 Task: Design a Vector Pattern for a Space-themed Music Playlist.
Action: Mouse moved to (38, 88)
Screenshot: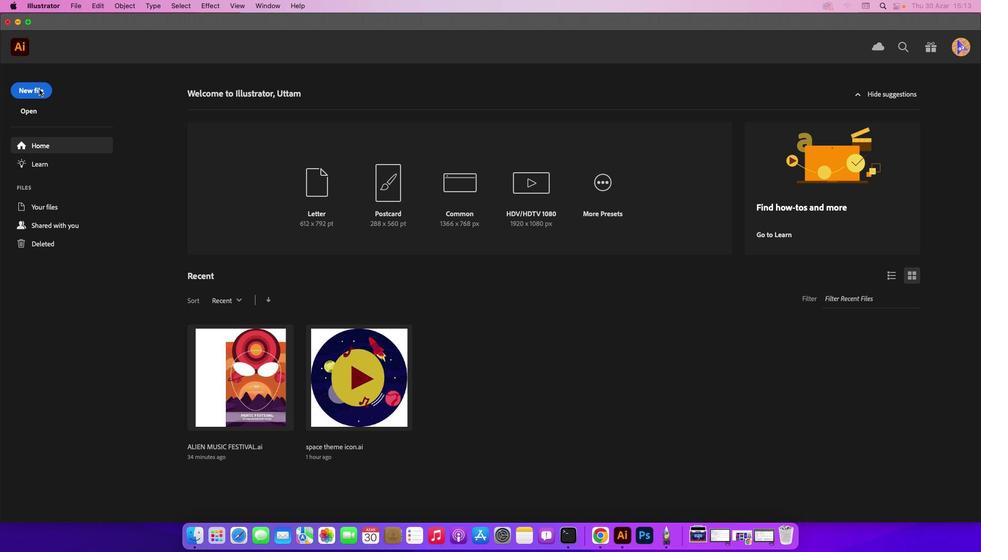 
Action: Mouse pressed left at (38, 88)
Screenshot: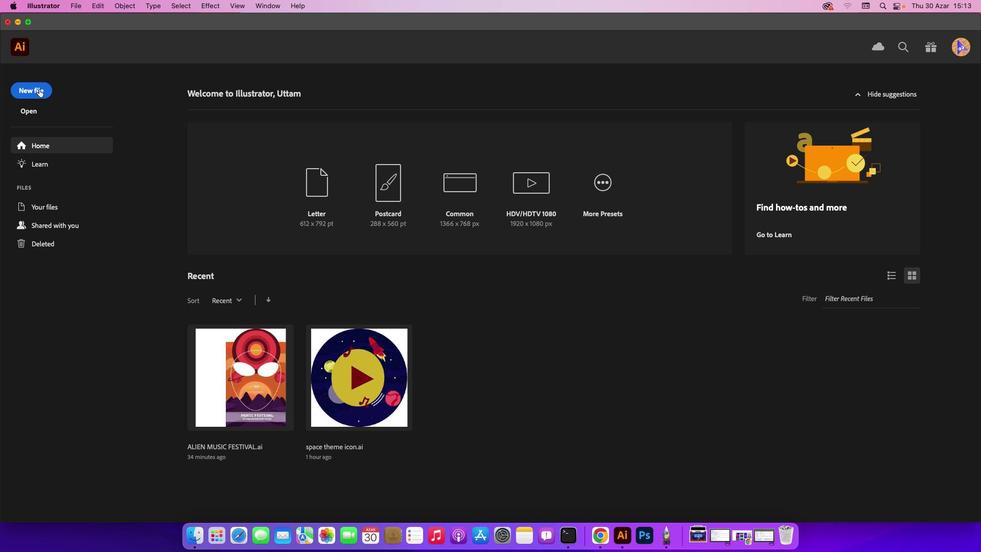 
Action: Mouse moved to (36, 96)
Screenshot: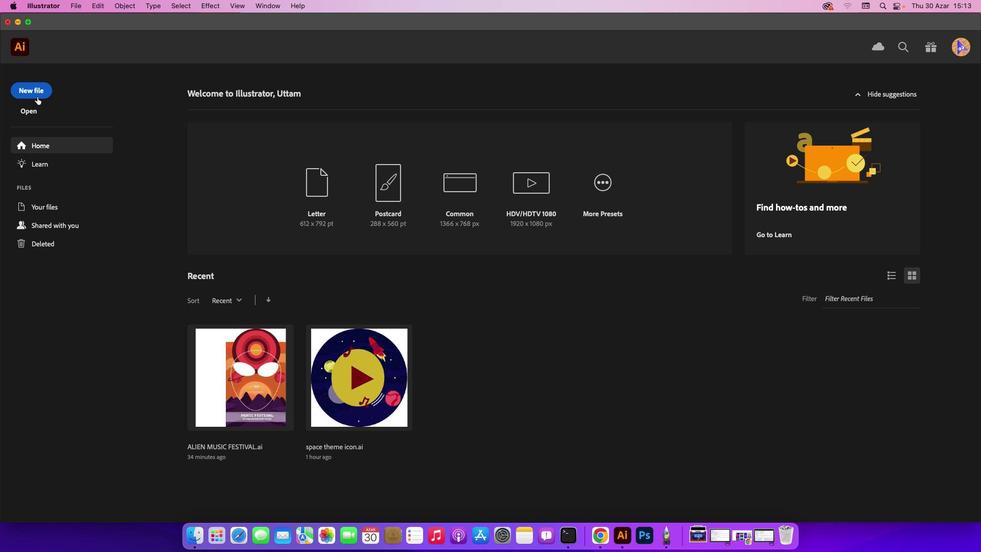 
Action: Mouse pressed left at (36, 96)
Screenshot: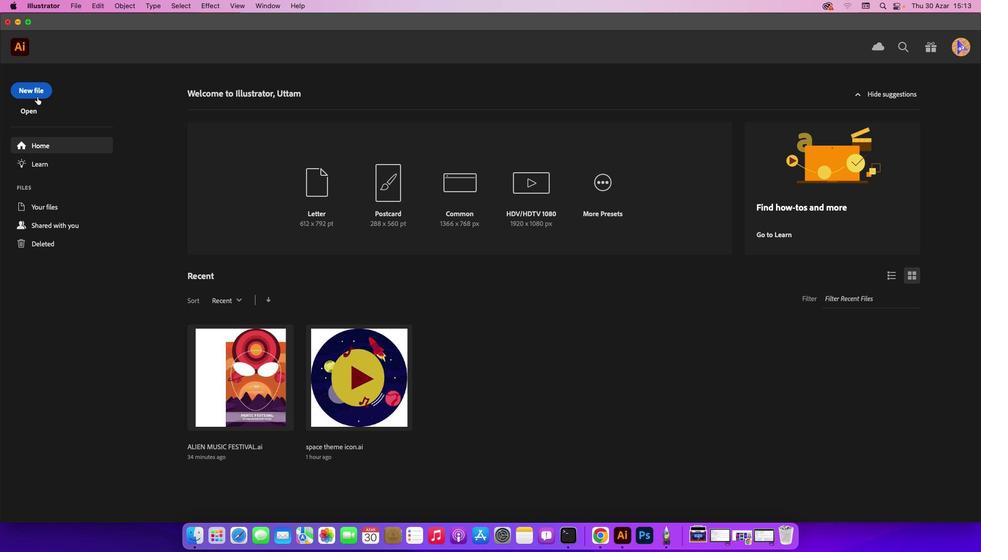 
Action: Mouse moved to (720, 427)
Screenshot: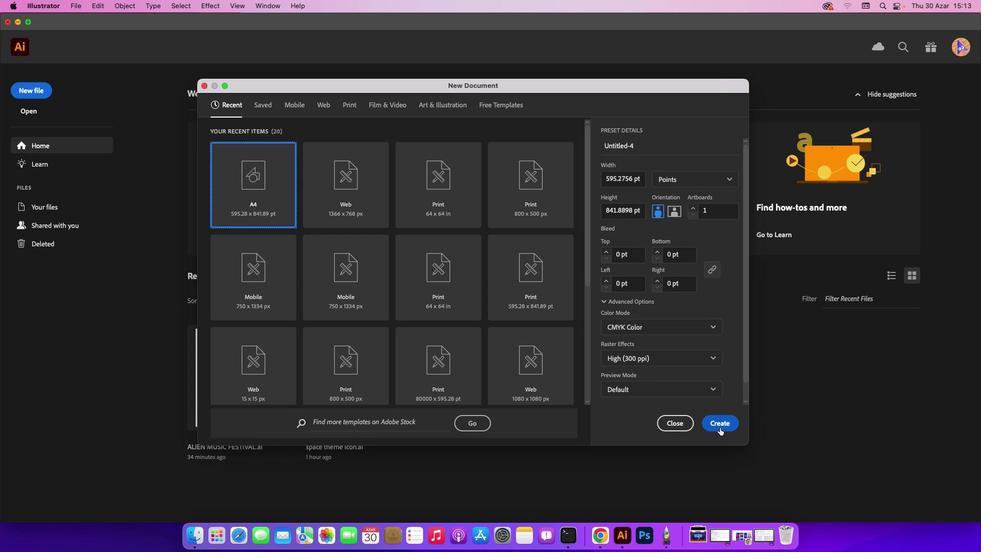 
Action: Mouse pressed left at (720, 427)
Screenshot: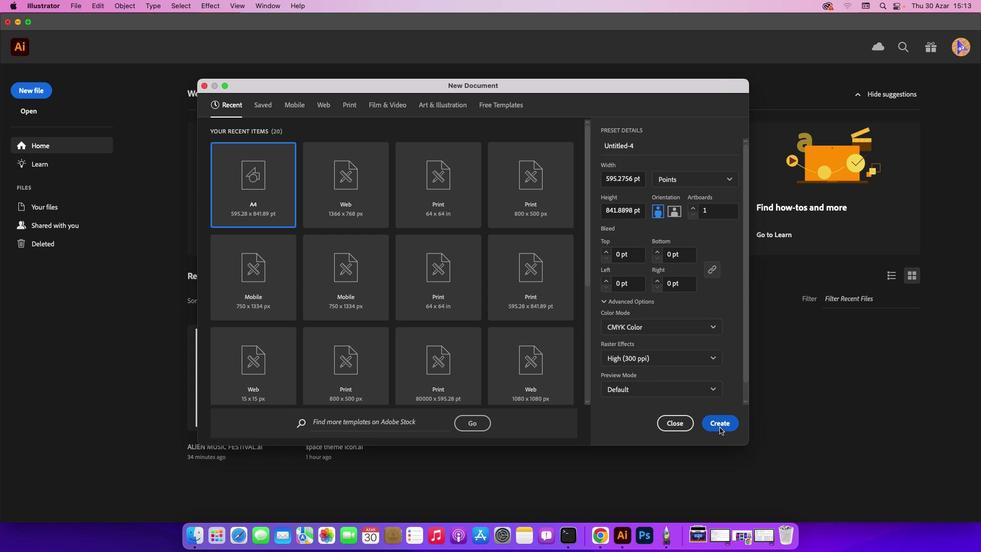 
Action: Mouse moved to (947, 514)
Screenshot: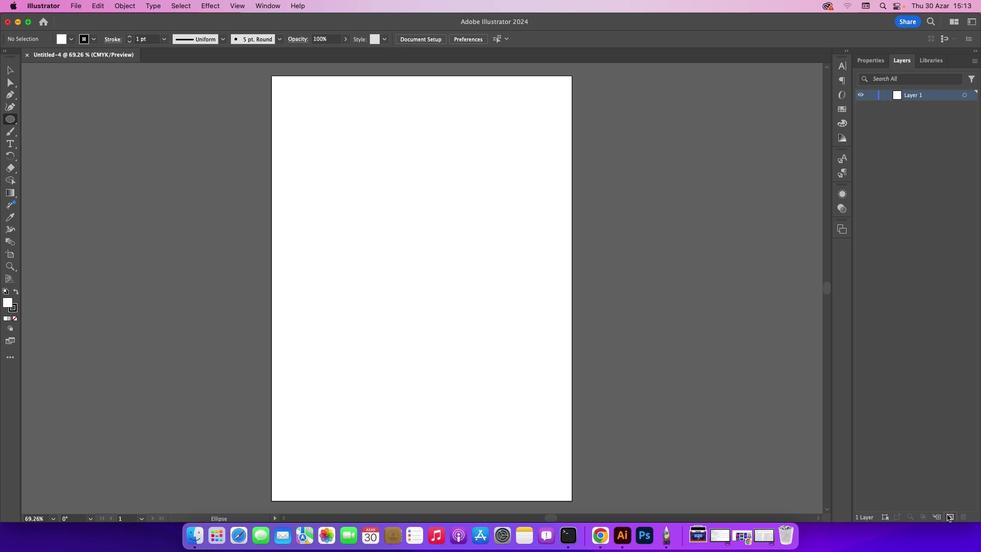 
Action: Mouse pressed left at (947, 514)
Screenshot: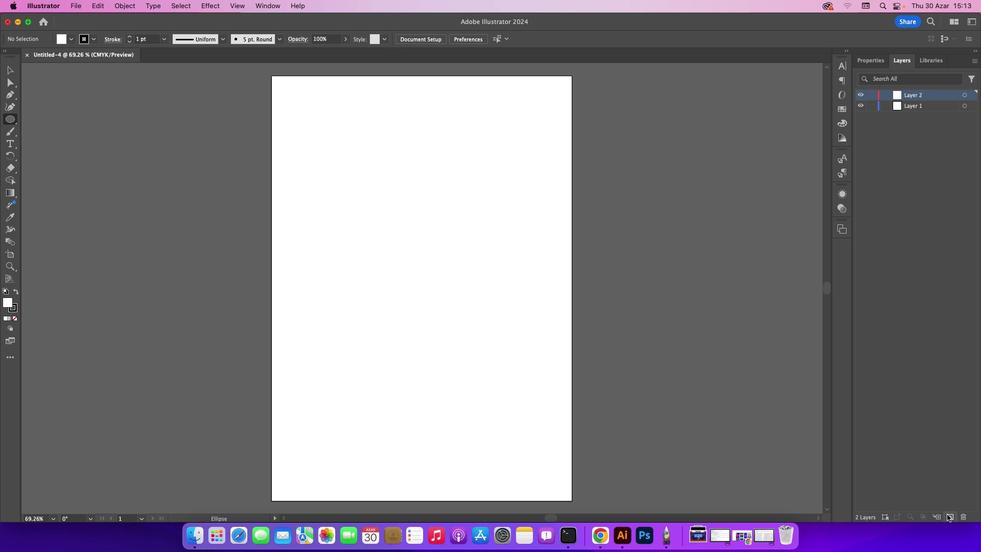 
Action: Mouse moved to (9, 117)
Screenshot: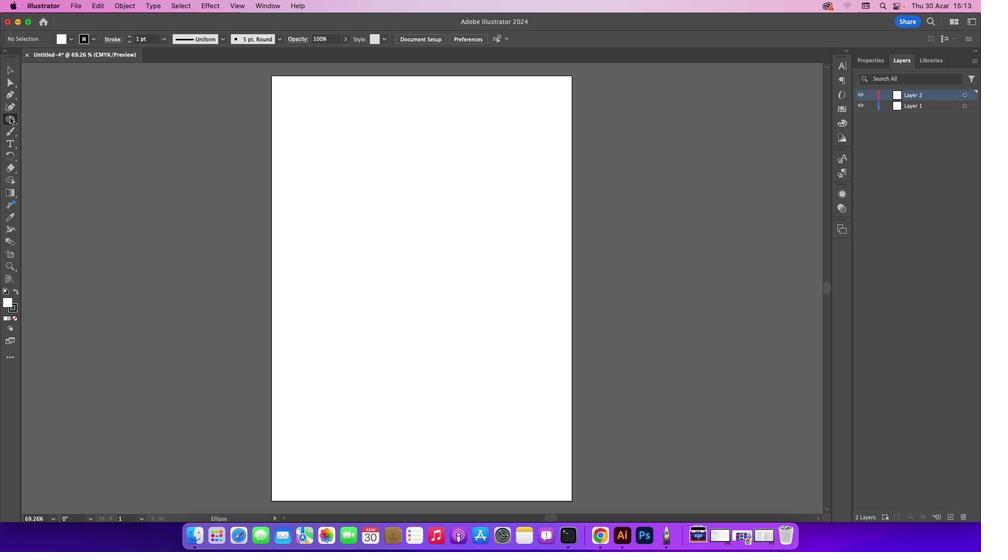 
Action: Mouse pressed left at (9, 117)
Screenshot: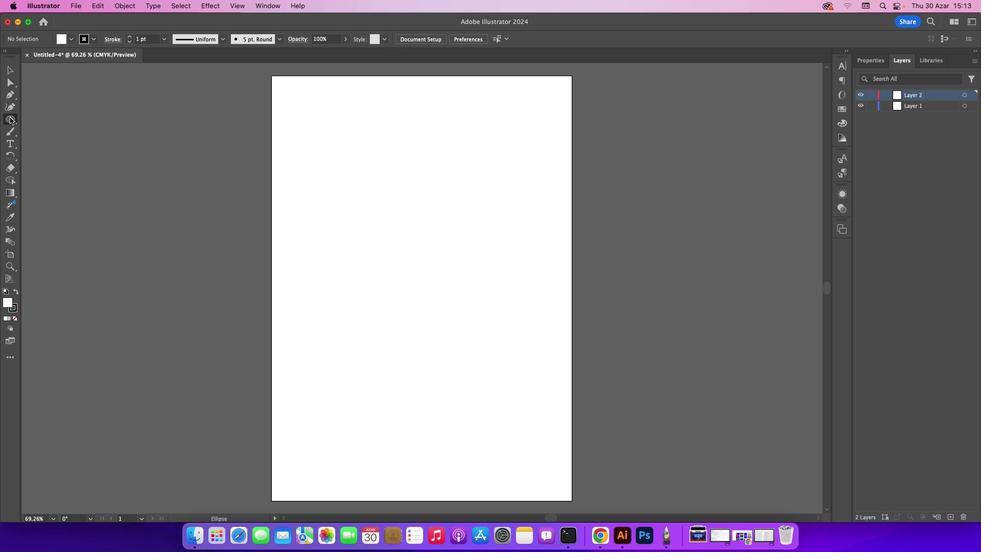 
Action: Mouse moved to (52, 117)
Screenshot: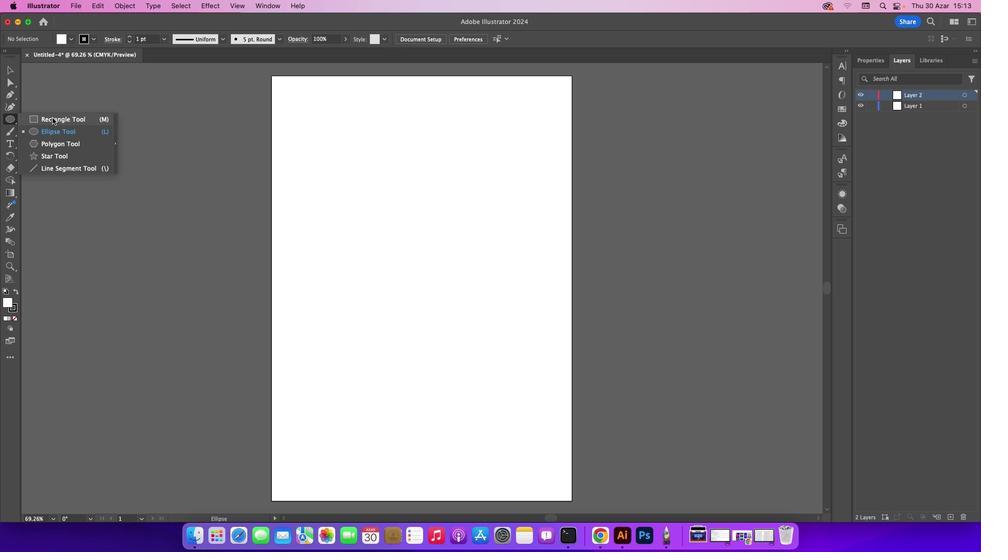 
Action: Mouse pressed left at (52, 117)
Screenshot: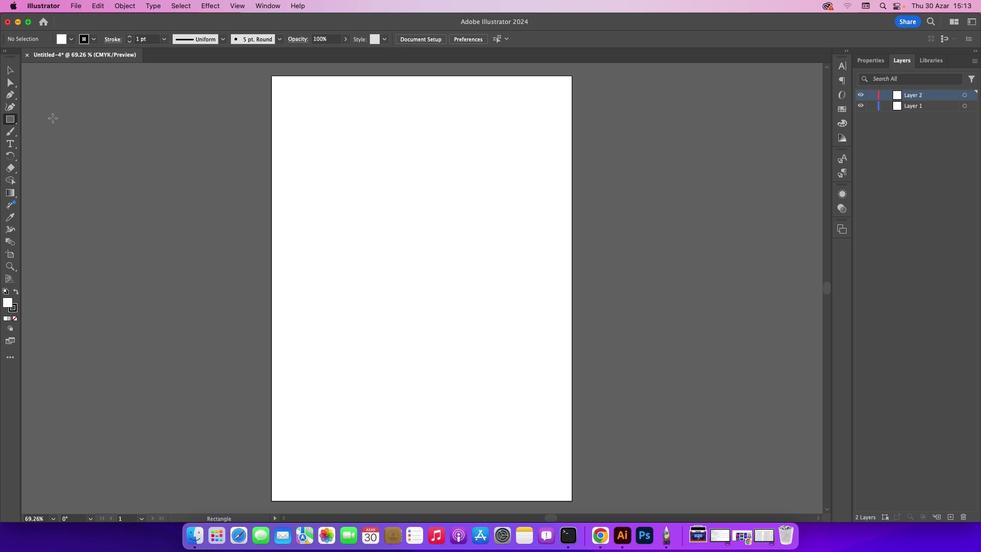 
Action: Mouse moved to (271, 75)
Screenshot: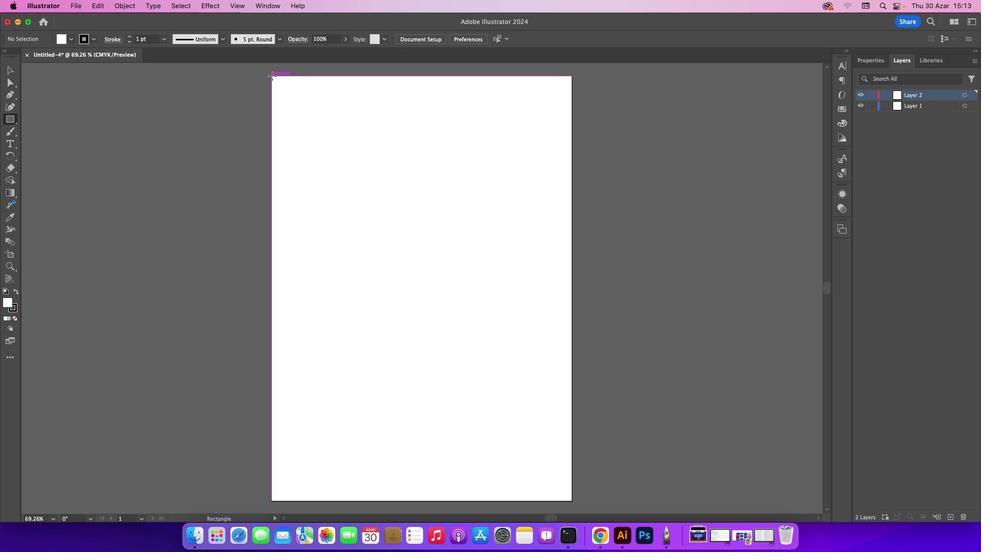 
Action: Mouse pressed left at (271, 75)
Screenshot: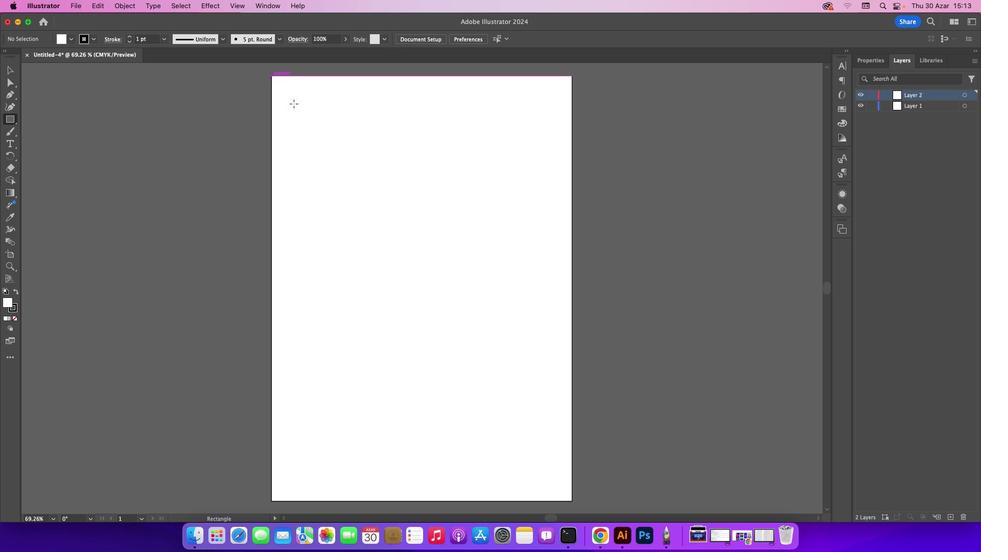 
Action: Mouse moved to (10, 303)
Screenshot: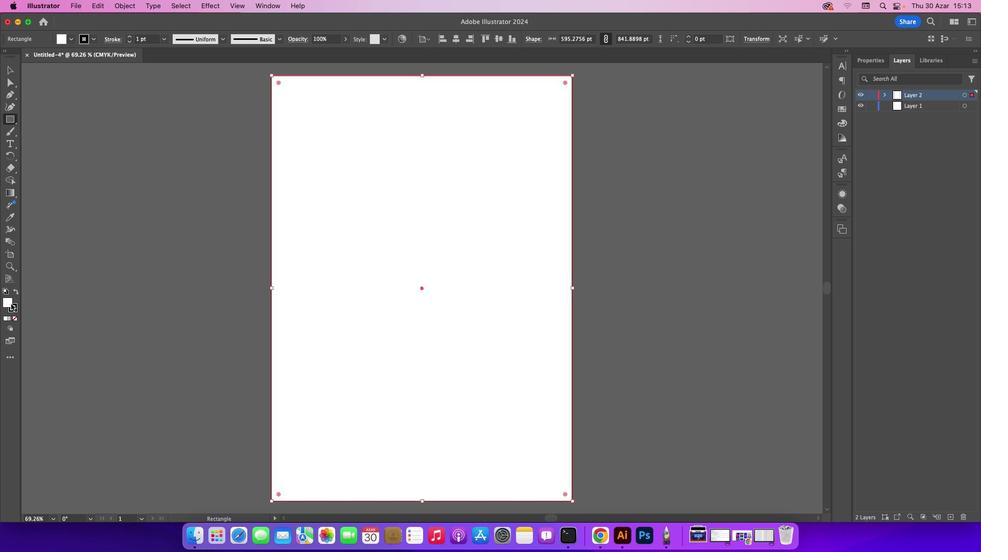 
Action: Mouse pressed left at (10, 303)
Screenshot: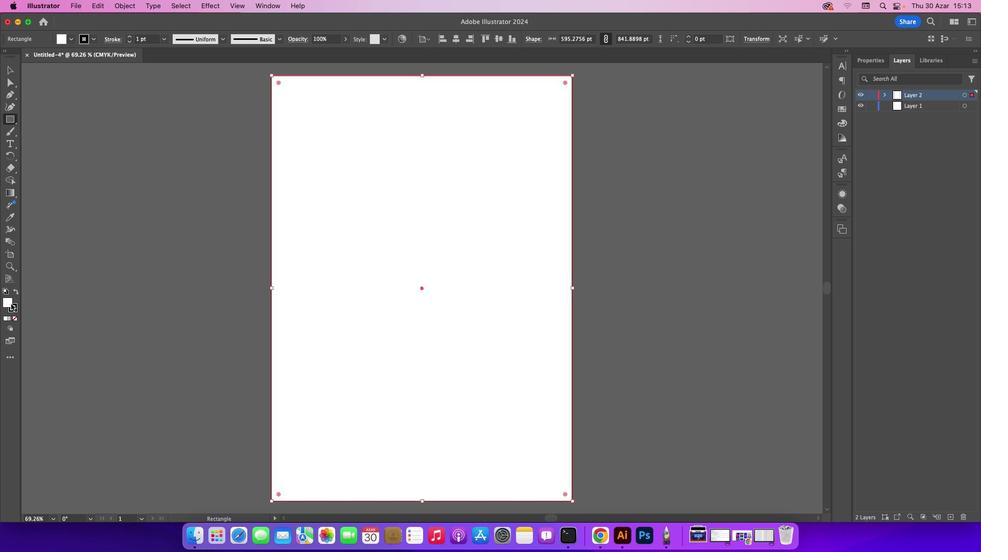 
Action: Mouse pressed left at (10, 303)
Screenshot: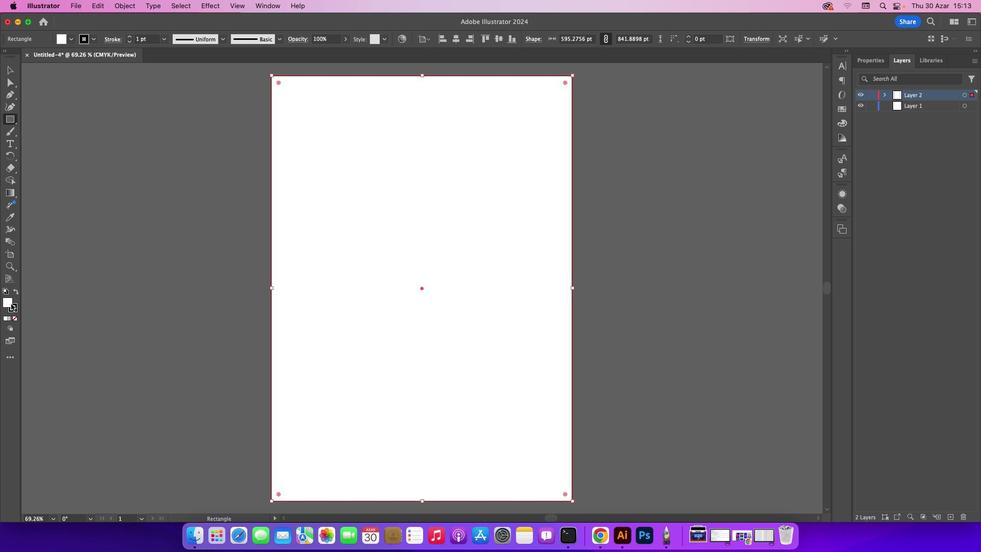 
Action: Mouse moved to (706, 300)
Screenshot: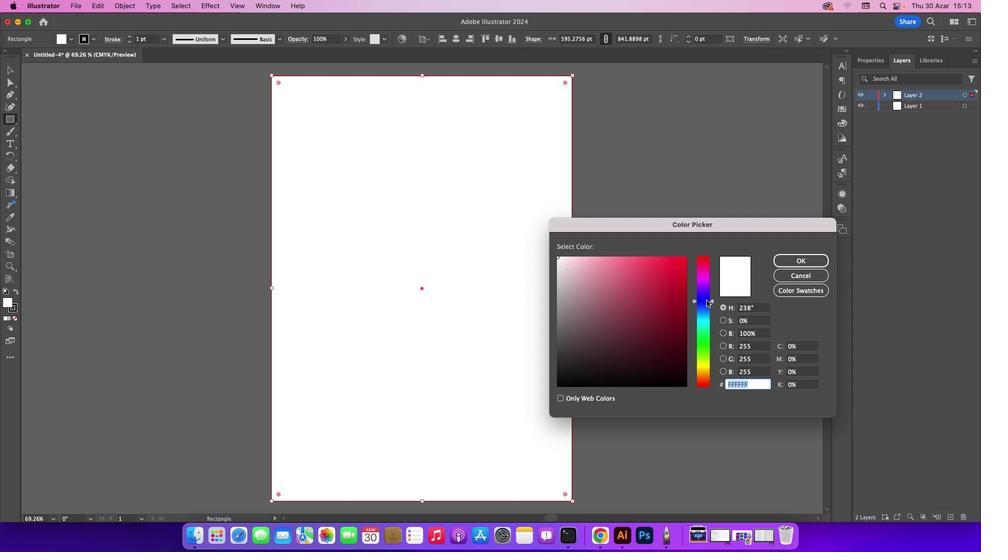 
Action: Mouse pressed left at (706, 300)
Screenshot: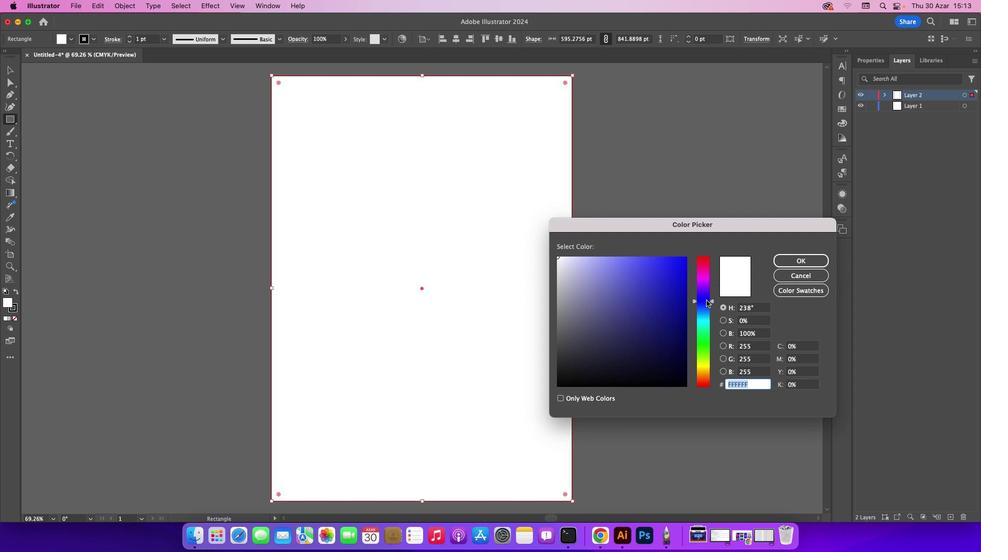 
Action: Mouse moved to (661, 337)
Screenshot: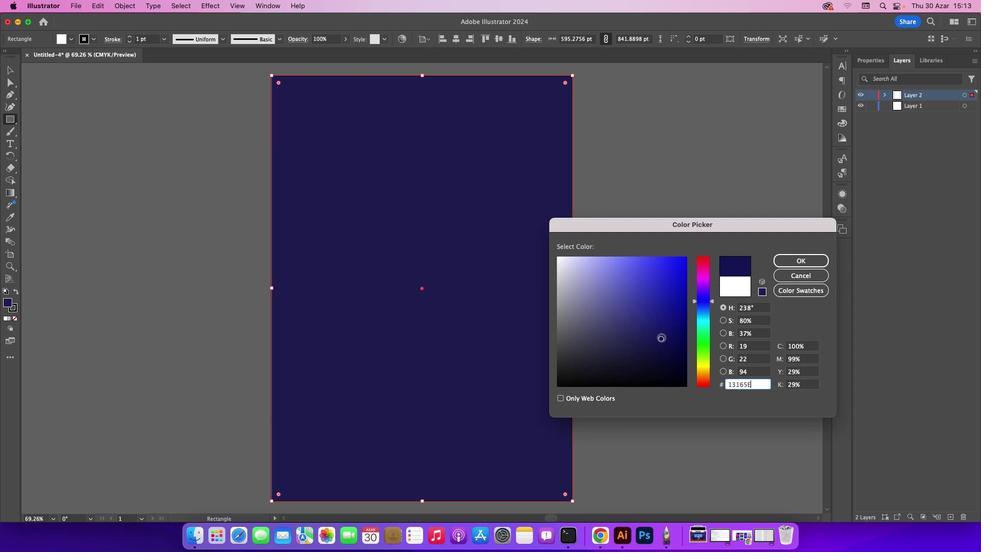 
Action: Mouse pressed left at (661, 337)
Screenshot: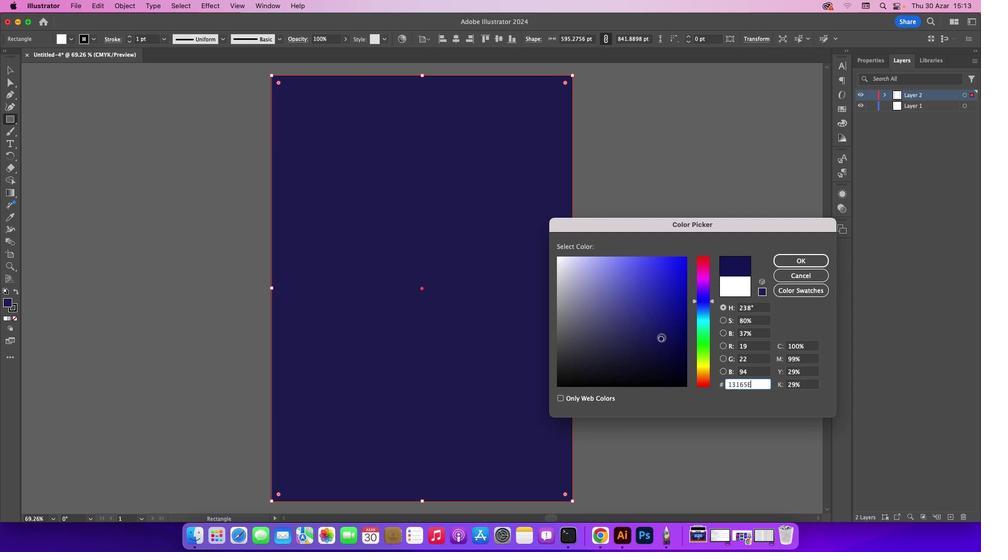 
Action: Mouse moved to (784, 261)
Screenshot: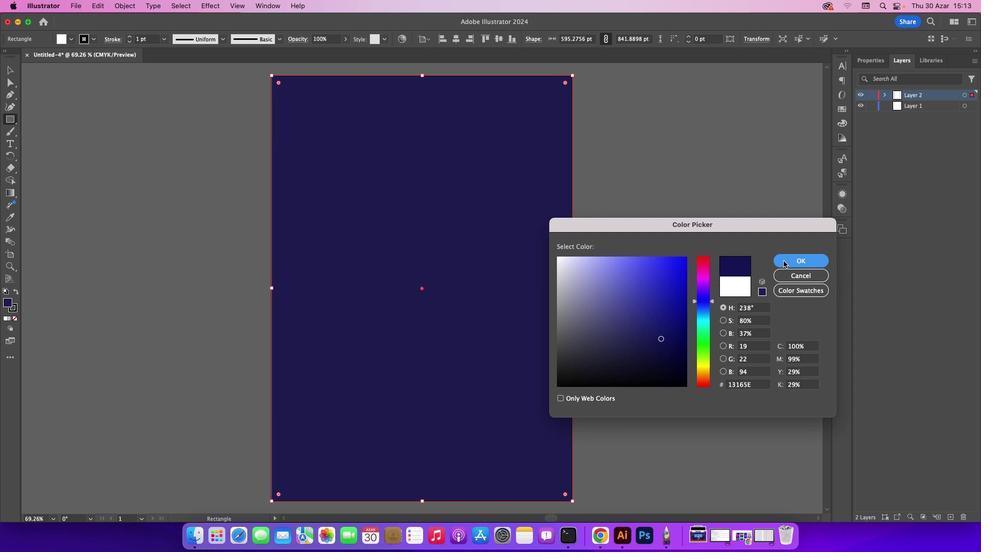 
Action: Mouse pressed left at (784, 261)
Screenshot: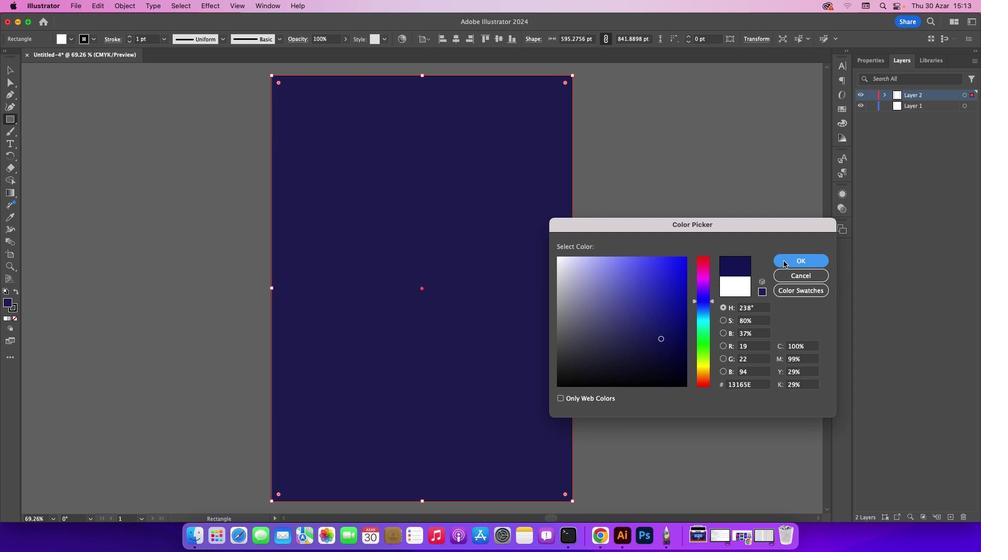 
Action: Mouse moved to (5, 70)
Screenshot: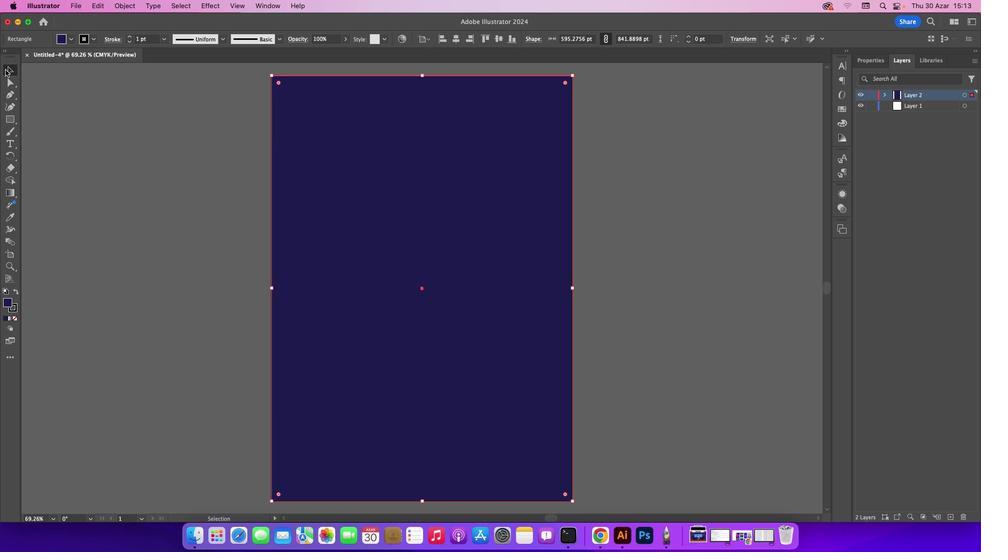 
Action: Mouse pressed left at (5, 70)
Screenshot: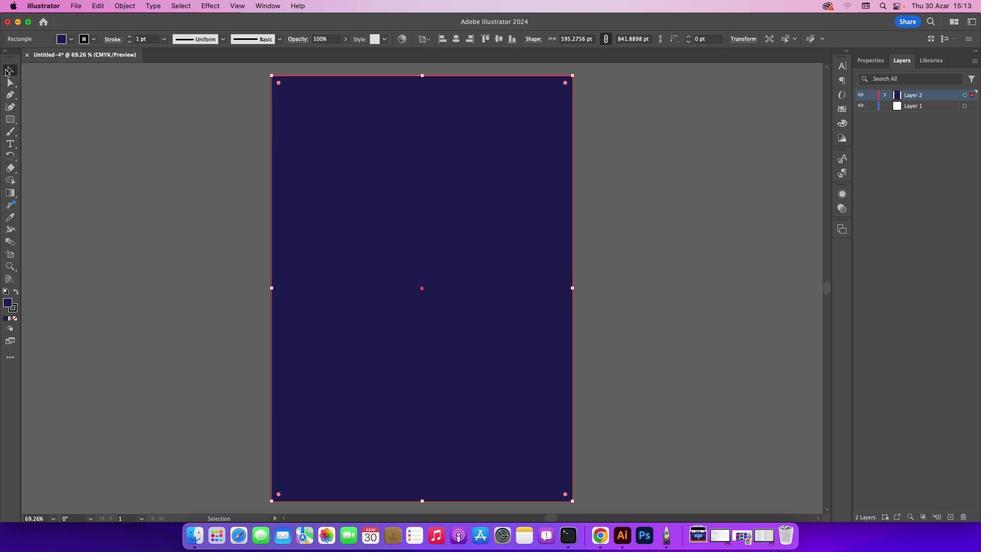 
Action: Mouse moved to (95, 36)
Screenshot: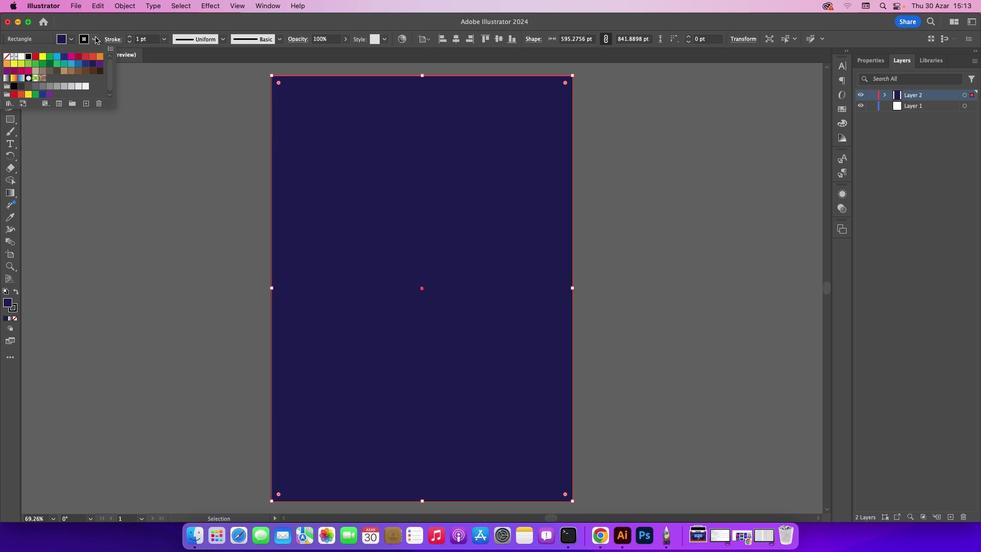 
Action: Mouse pressed left at (95, 36)
Screenshot: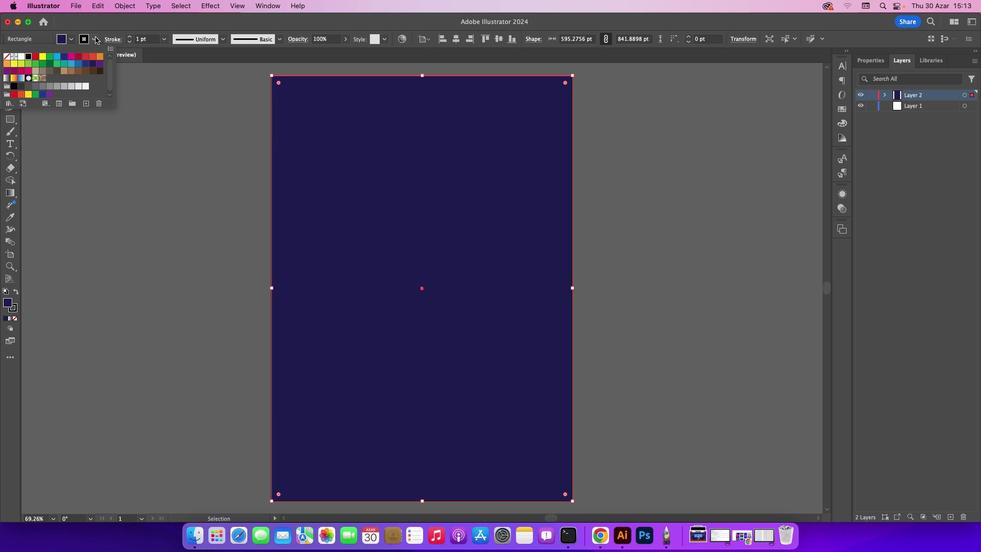 
Action: Mouse moved to (5, 57)
Screenshot: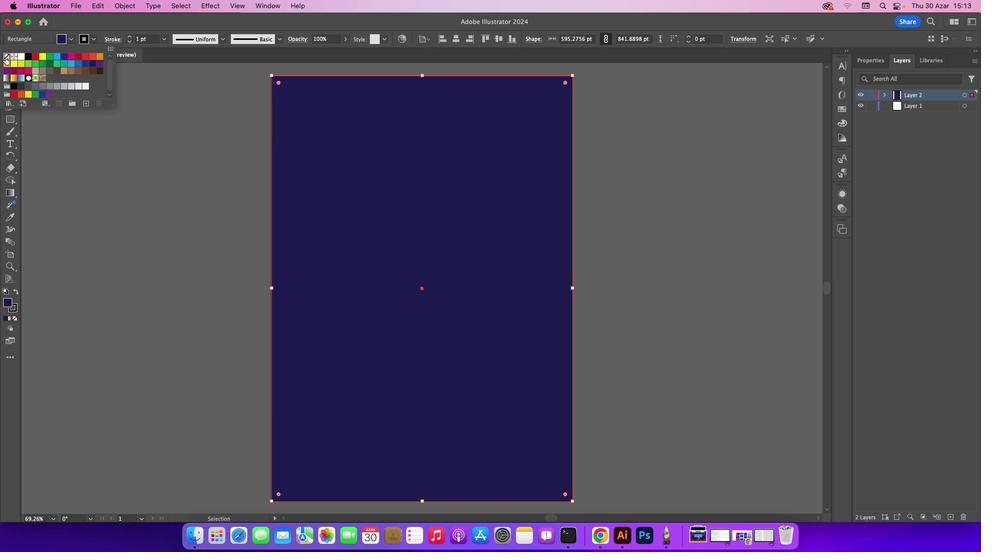 
Action: Mouse pressed left at (5, 57)
Screenshot: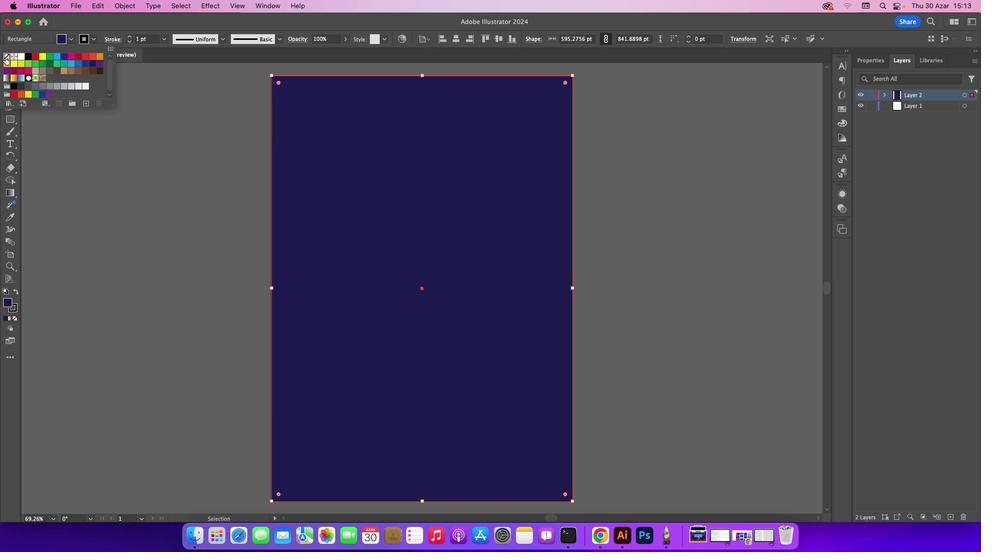 
Action: Mouse moved to (95, 28)
Screenshot: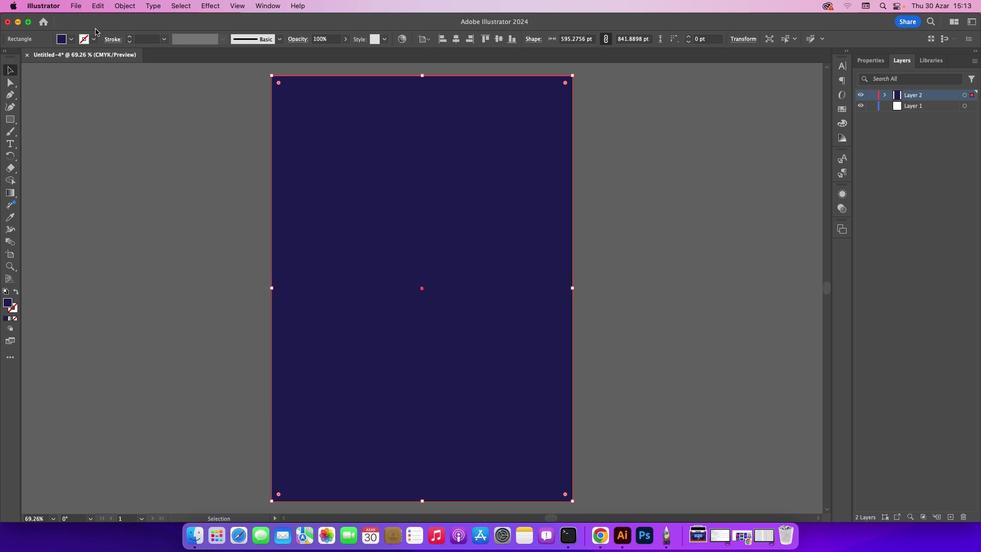 
Action: Mouse pressed left at (95, 28)
Screenshot: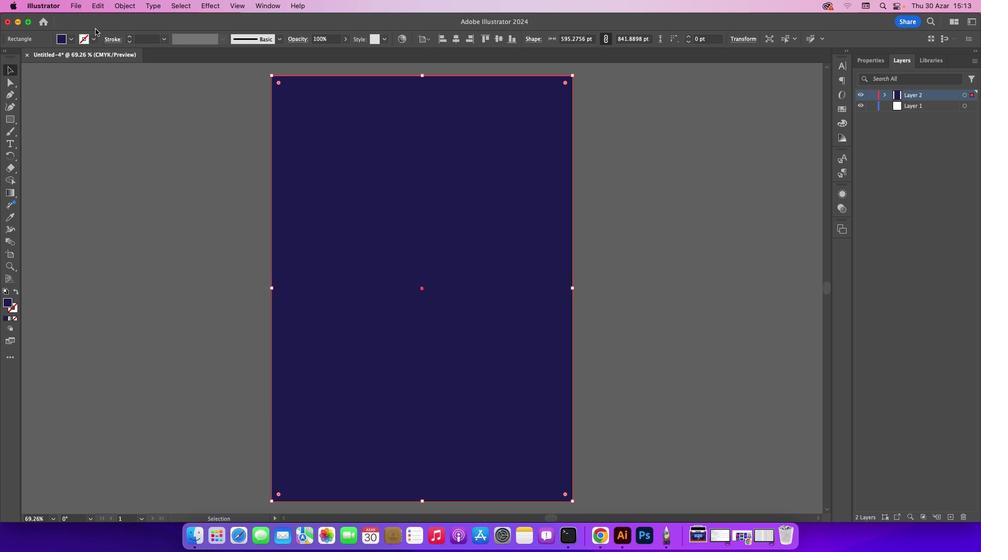 
Action: Mouse moved to (97, 126)
Screenshot: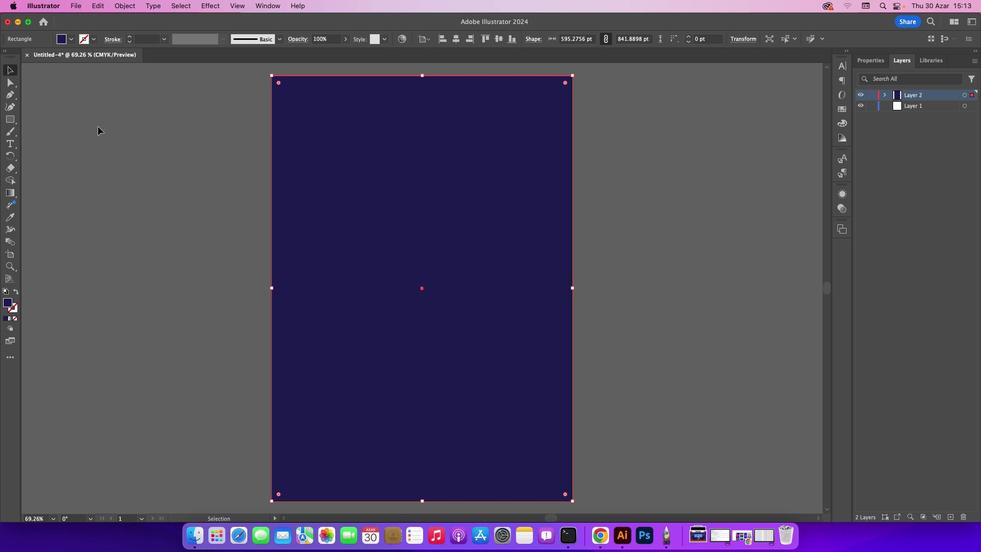 
Action: Mouse pressed left at (97, 126)
Screenshot: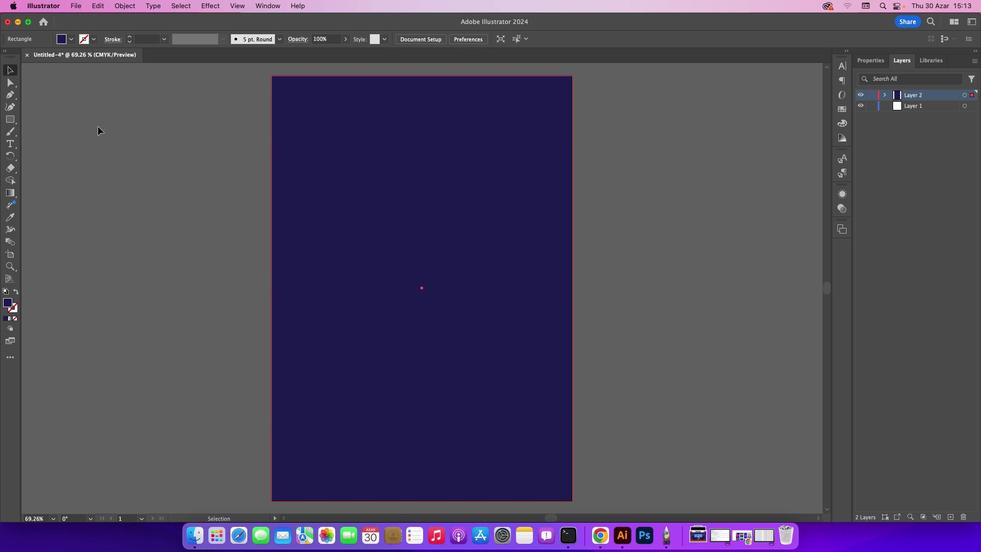
Action: Mouse moved to (946, 517)
Screenshot: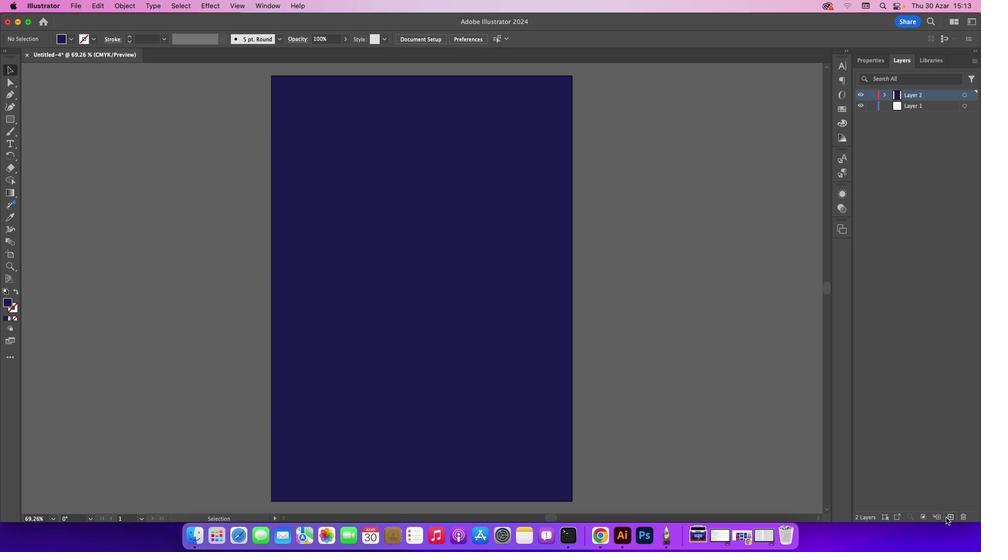 
Action: Mouse pressed left at (946, 517)
Screenshot: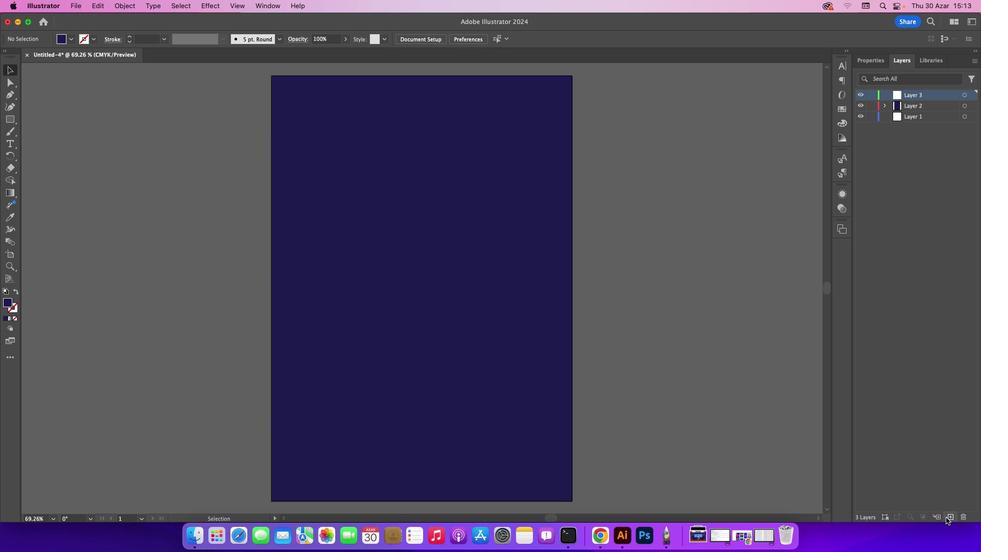 
Action: Mouse moved to (8, 115)
Screenshot: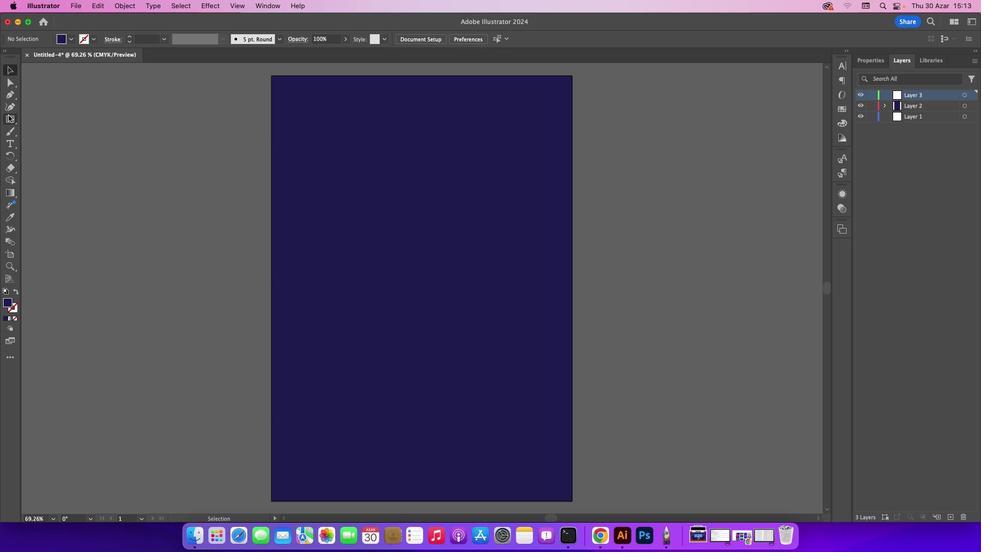 
Action: Mouse pressed left at (8, 115)
Screenshot: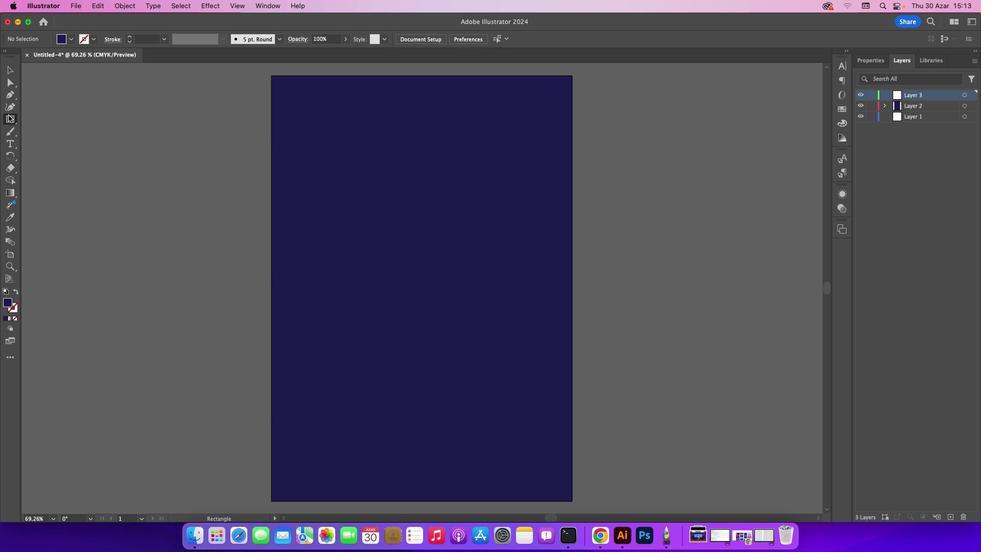 
Action: Mouse moved to (66, 129)
Screenshot: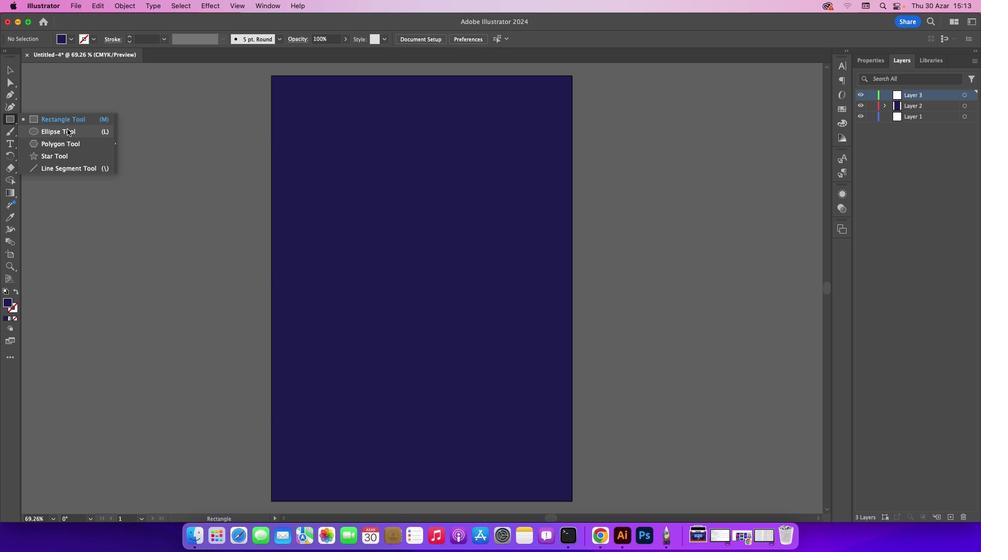 
Action: Mouse pressed left at (66, 129)
Screenshot: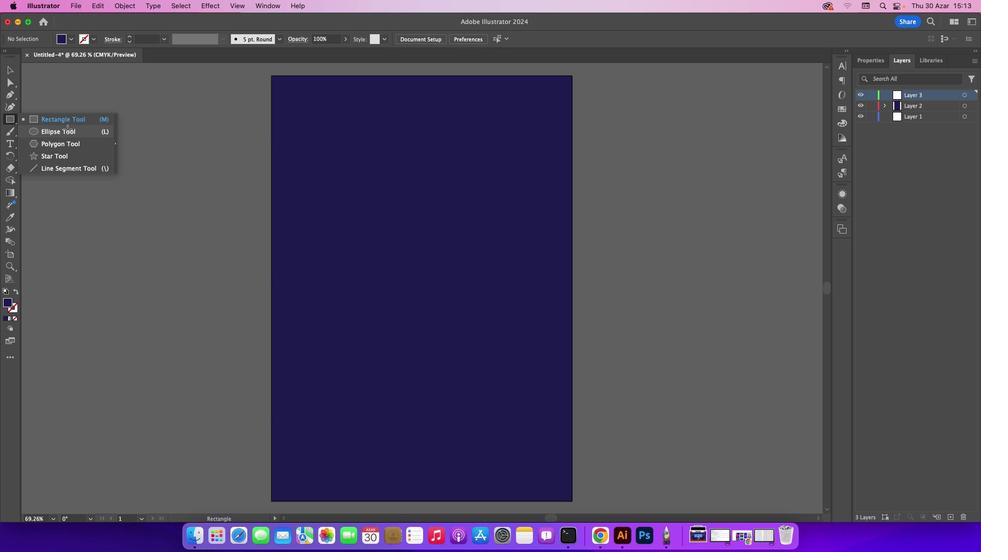 
Action: Mouse moved to (280, 198)
Screenshot: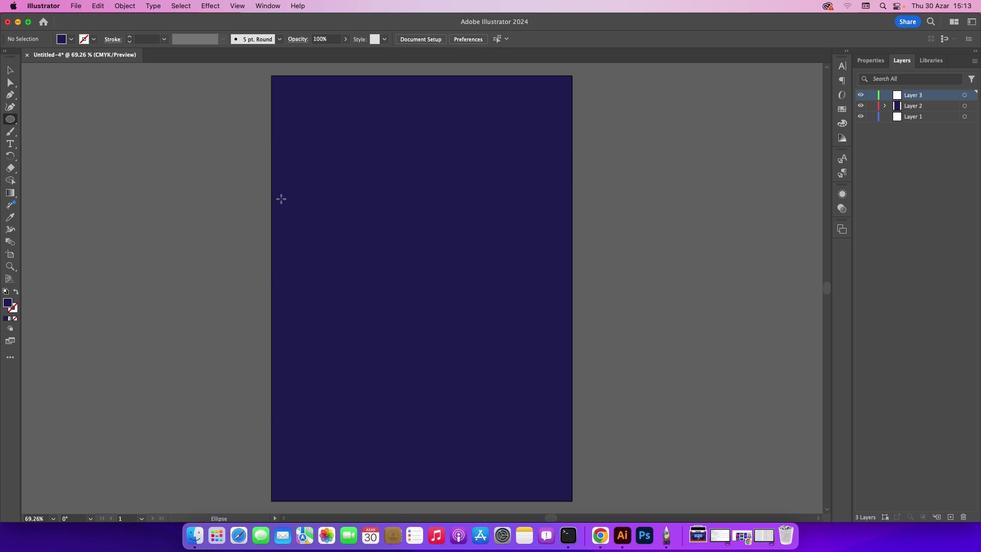 
Action: Mouse pressed left at (280, 198)
Screenshot: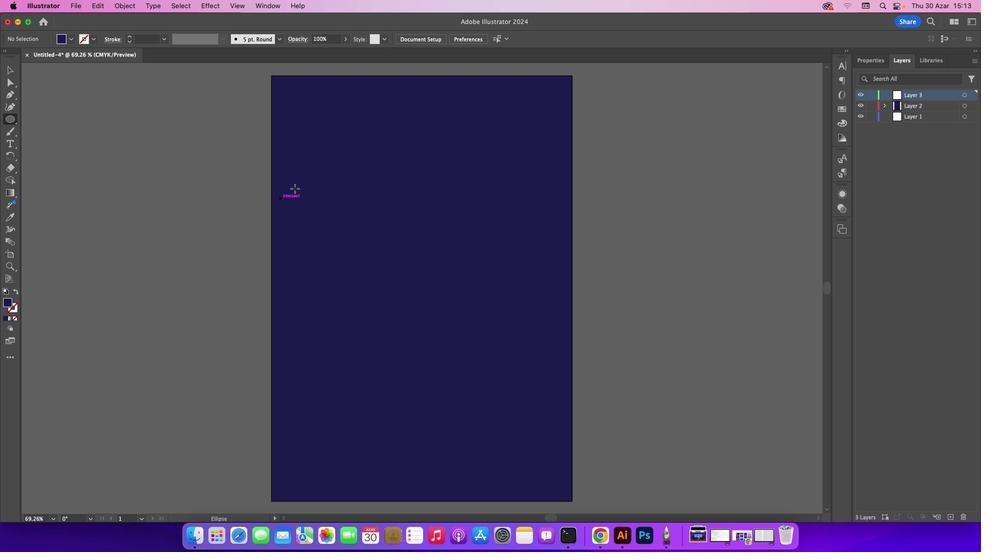 
Action: Mouse moved to (12, 74)
Screenshot: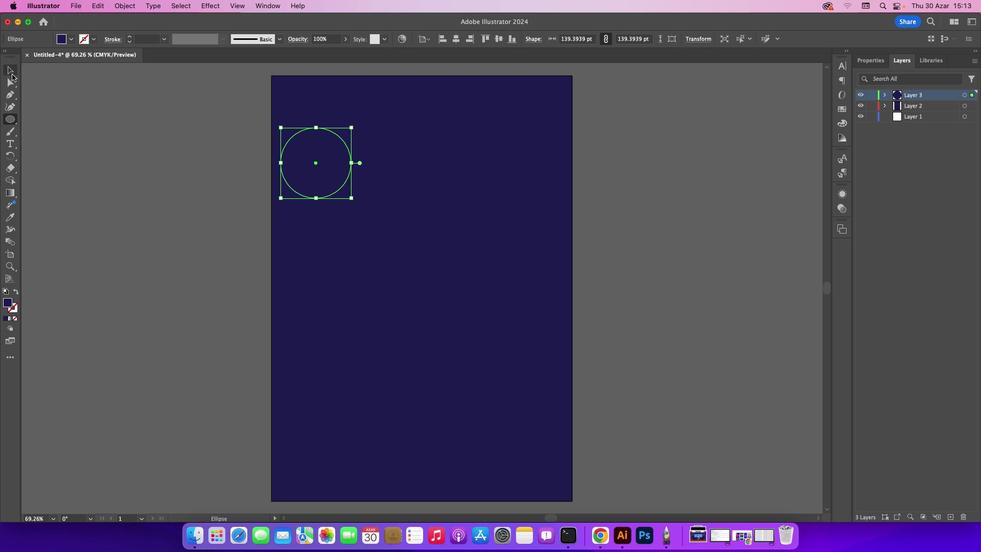 
Action: Mouse pressed left at (12, 74)
Screenshot: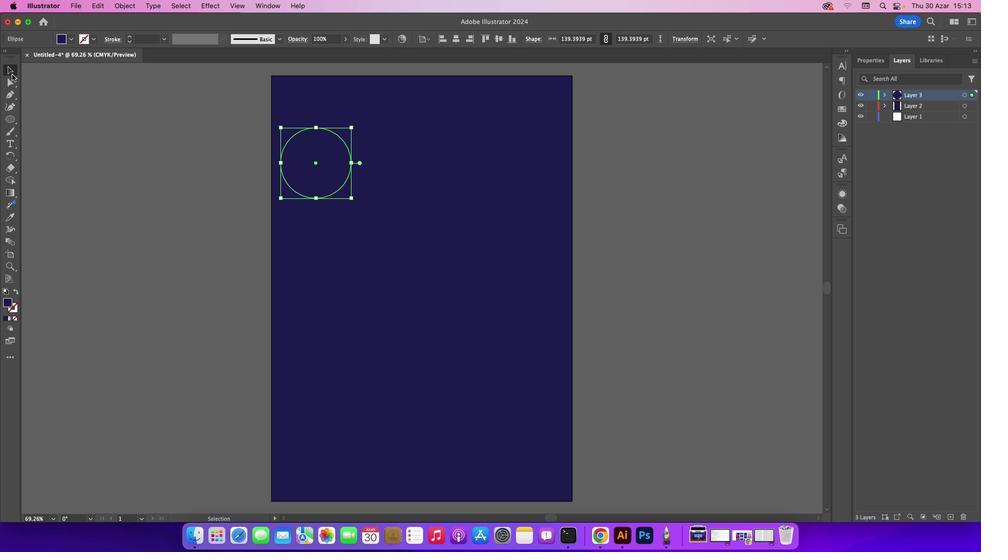 
Action: Mouse moved to (6, 73)
Screenshot: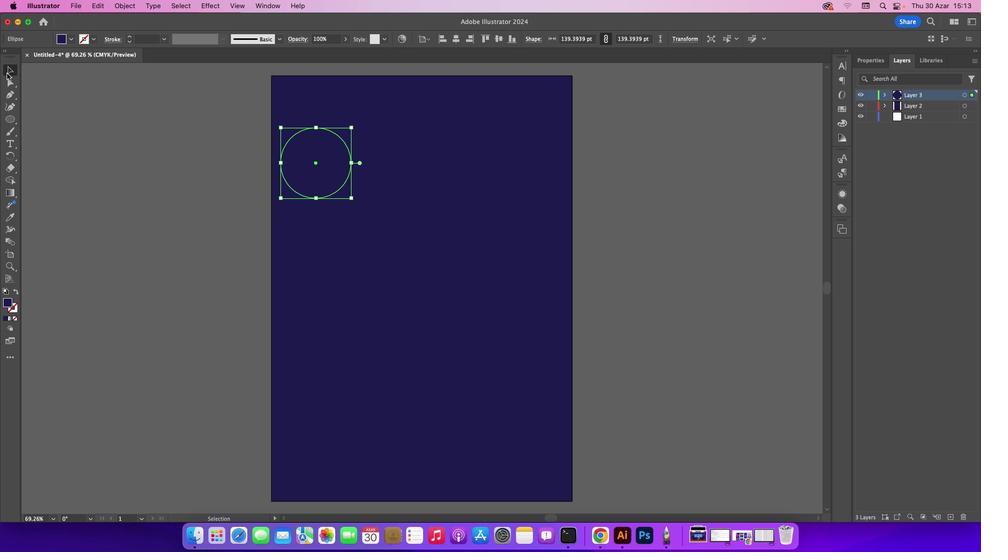 
Action: Mouse pressed left at (6, 73)
Screenshot: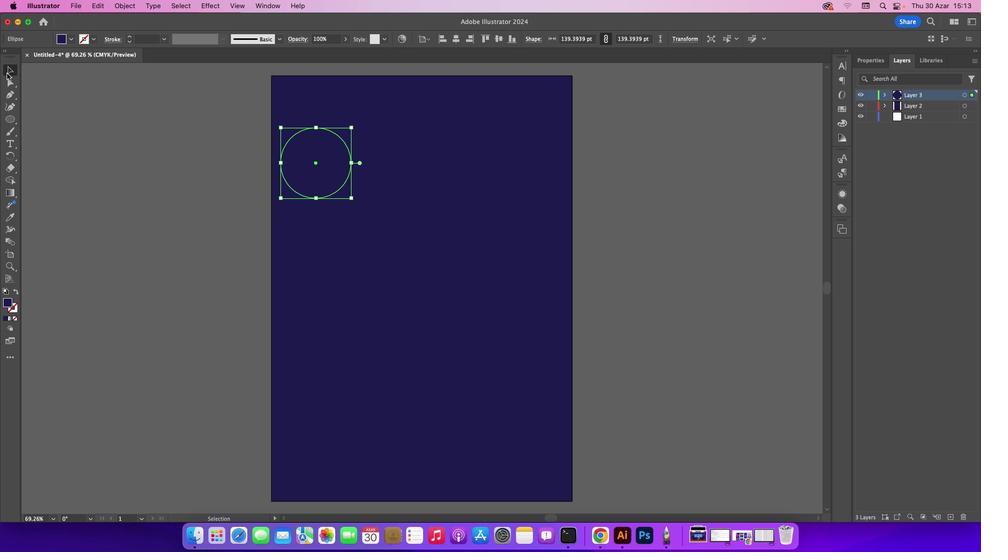 
Action: Mouse moved to (147, 133)
Screenshot: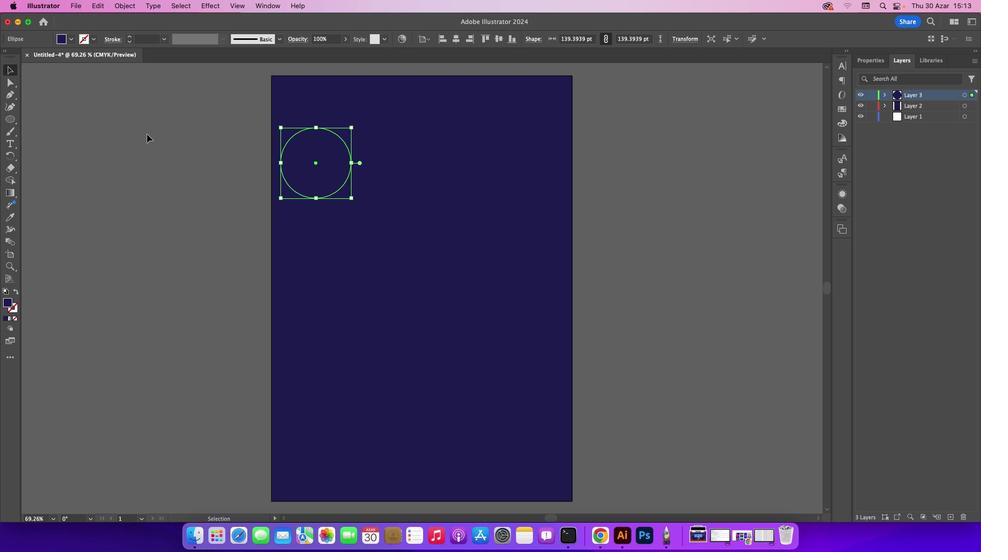 
Action: Mouse pressed left at (147, 133)
Screenshot: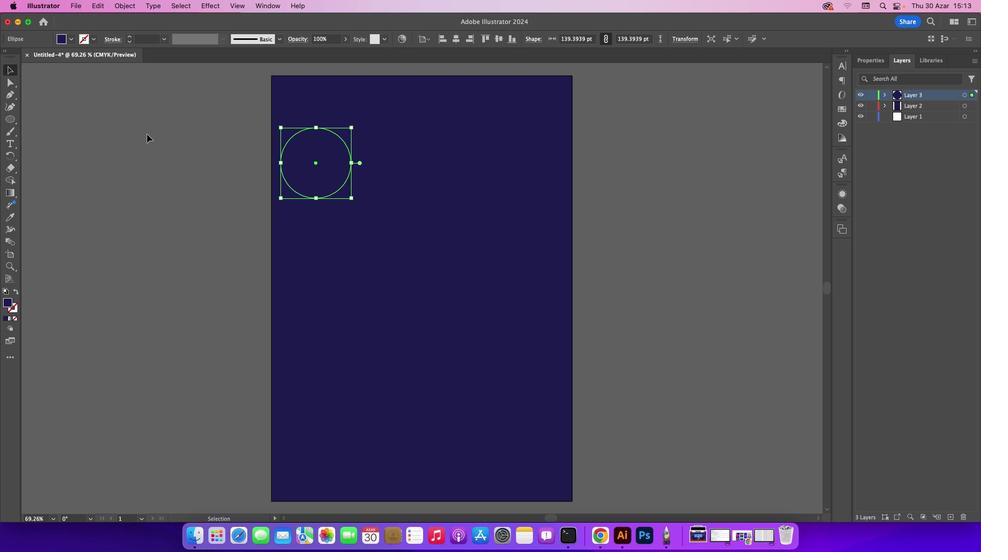 
Action: Mouse moved to (350, 156)
Screenshot: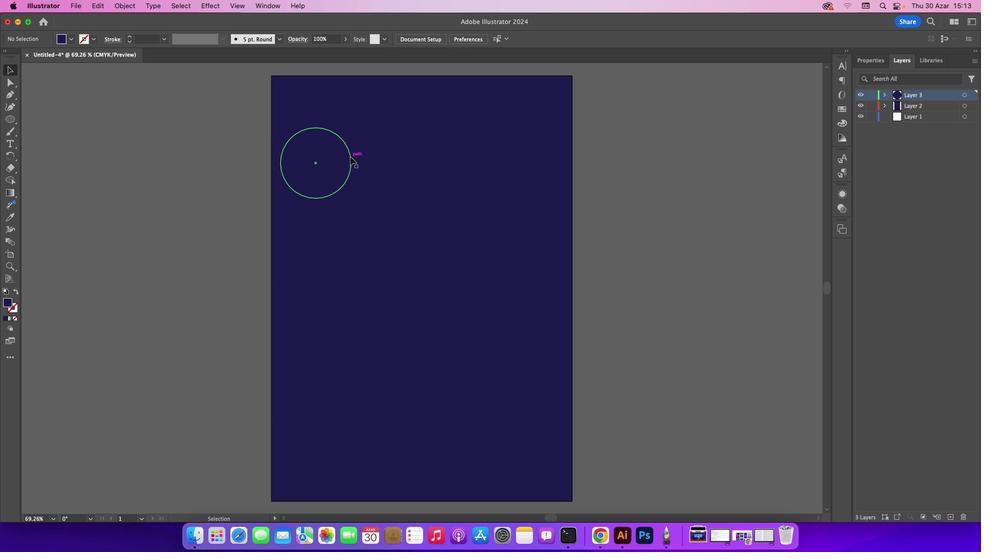 
Action: Mouse pressed left at (350, 156)
Screenshot: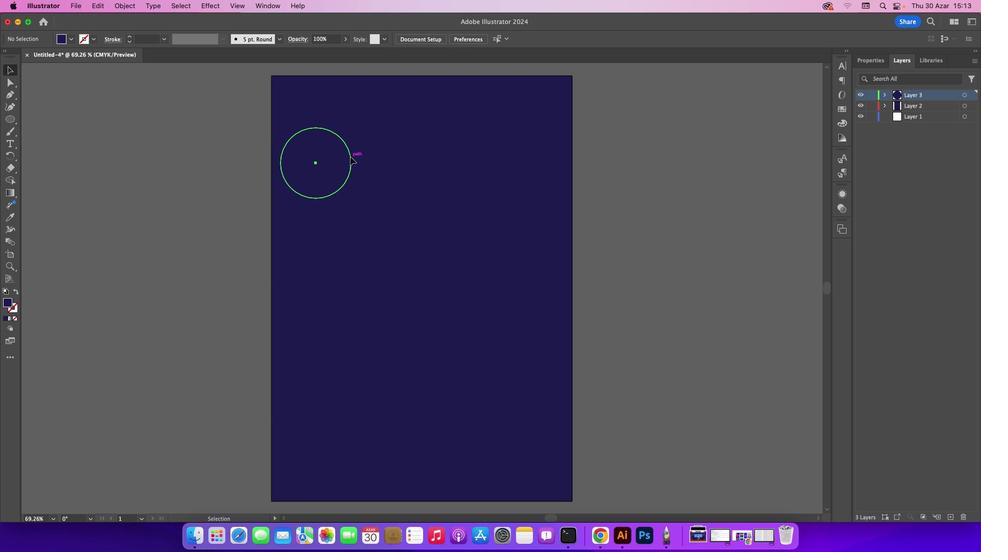 
Action: Key pressed Key.delete
Screenshot: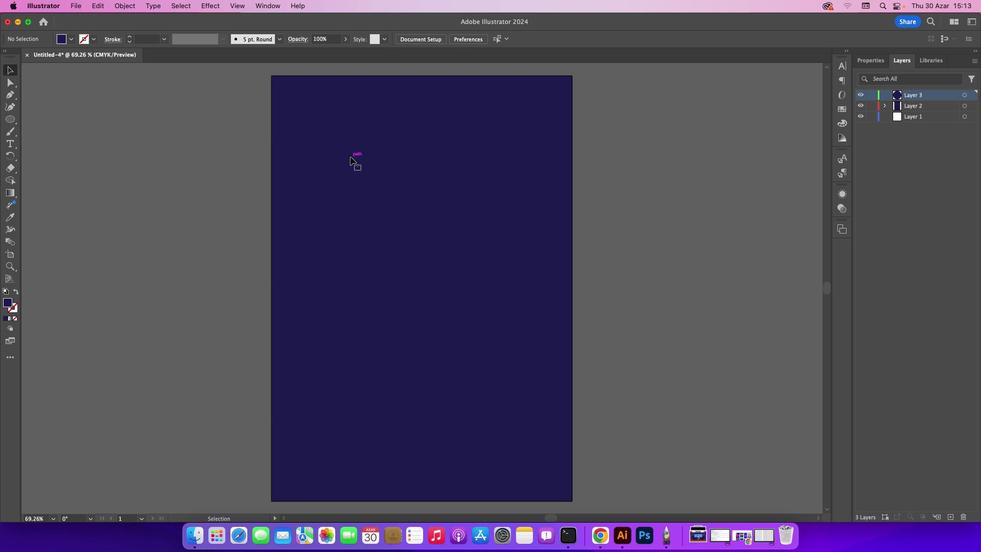 
Action: Mouse moved to (11, 97)
Screenshot: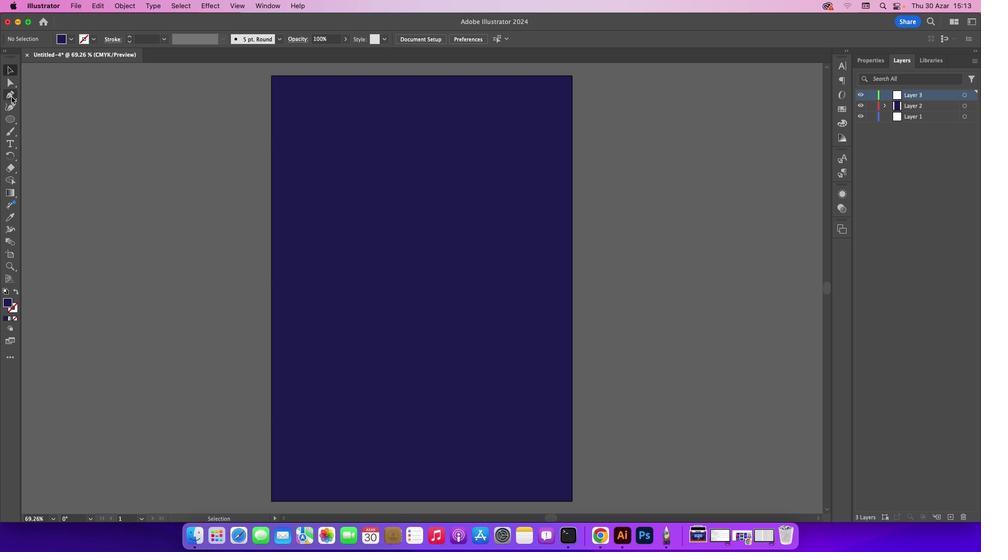 
Action: Mouse pressed left at (11, 97)
Screenshot: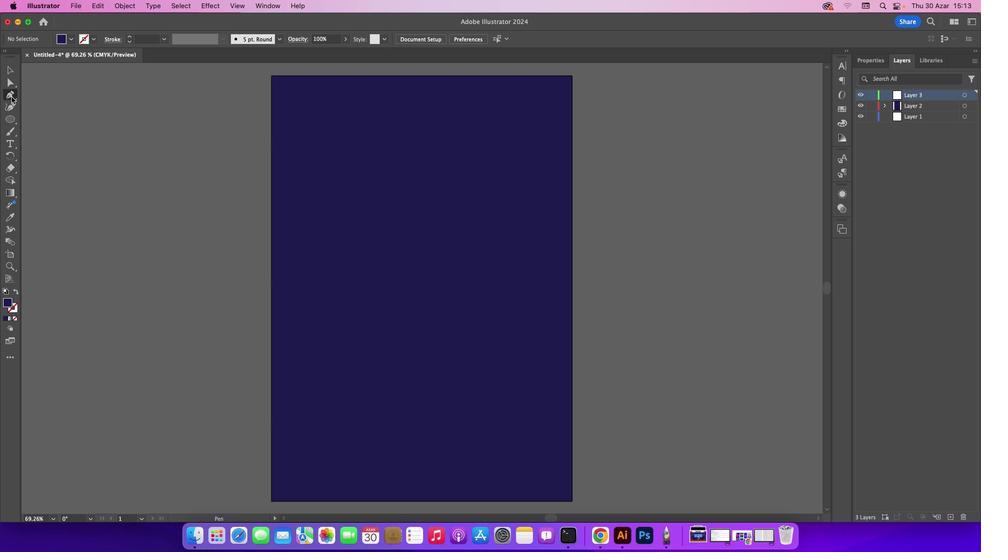 
Action: Mouse moved to (62, 99)
Screenshot: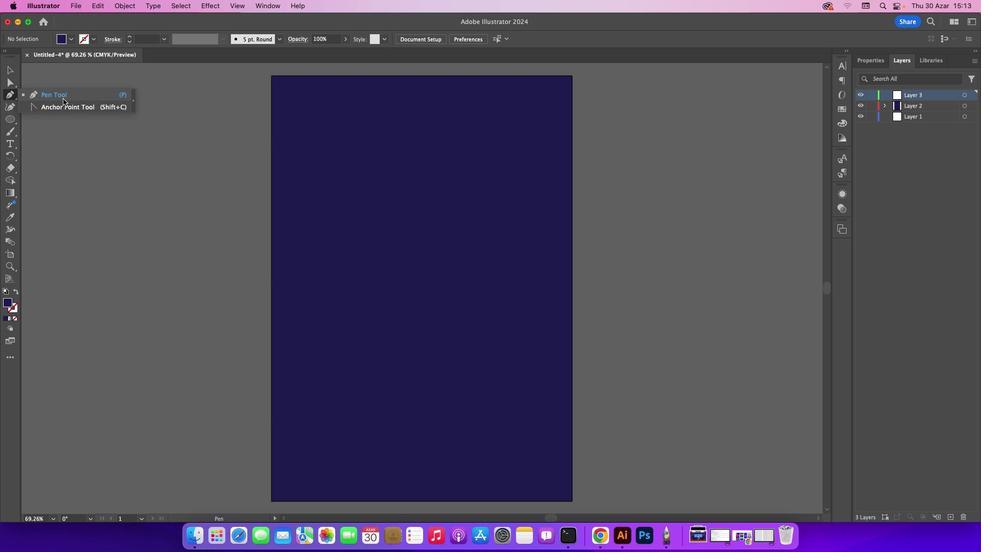 
Action: Mouse pressed left at (62, 99)
Screenshot: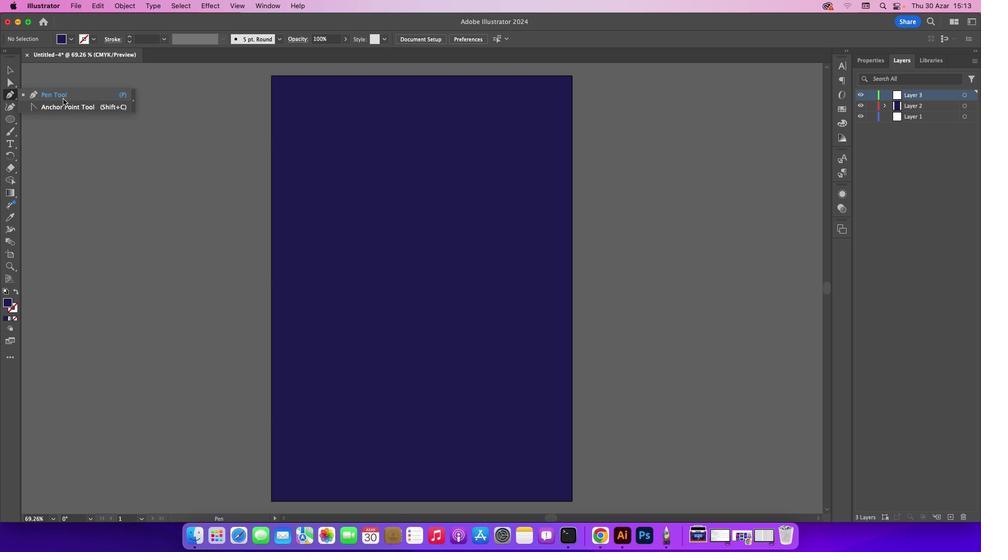 
Action: Mouse moved to (280, 132)
Screenshot: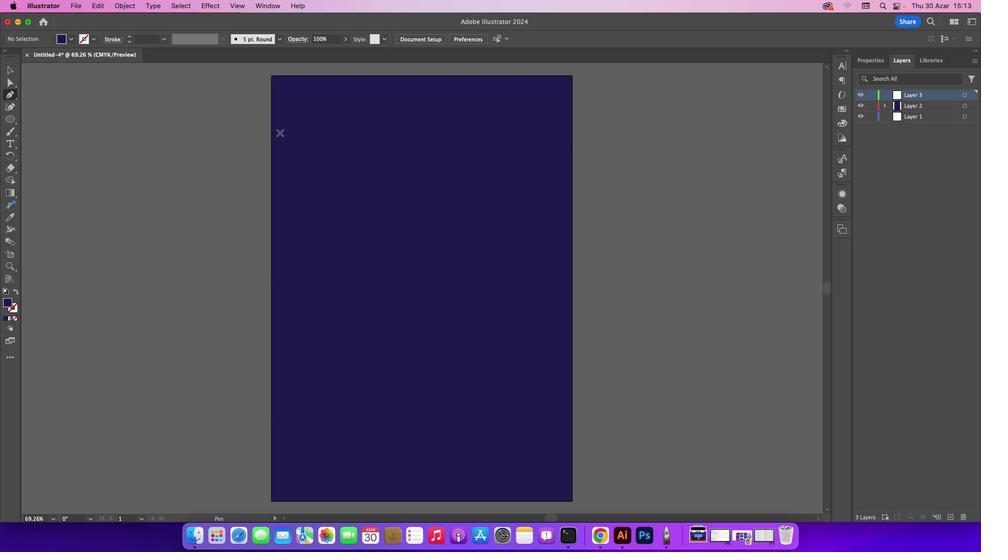 
Action: Key pressed Key.caps_lock
Screenshot: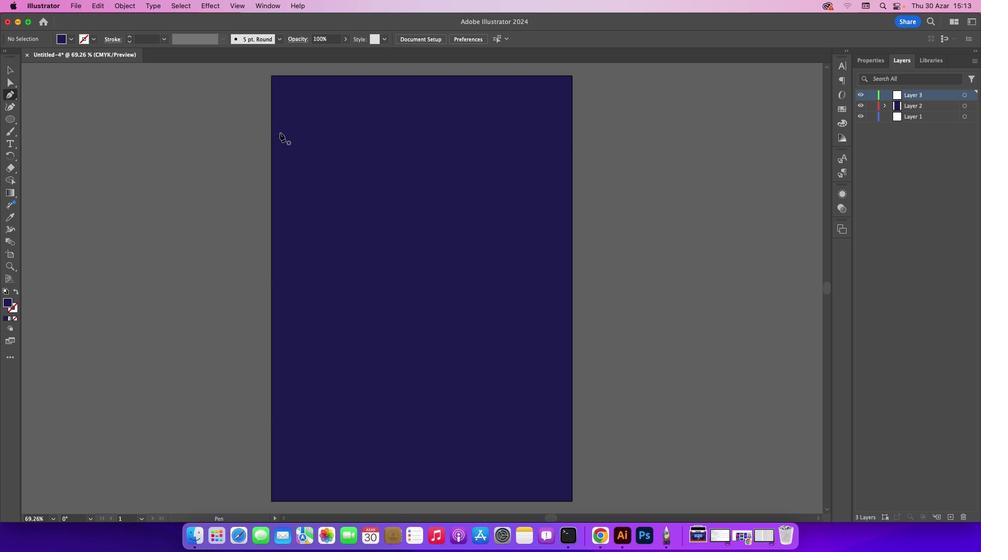 
Action: Mouse moved to (271, 179)
Screenshot: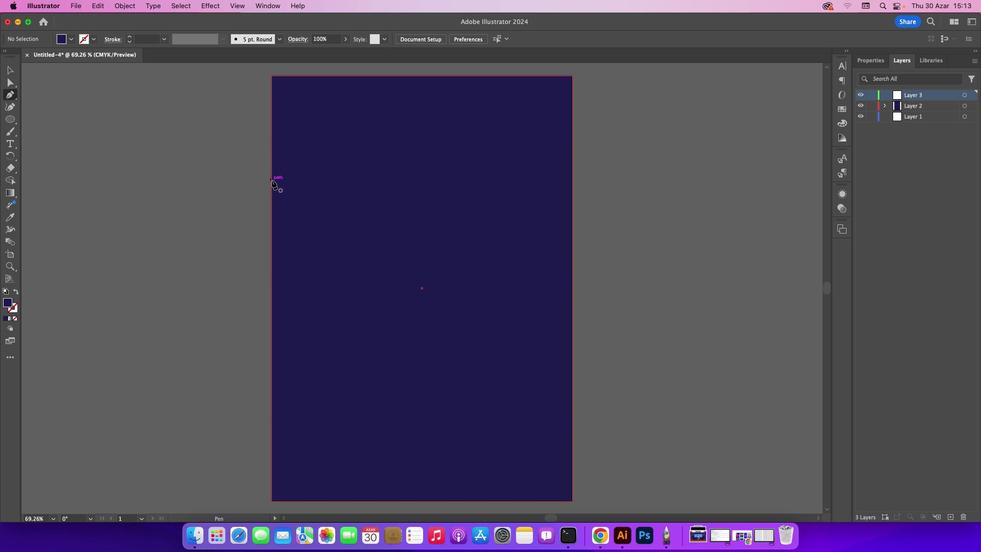 
Action: Mouse pressed left at (271, 179)
Screenshot: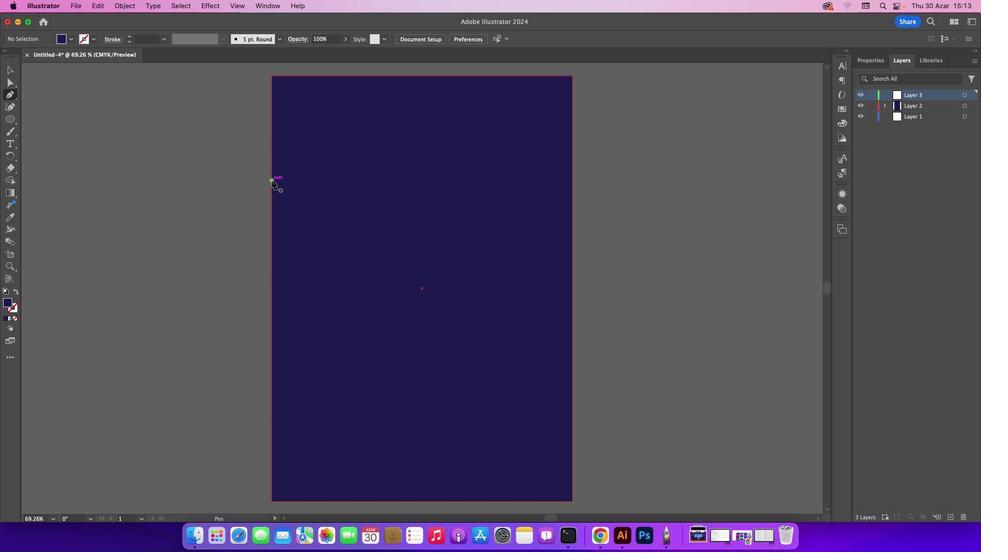 
Action: Mouse moved to (331, 167)
Screenshot: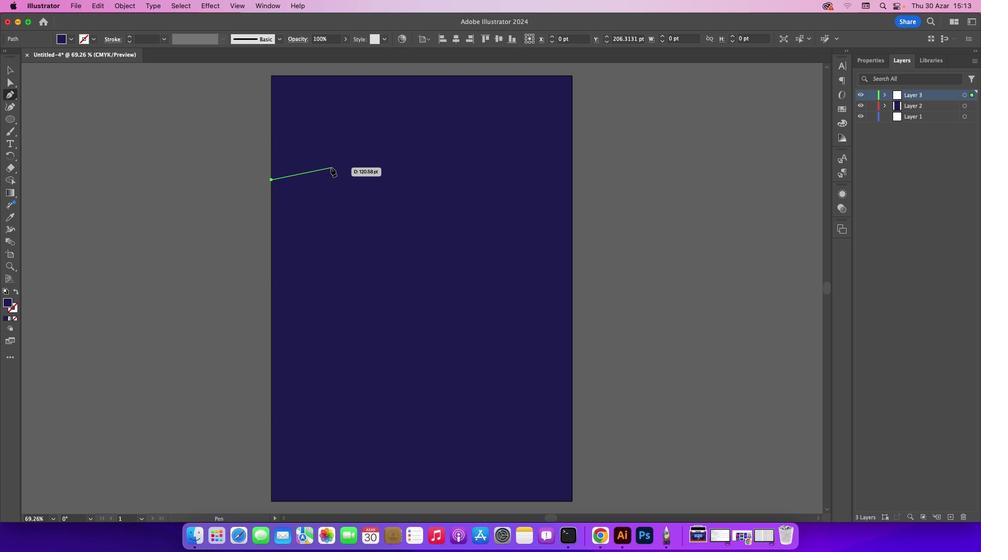 
Action: Mouse pressed left at (331, 167)
Screenshot: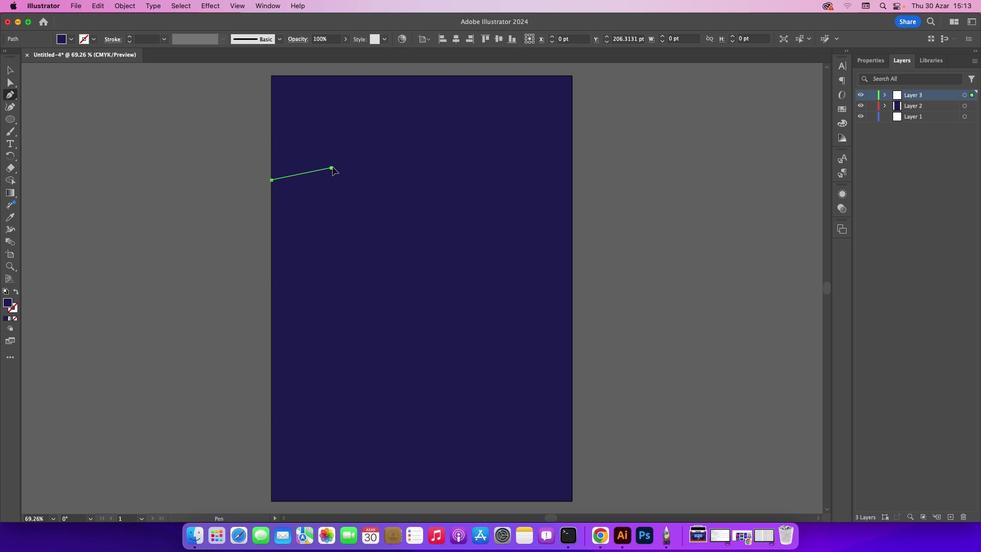 
Action: Mouse moved to (446, 144)
Screenshot: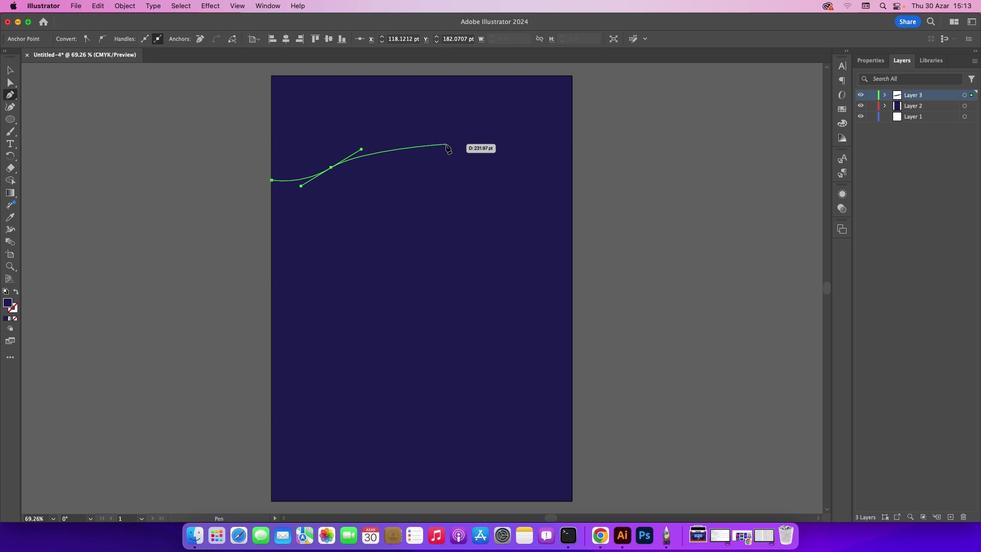 
Action: Mouse pressed left at (446, 144)
Screenshot: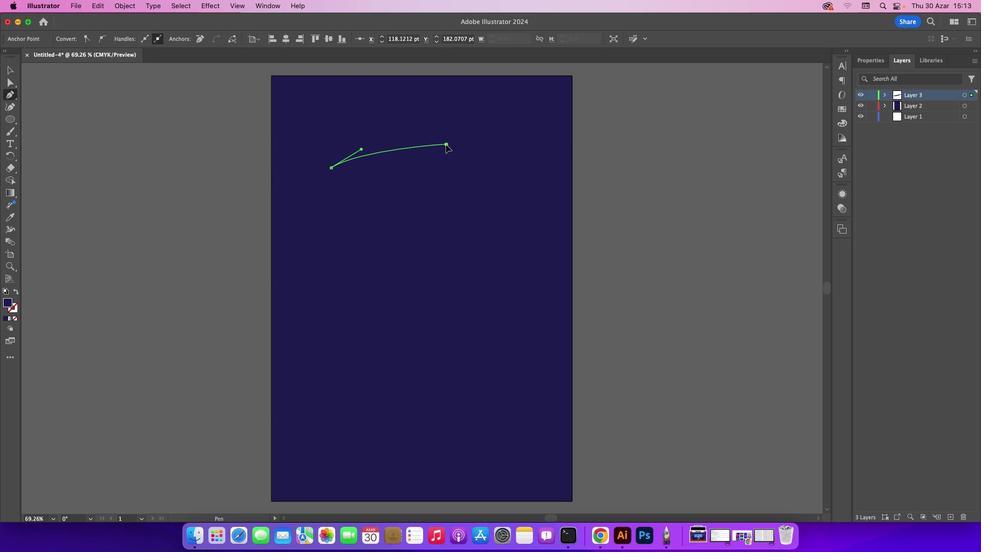 
Action: Mouse moved to (571, 96)
Screenshot: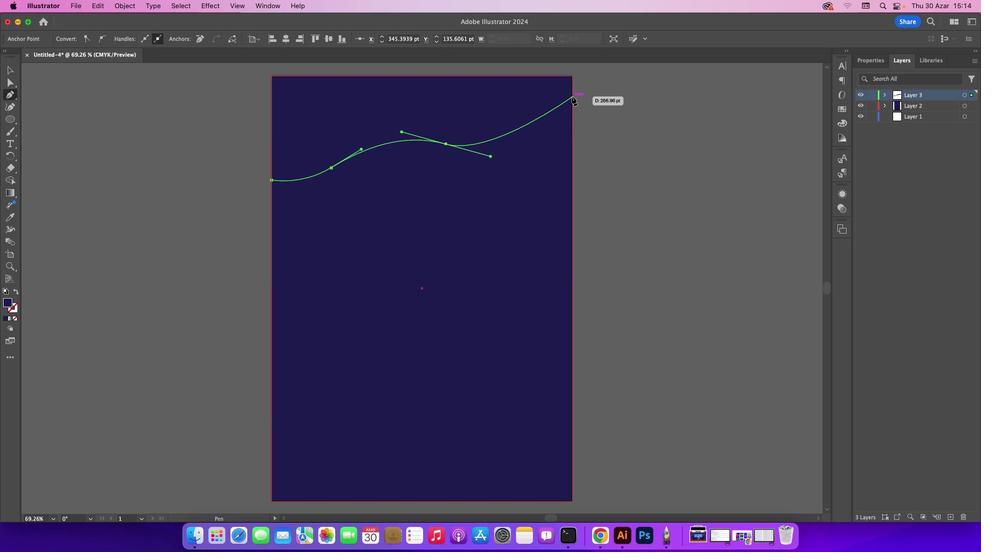
Action: Mouse pressed left at (571, 96)
Screenshot: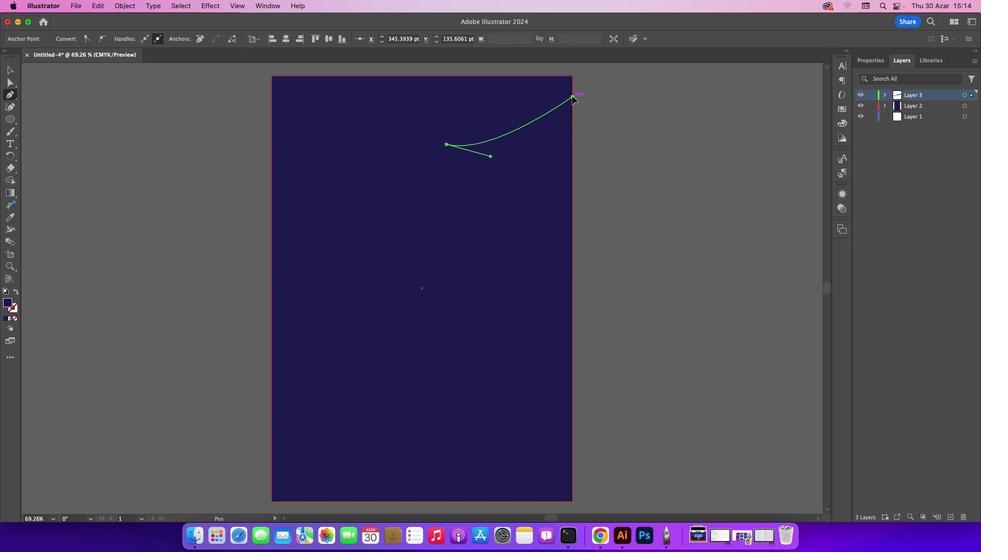 
Action: Mouse moved to (573, 97)
Screenshot: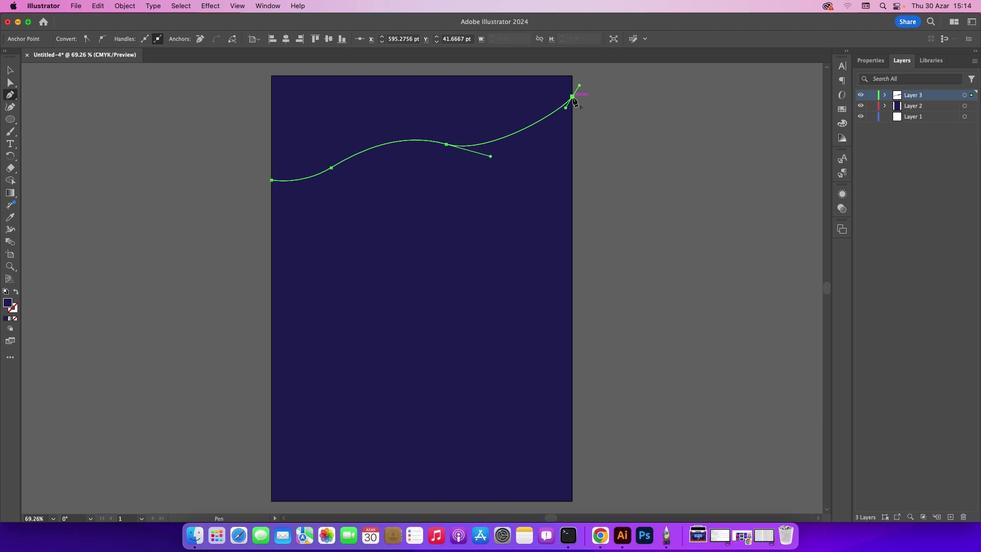 
Action: Mouse pressed left at (573, 97)
Screenshot: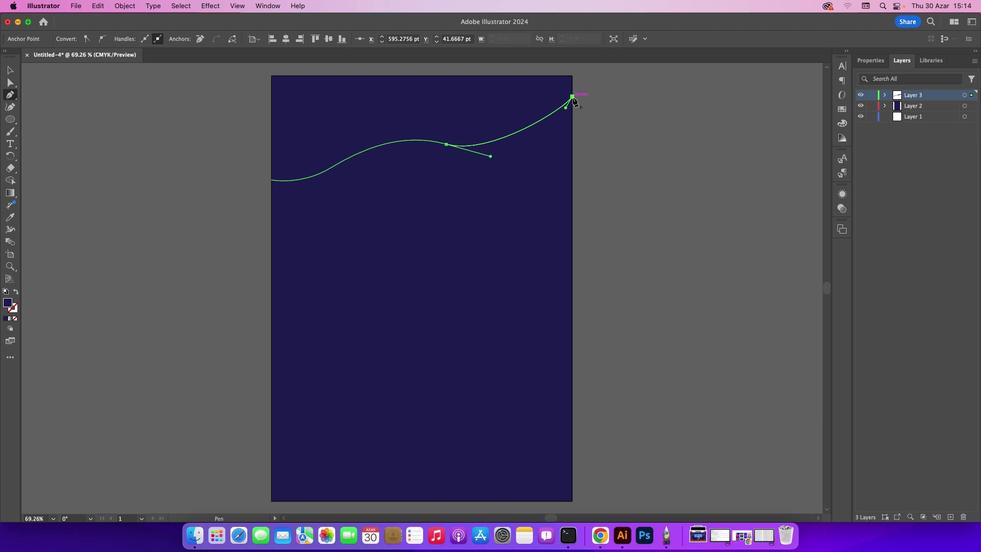 
Action: Mouse moved to (572, 143)
Screenshot: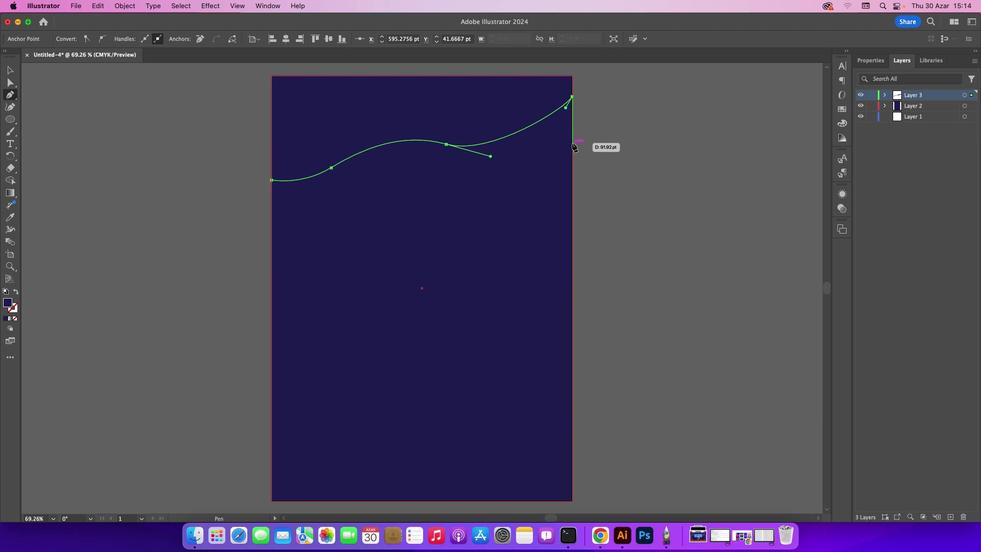 
Action: Mouse pressed left at (572, 143)
Screenshot: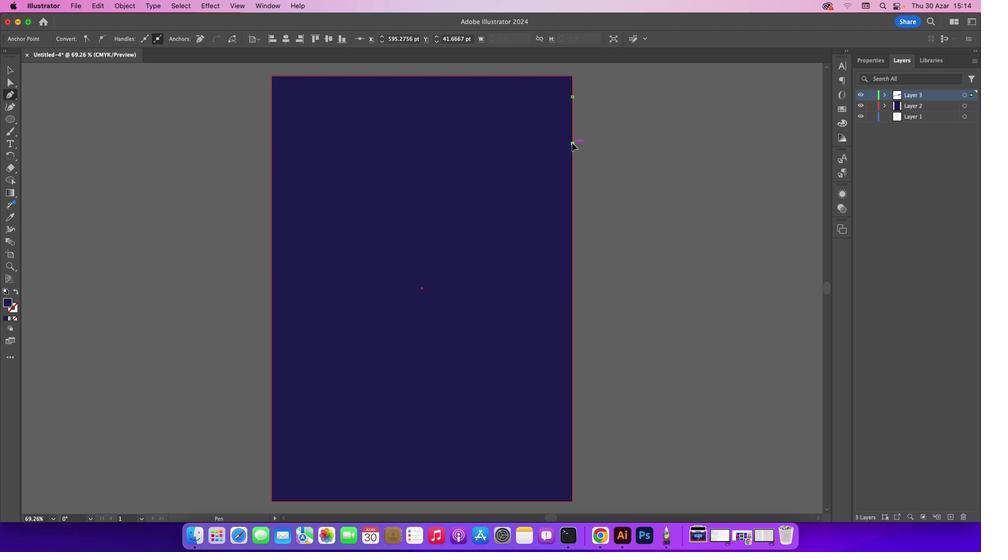 
Action: Mouse moved to (456, 171)
Screenshot: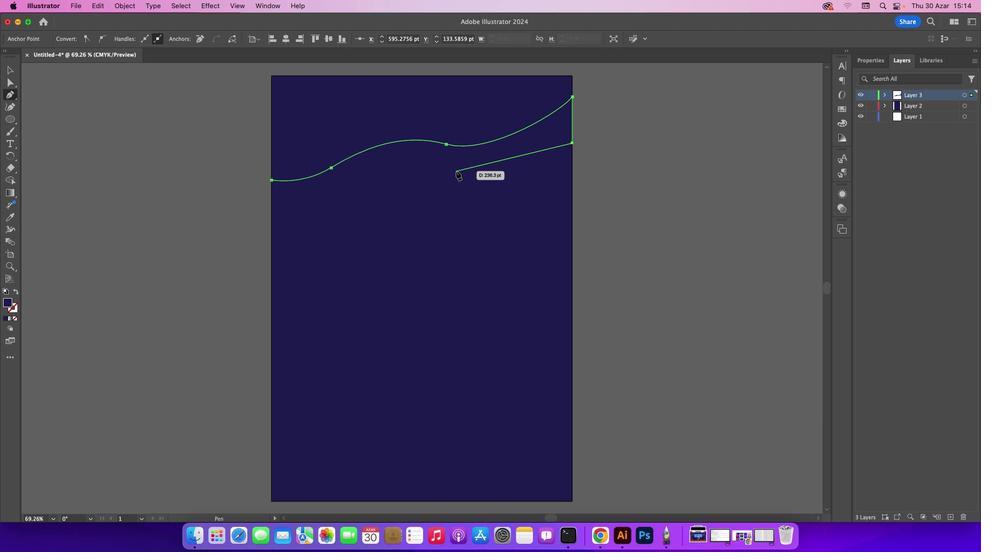 
Action: Mouse pressed left at (456, 171)
Screenshot: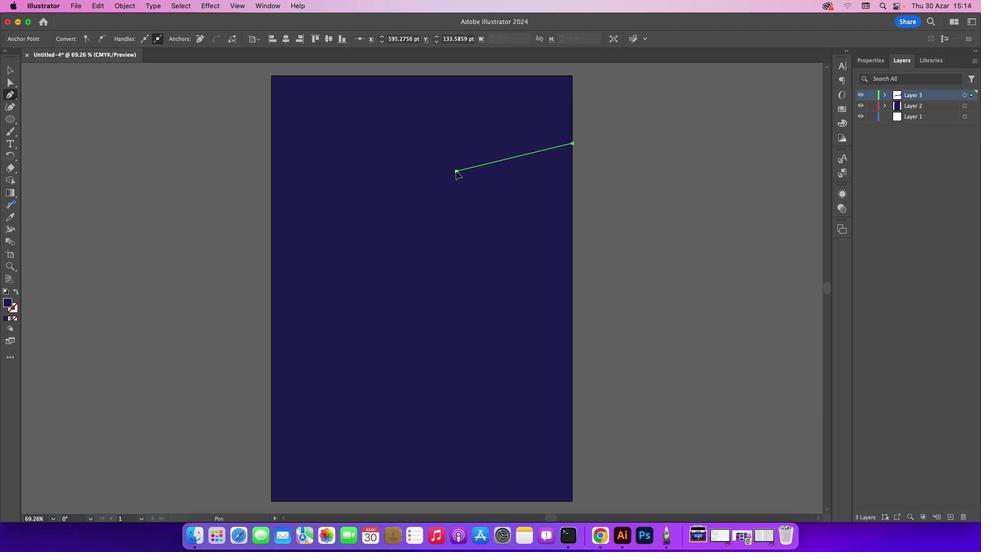 
Action: Mouse moved to (341, 199)
Screenshot: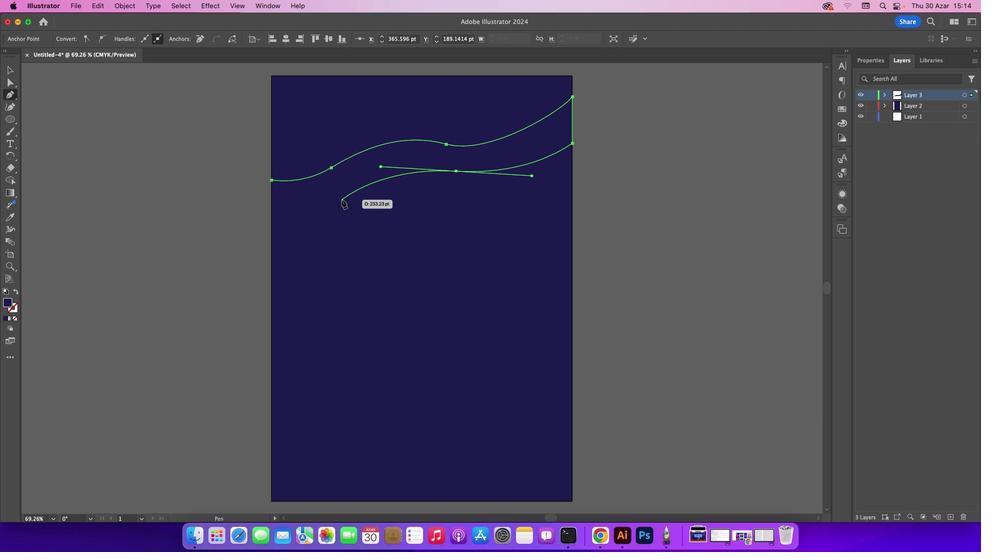 
Action: Mouse pressed left at (341, 199)
Screenshot: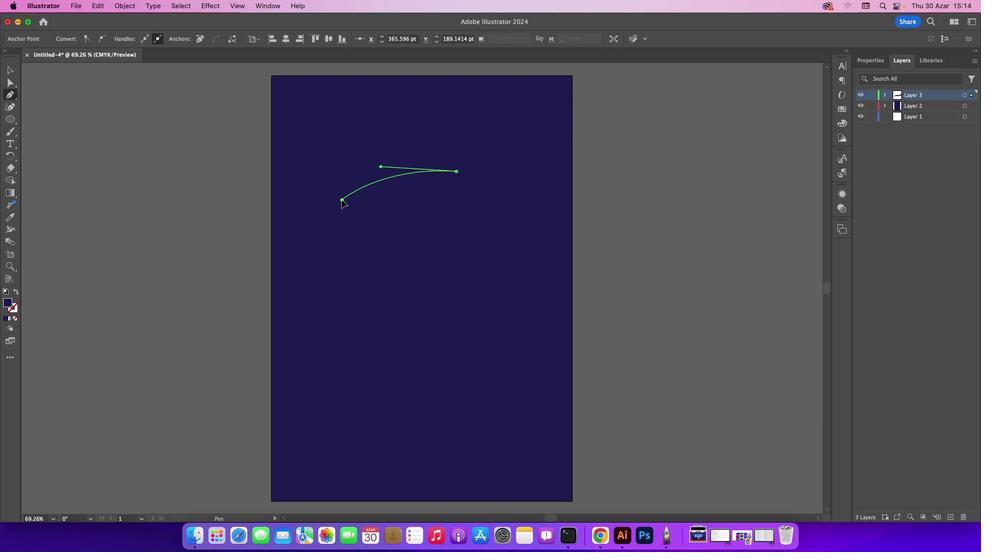 
Action: Mouse moved to (271, 210)
Screenshot: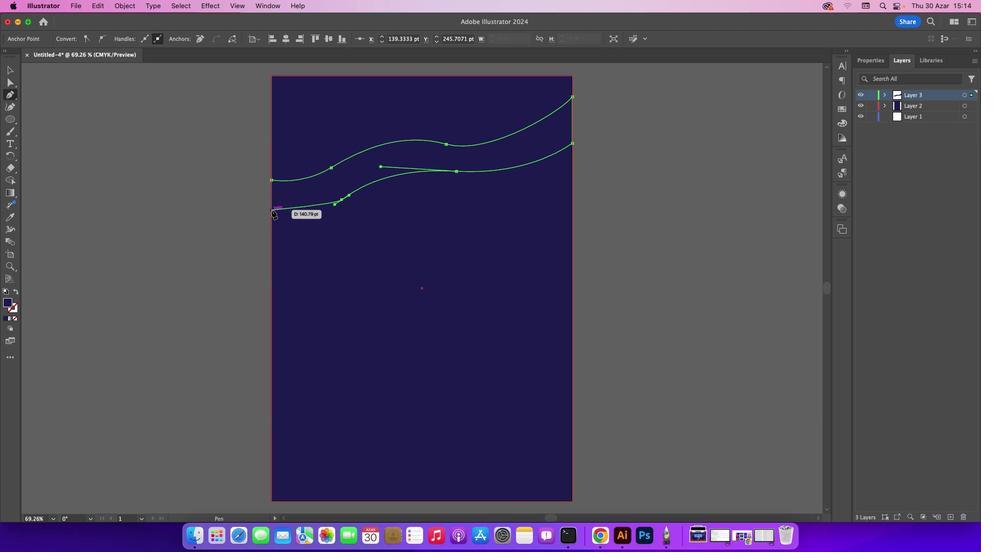 
Action: Mouse pressed left at (271, 210)
Screenshot: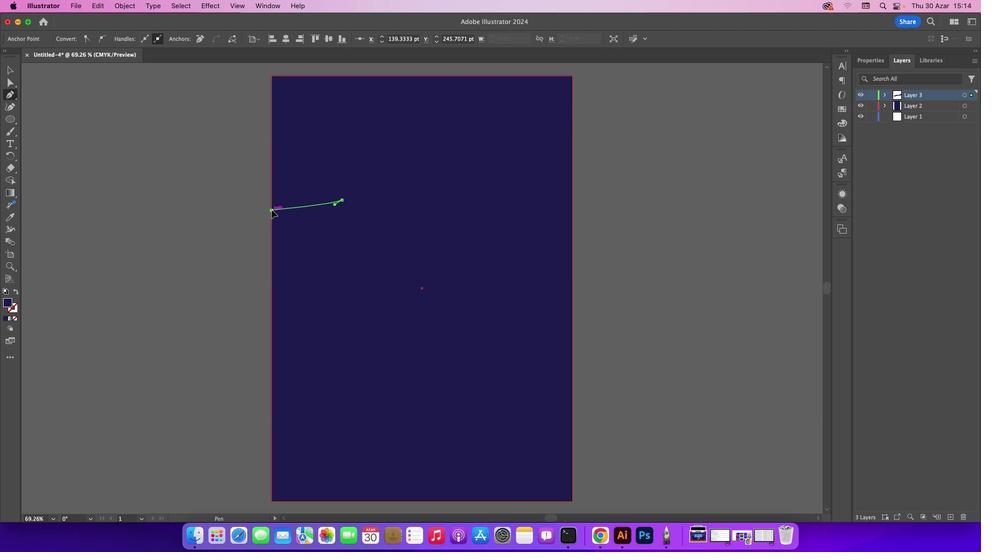 
Action: Mouse moved to (269, 209)
Screenshot: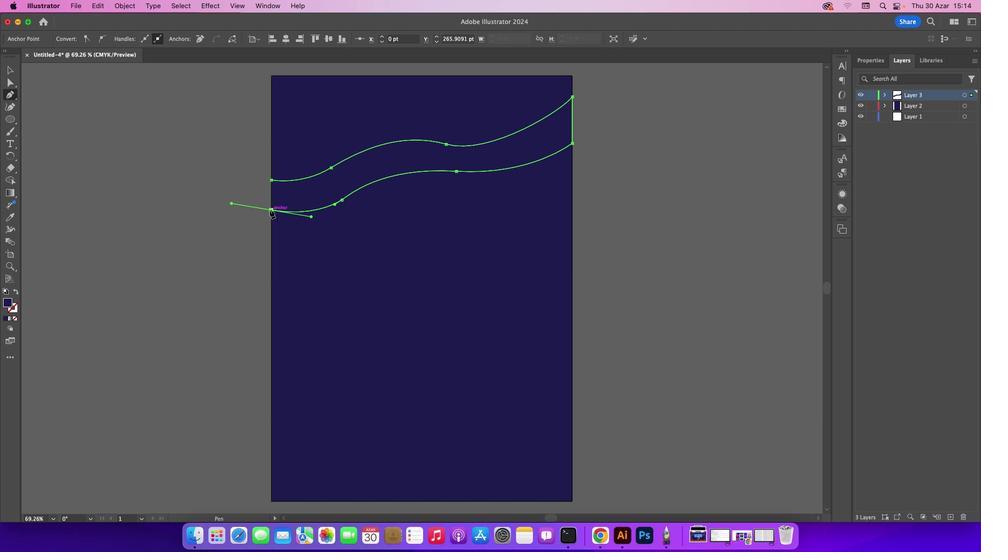 
Action: Mouse pressed left at (269, 209)
Screenshot: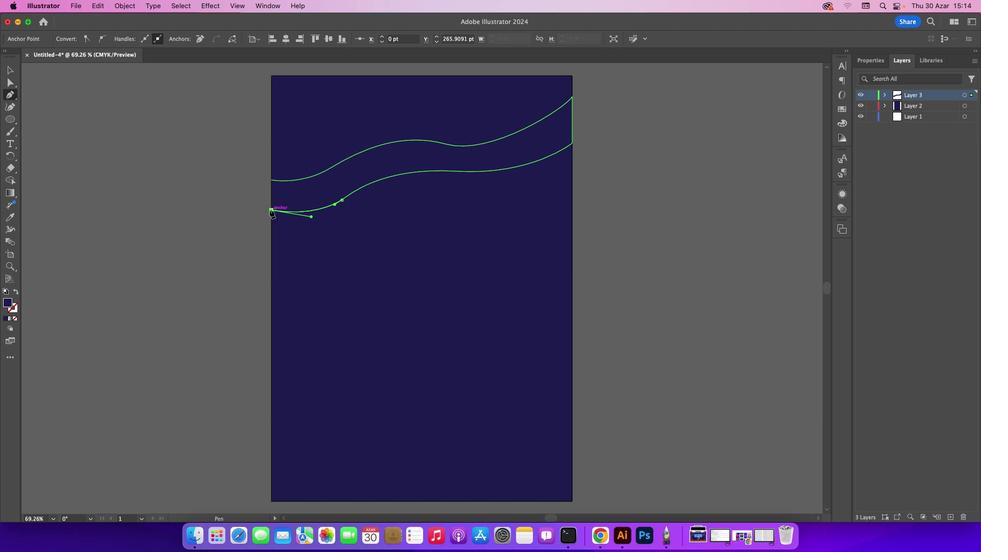 
Action: Mouse moved to (271, 179)
Screenshot: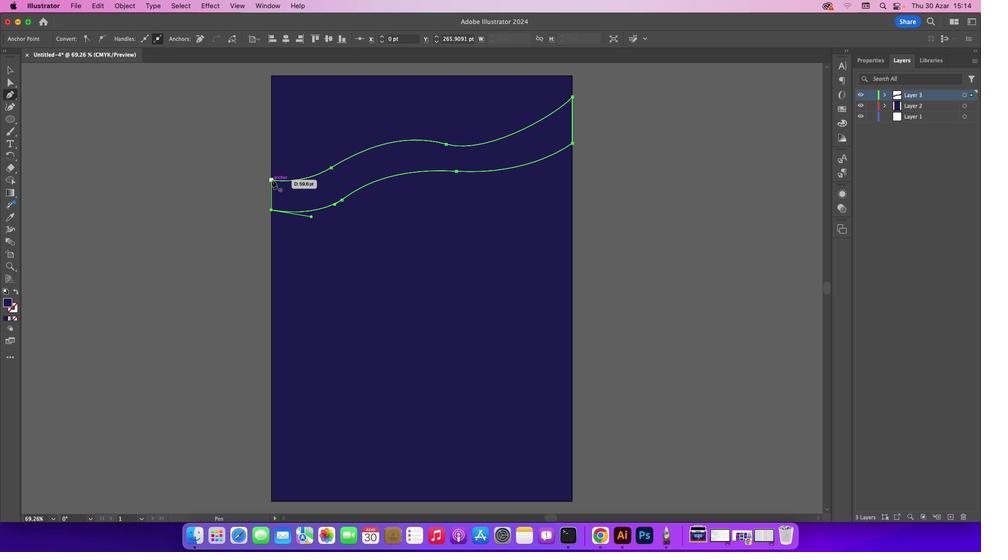 
Action: Mouse pressed left at (271, 179)
Screenshot: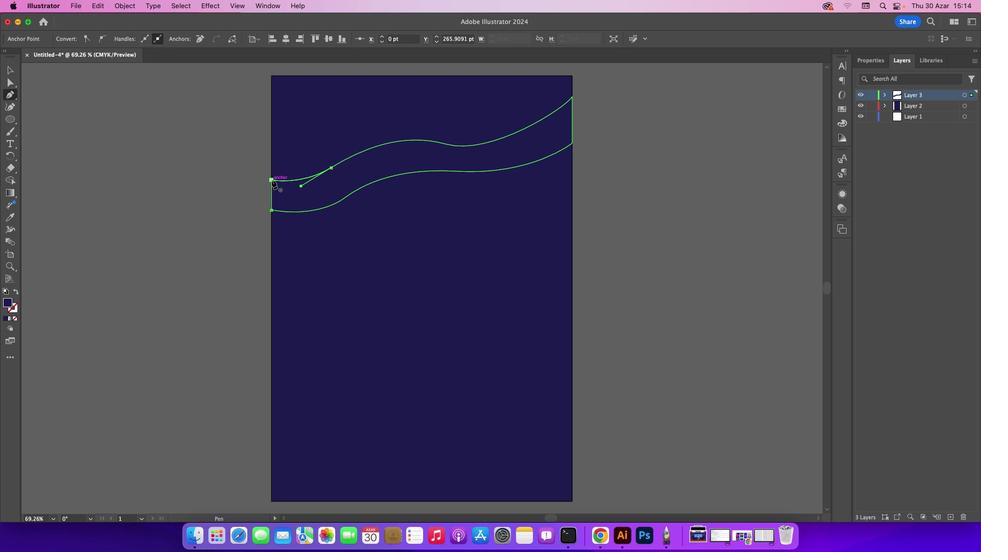 
Action: Mouse moved to (6, 304)
Screenshot: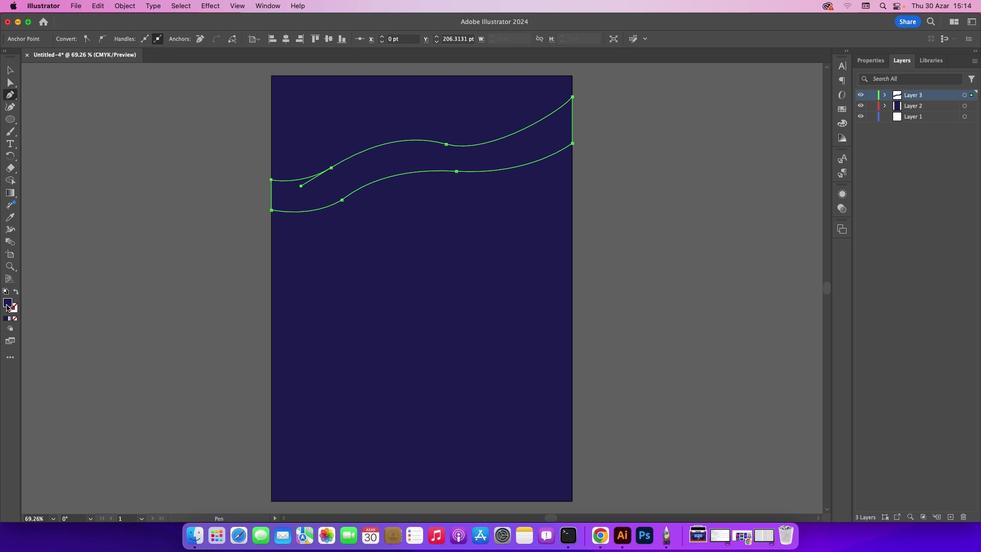 
Action: Mouse pressed left at (6, 304)
Screenshot: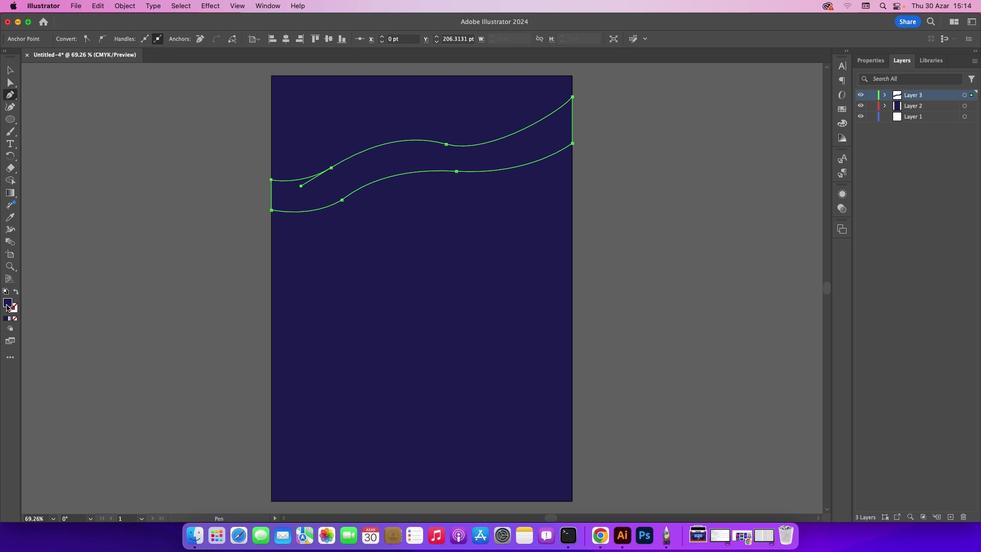 
Action: Mouse pressed left at (6, 304)
Screenshot: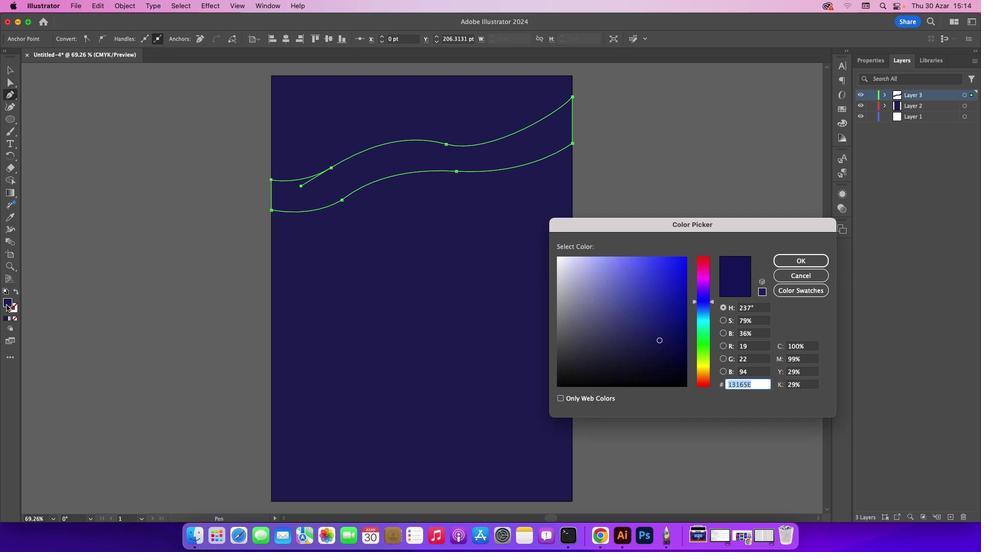 
Action: Mouse moved to (658, 332)
Screenshot: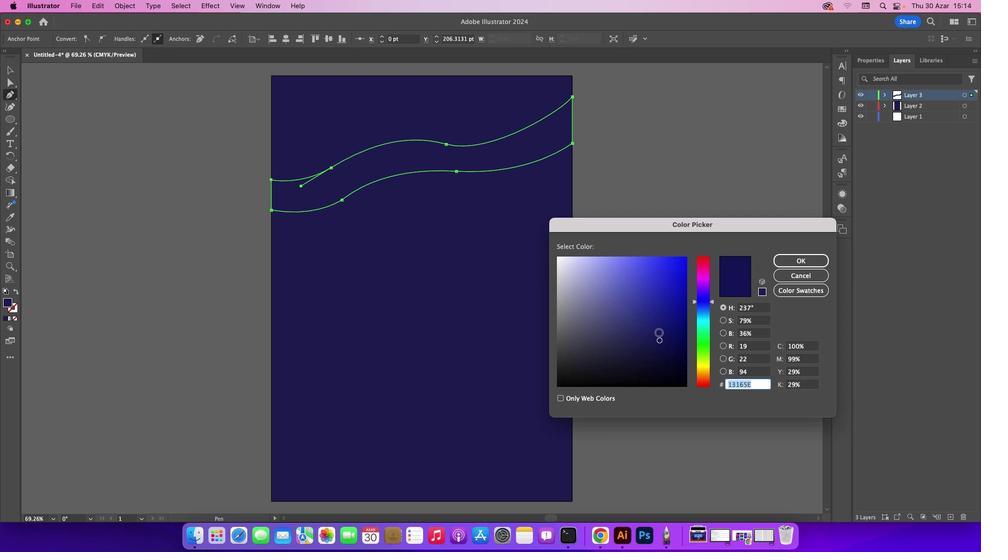
Action: Mouse pressed left at (658, 332)
Screenshot: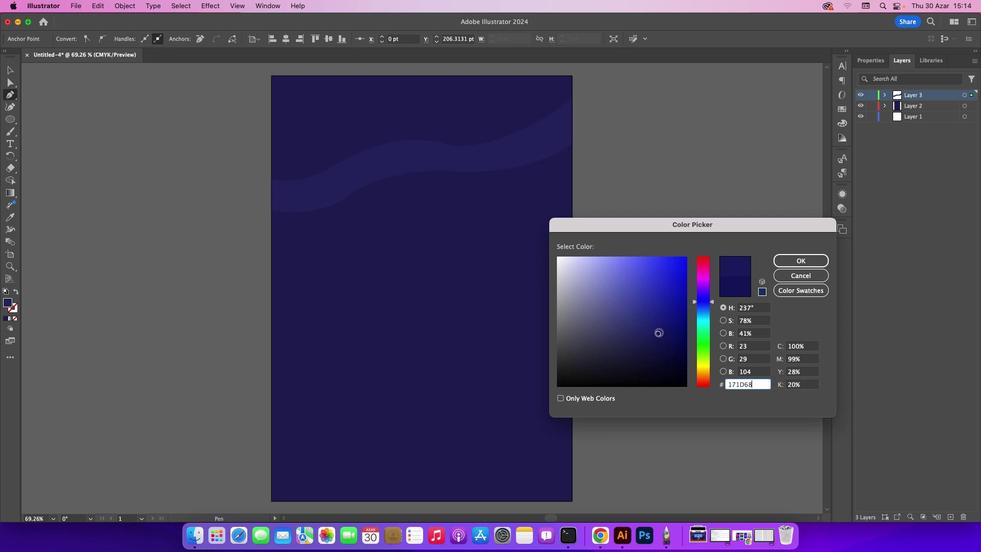 
Action: Mouse moved to (800, 257)
Screenshot: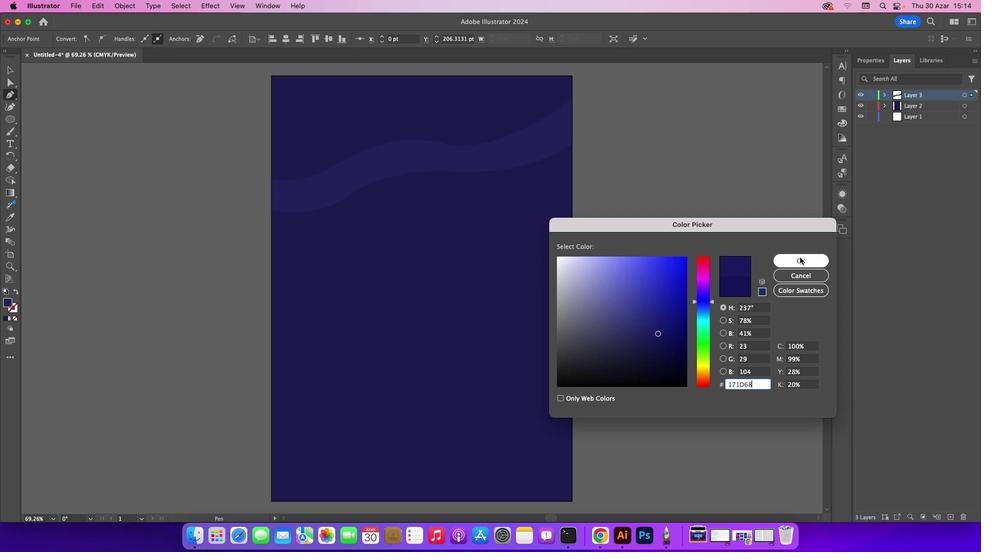 
Action: Mouse pressed left at (800, 257)
Screenshot: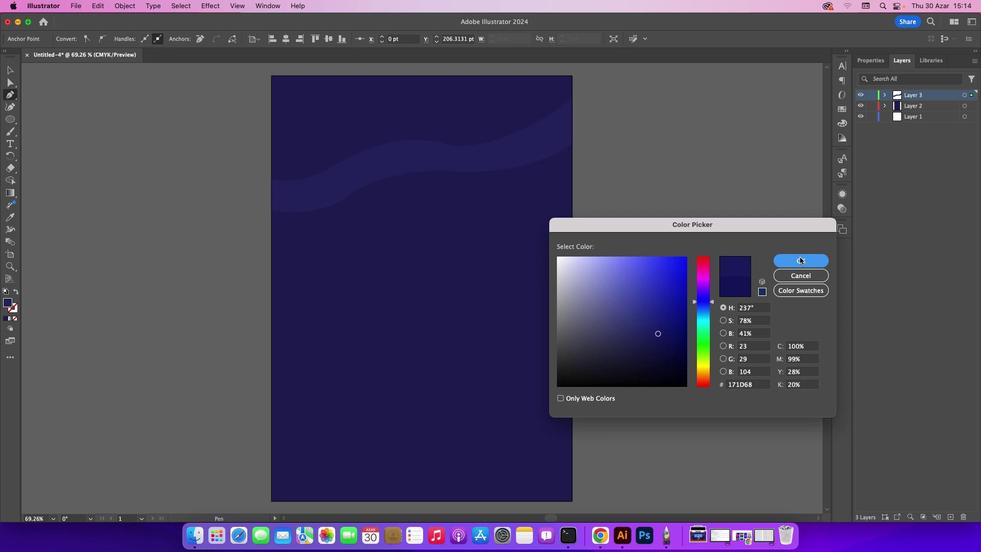 
Action: Mouse moved to (10, 72)
Screenshot: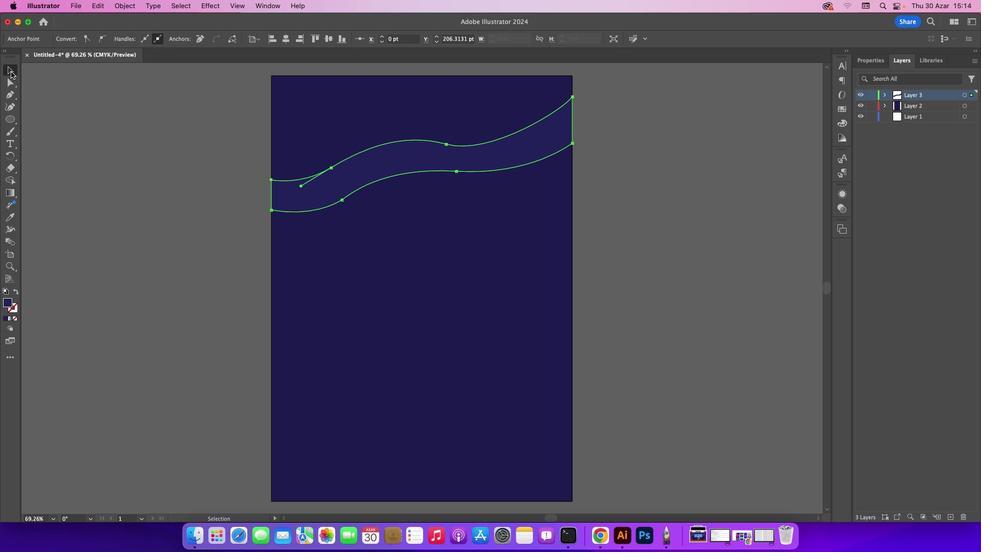 
Action: Mouse pressed left at (10, 72)
Screenshot: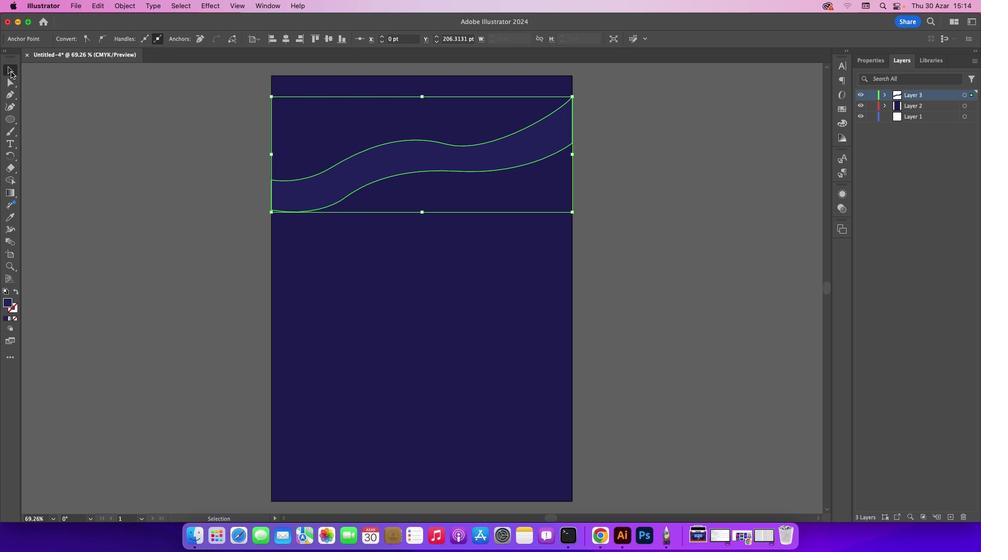 
Action: Mouse moved to (49, 93)
Screenshot: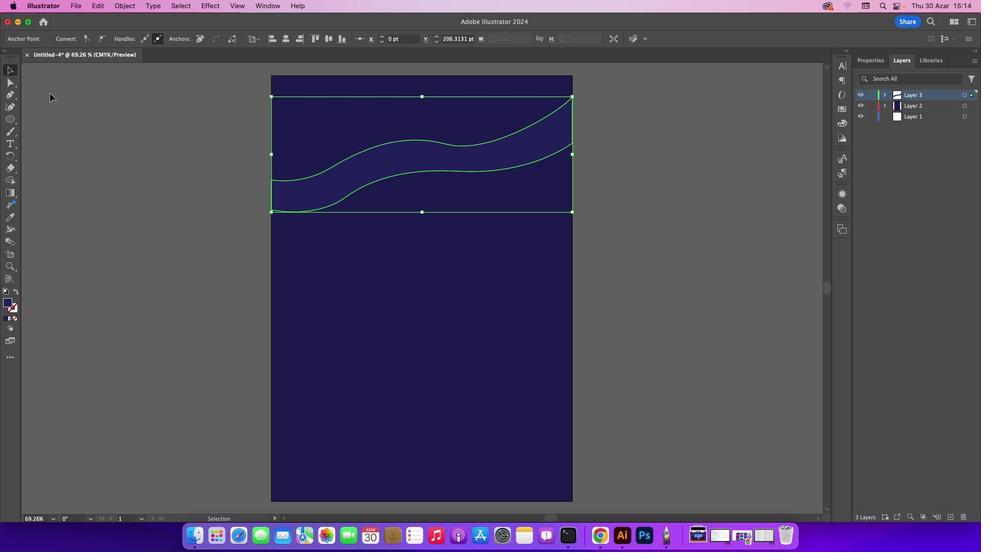 
Action: Mouse pressed left at (49, 93)
Screenshot: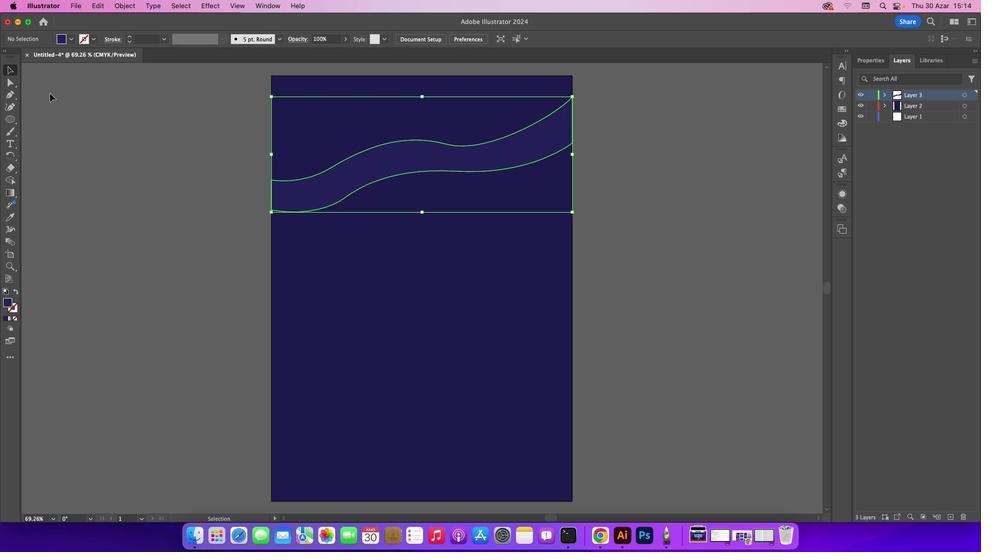 
Action: Mouse moved to (952, 518)
Screenshot: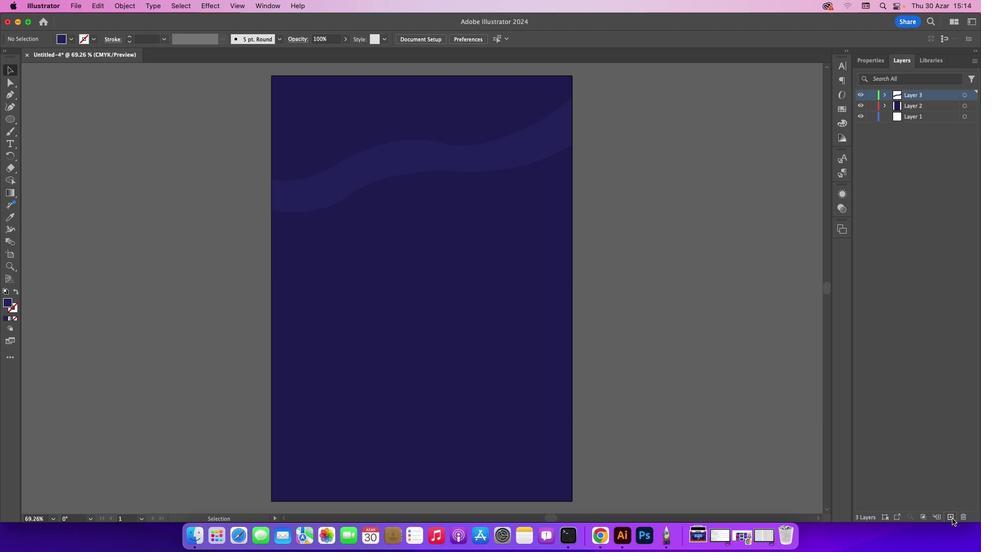 
Action: Mouse pressed left at (952, 518)
Screenshot: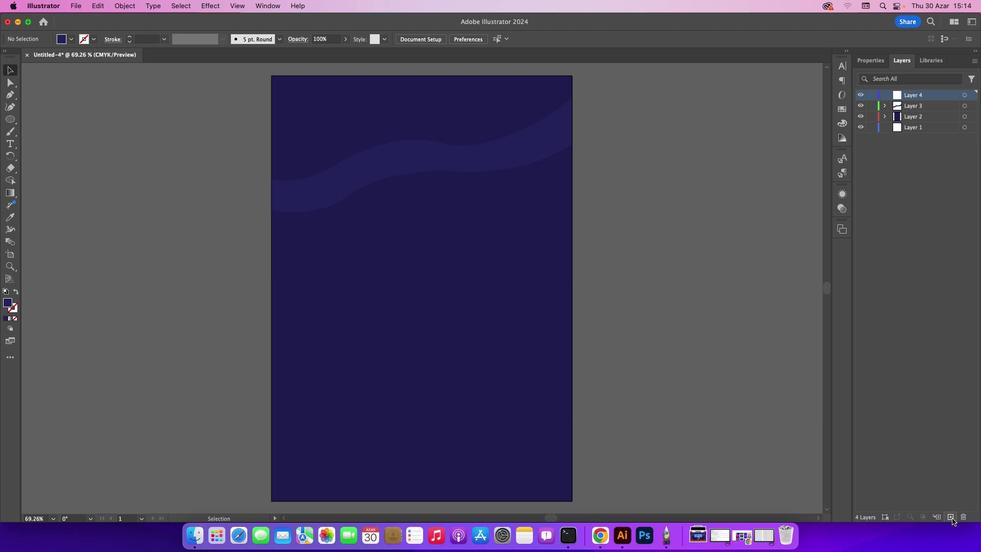 
Action: Mouse moved to (14, 96)
Screenshot: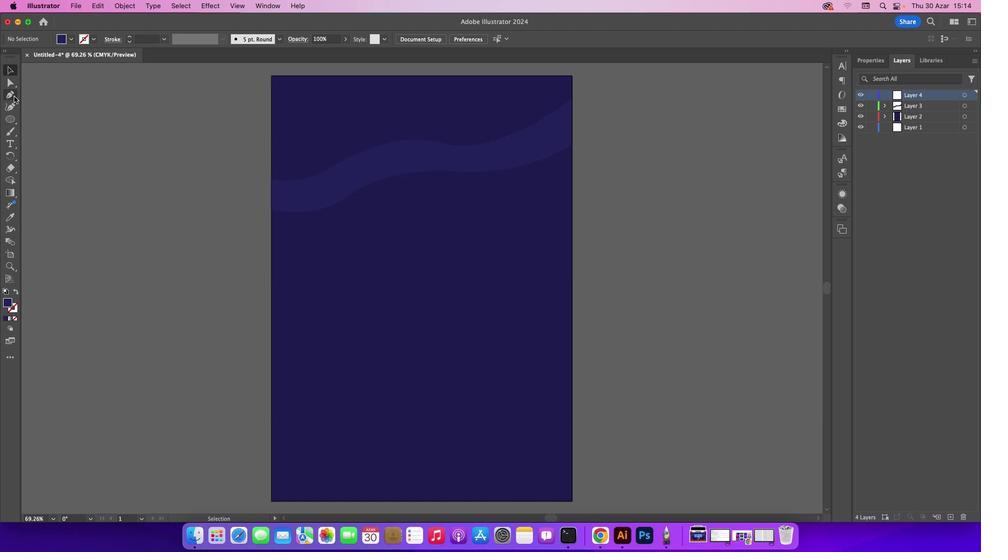
Action: Mouse pressed left at (14, 96)
Screenshot: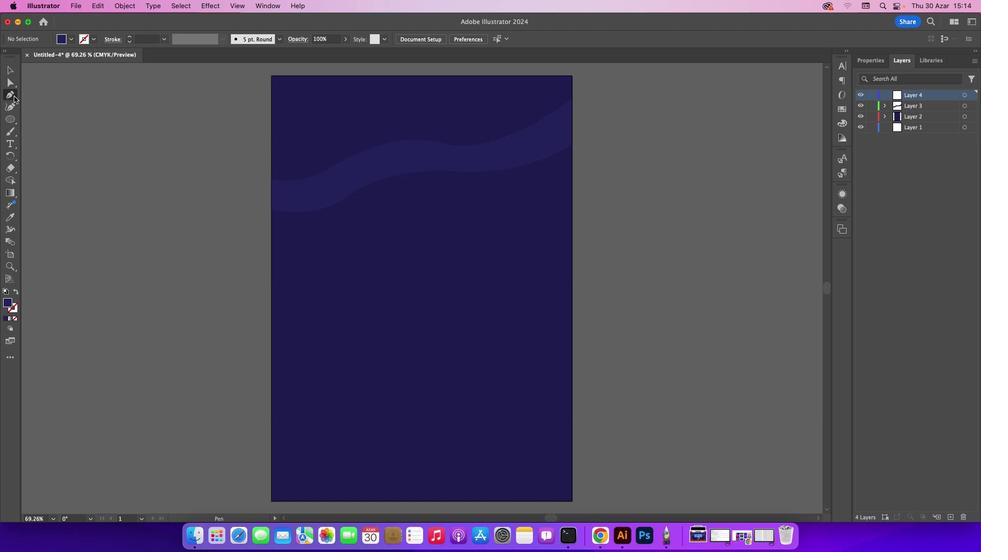 
Action: Mouse moved to (271, 321)
Screenshot: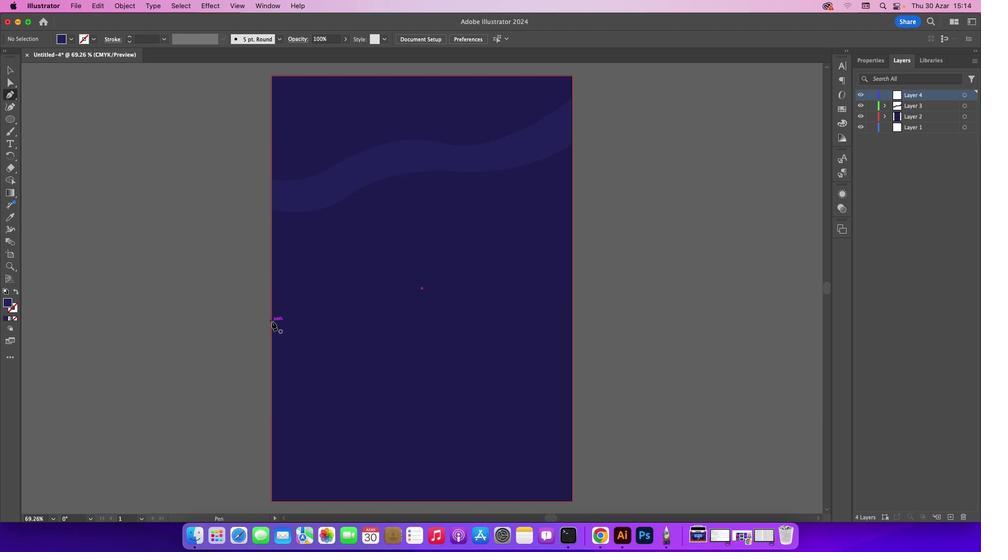 
Action: Mouse pressed left at (271, 321)
Screenshot: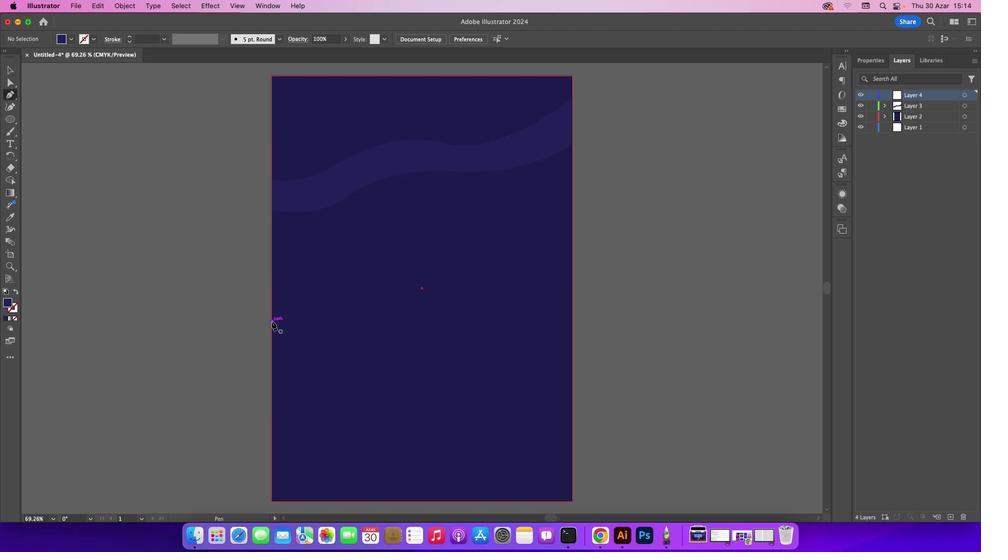 
Action: Mouse moved to (298, 283)
Screenshot: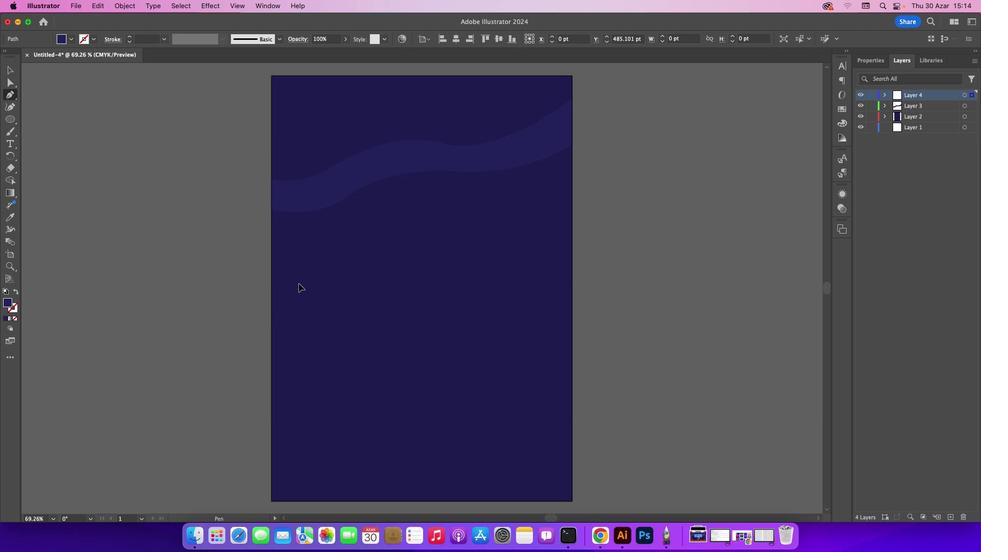 
Action: Mouse pressed left at (298, 283)
Screenshot: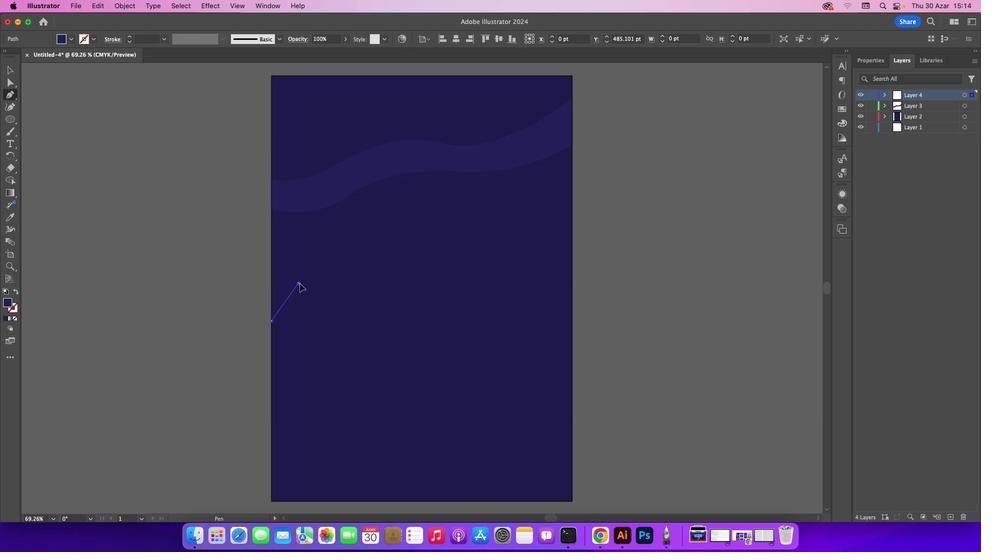 
Action: Mouse moved to (451, 252)
Screenshot: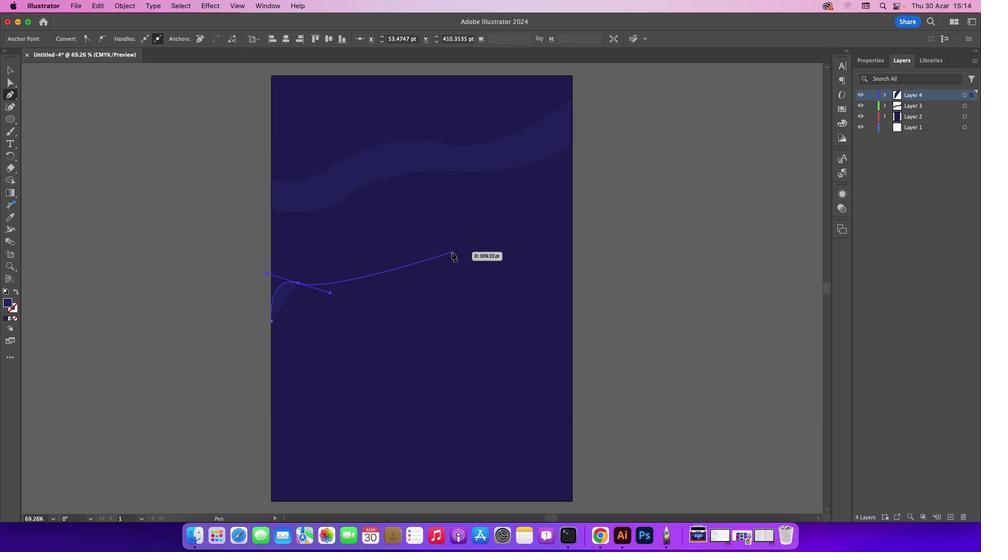 
Action: Mouse pressed left at (451, 252)
Screenshot: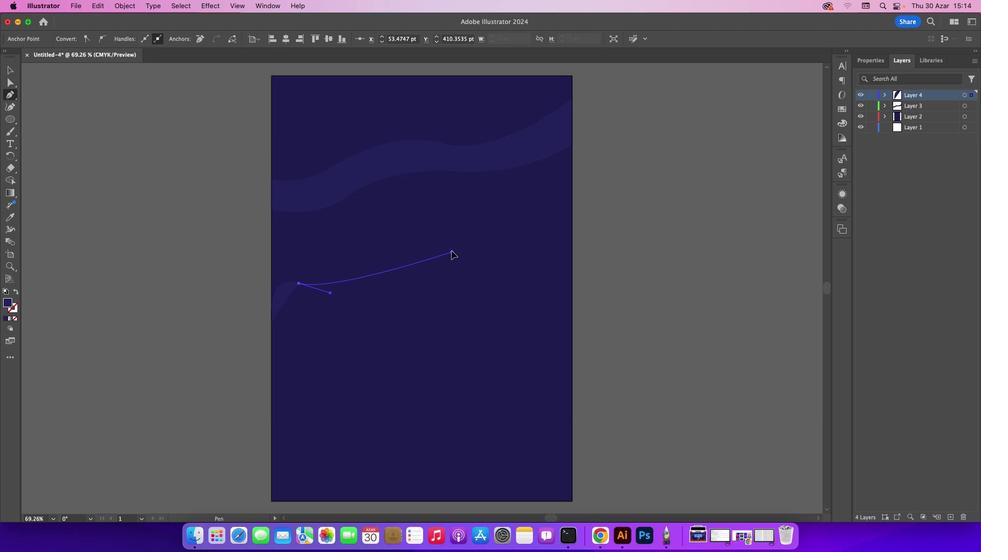 
Action: Mouse moved to (570, 233)
Screenshot: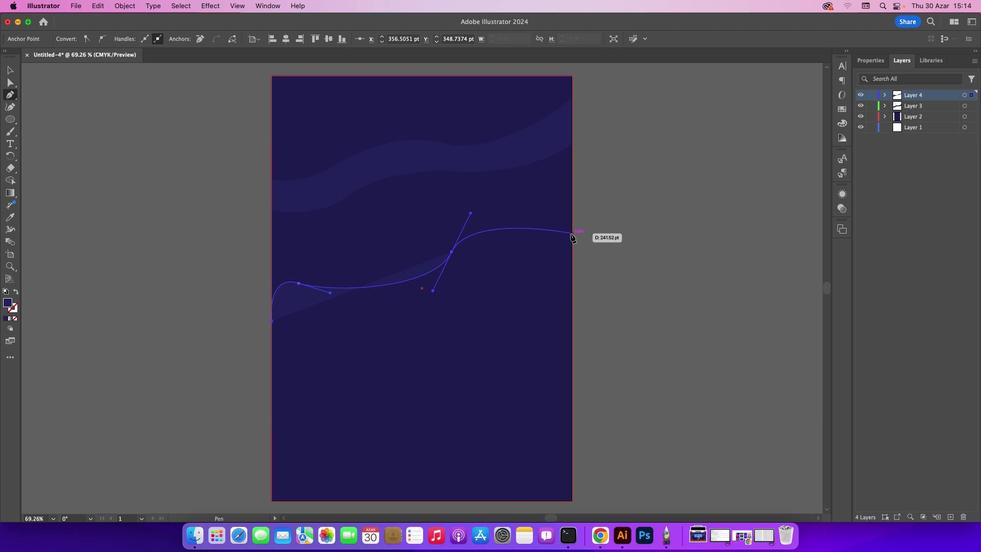 
Action: Mouse pressed left at (570, 233)
Screenshot: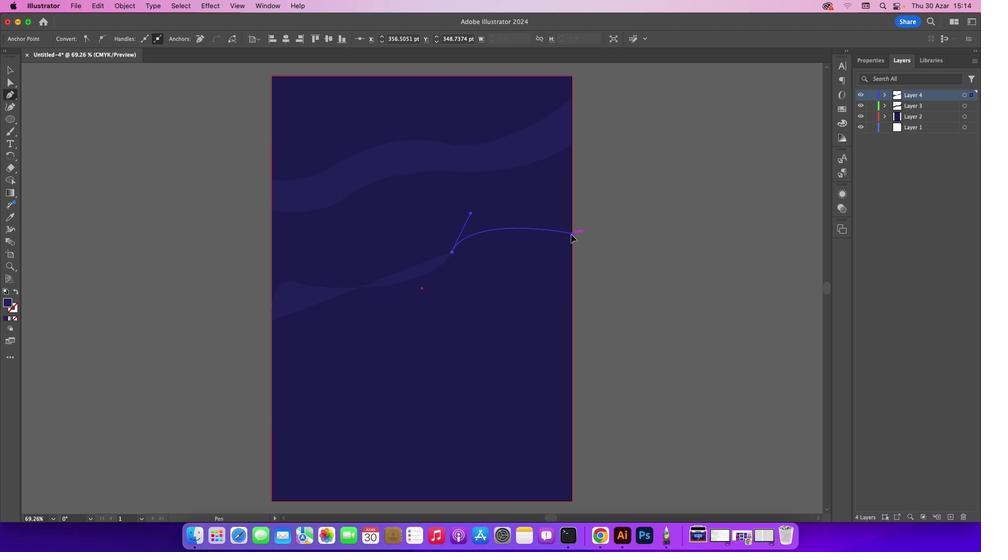 
Action: Mouse moved to (571, 234)
Screenshot: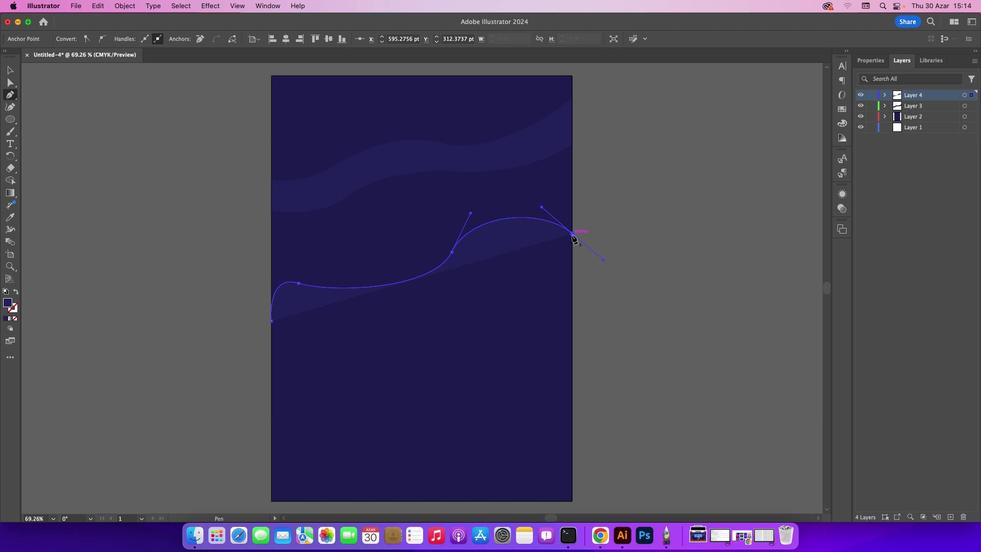 
Action: Mouse pressed left at (571, 234)
Screenshot: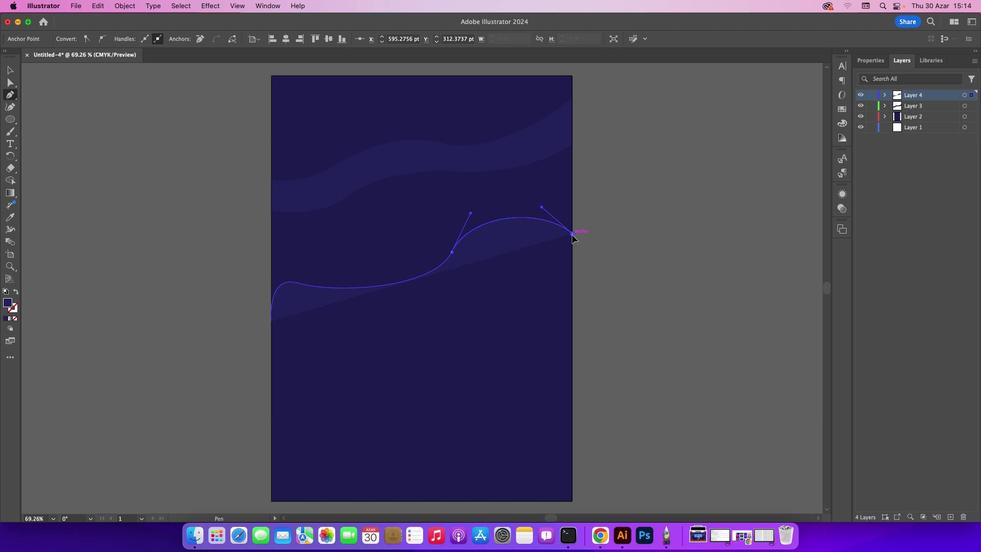 
Action: Mouse moved to (573, 253)
Screenshot: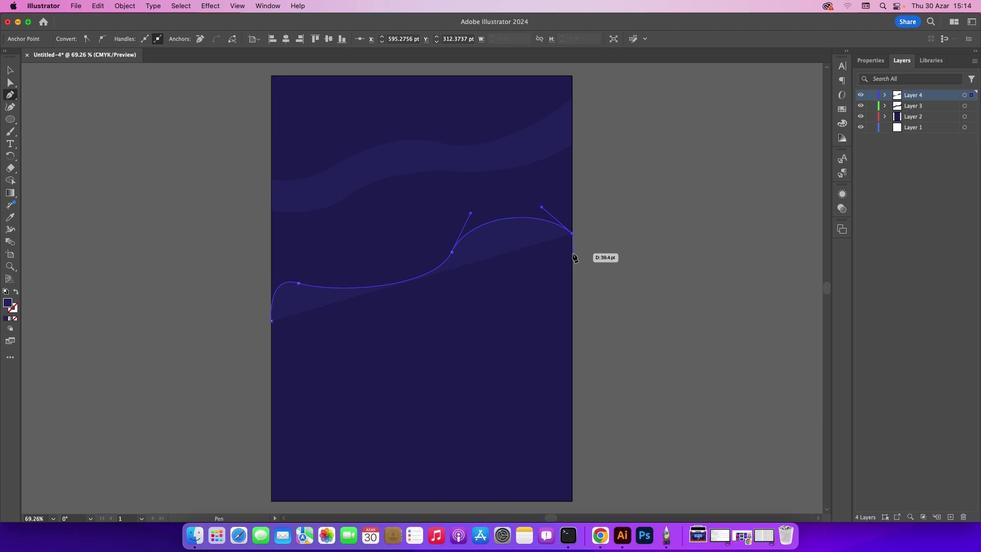 
Action: Mouse pressed left at (573, 253)
Screenshot: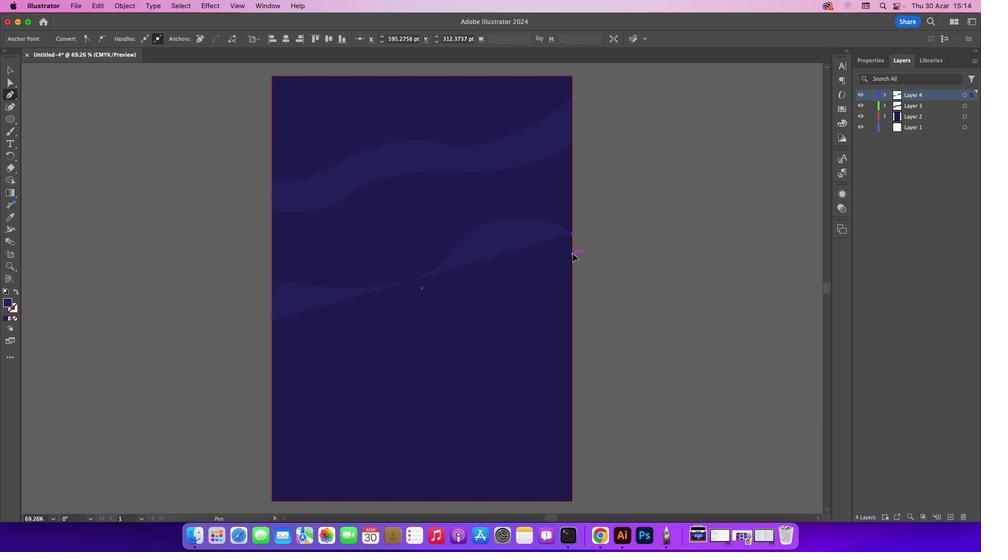 
Action: Mouse moved to (482, 273)
Screenshot: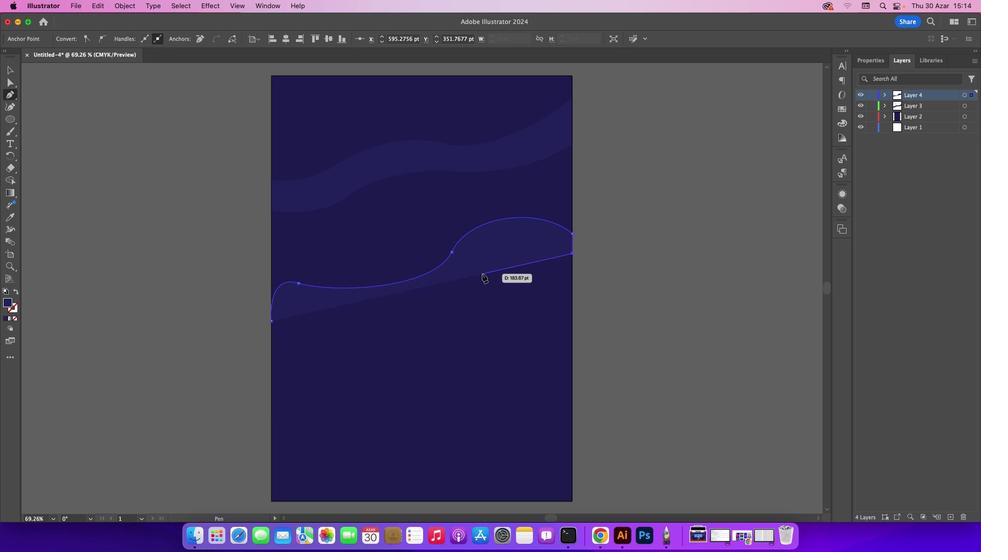 
Action: Mouse pressed left at (482, 273)
Screenshot: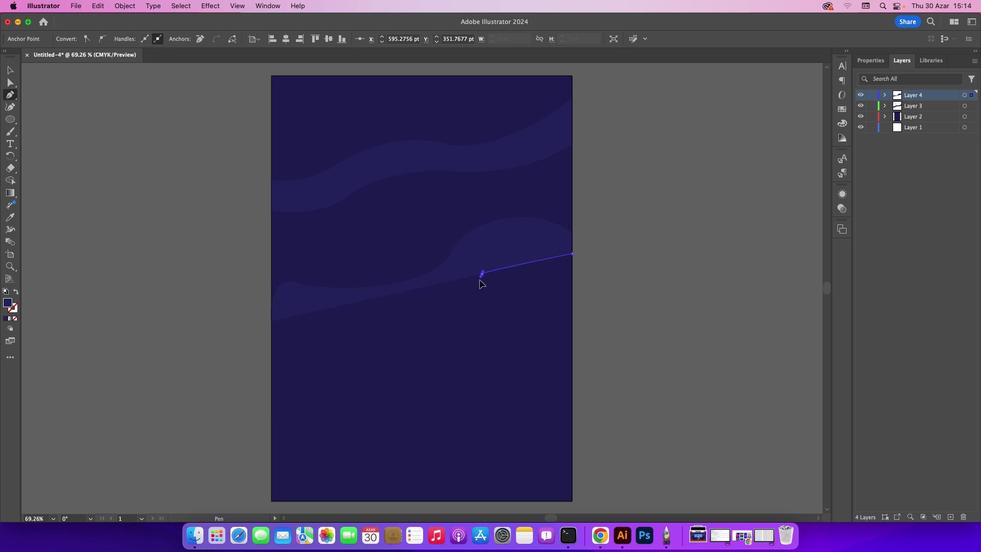 
Action: Mouse moved to (328, 319)
Screenshot: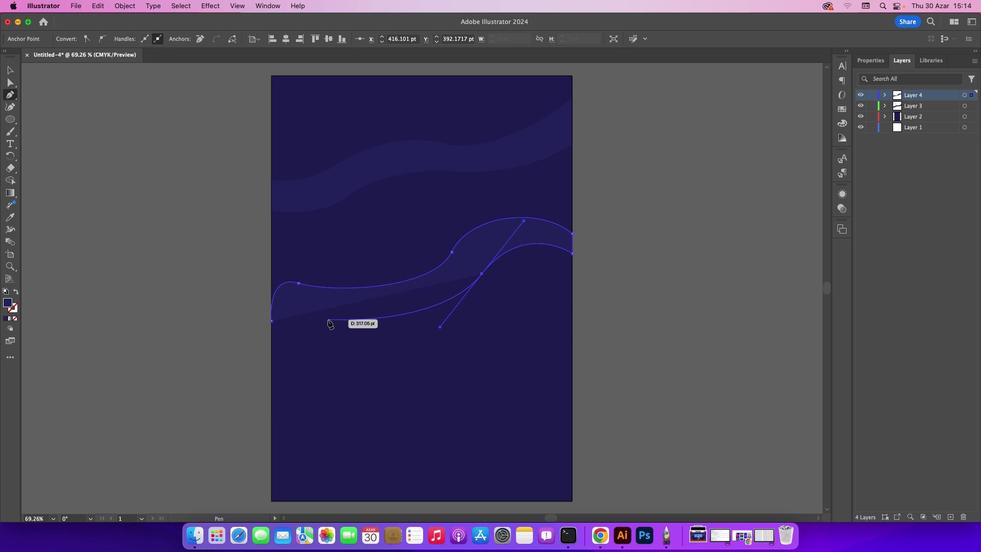 
Action: Mouse pressed left at (328, 319)
Screenshot: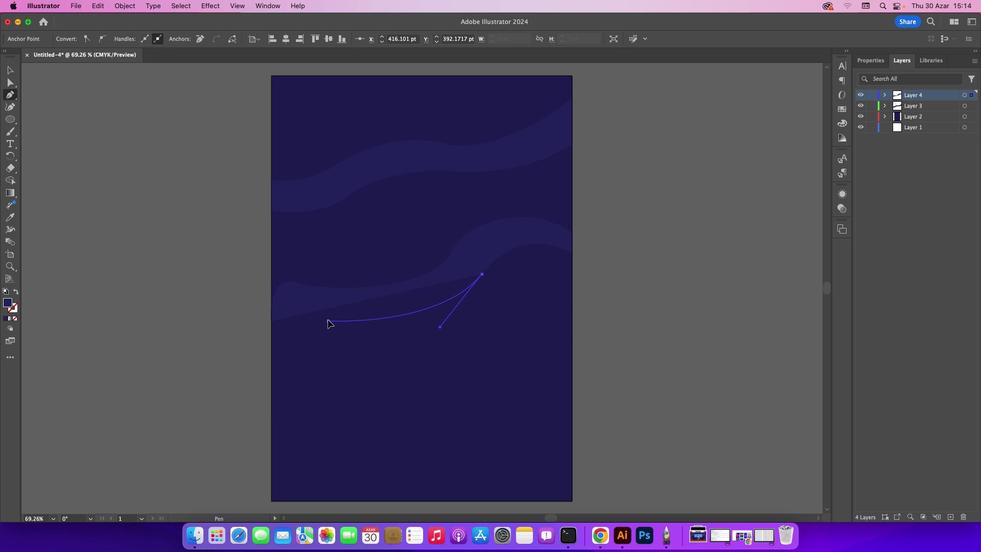 
Action: Mouse moved to (289, 342)
Screenshot: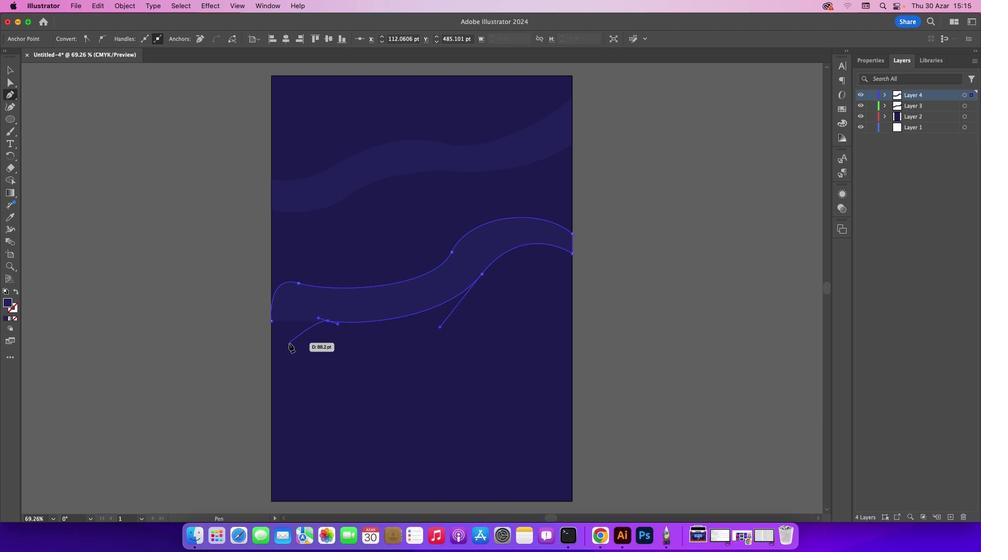 
Action: Mouse pressed left at (289, 342)
Screenshot: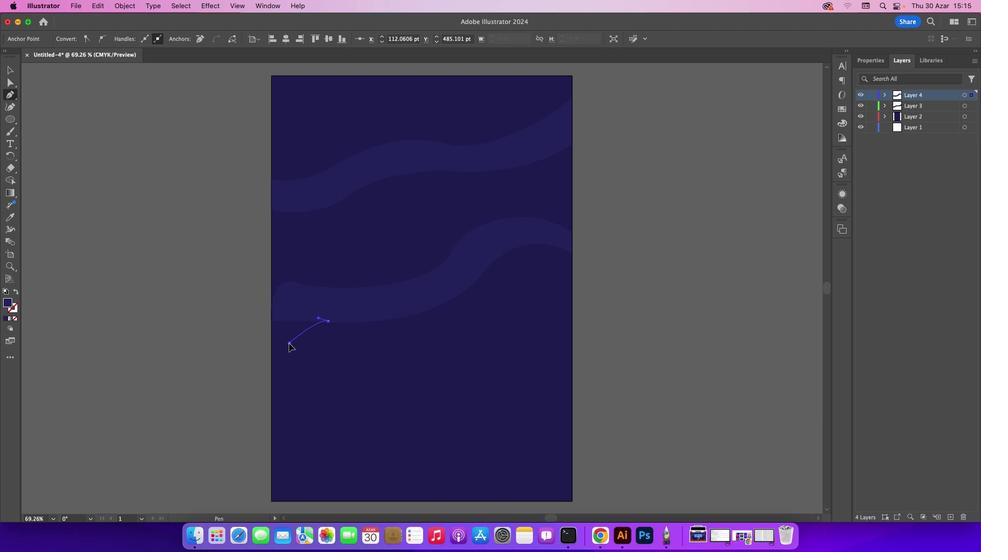 
Action: Mouse moved to (288, 343)
Screenshot: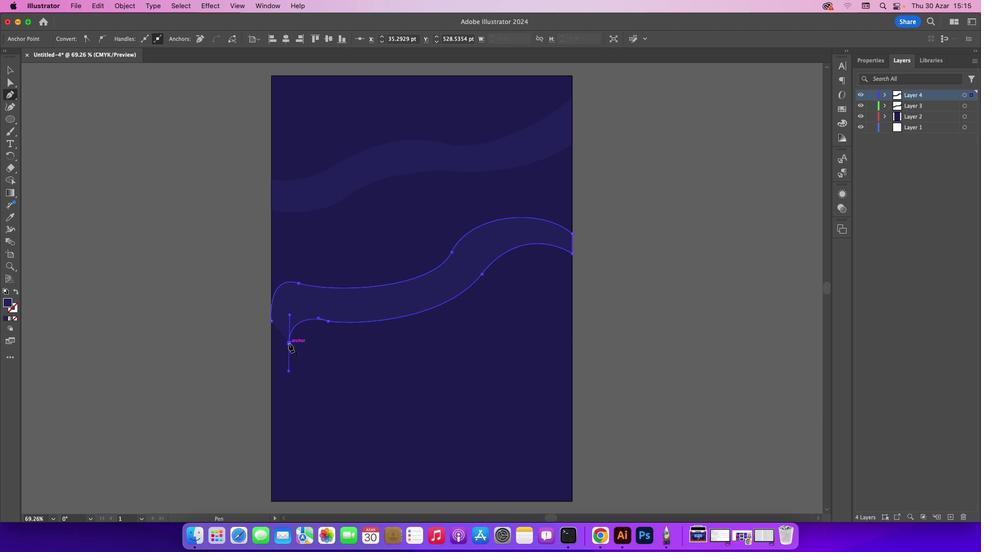 
Action: Mouse pressed left at (288, 343)
Screenshot: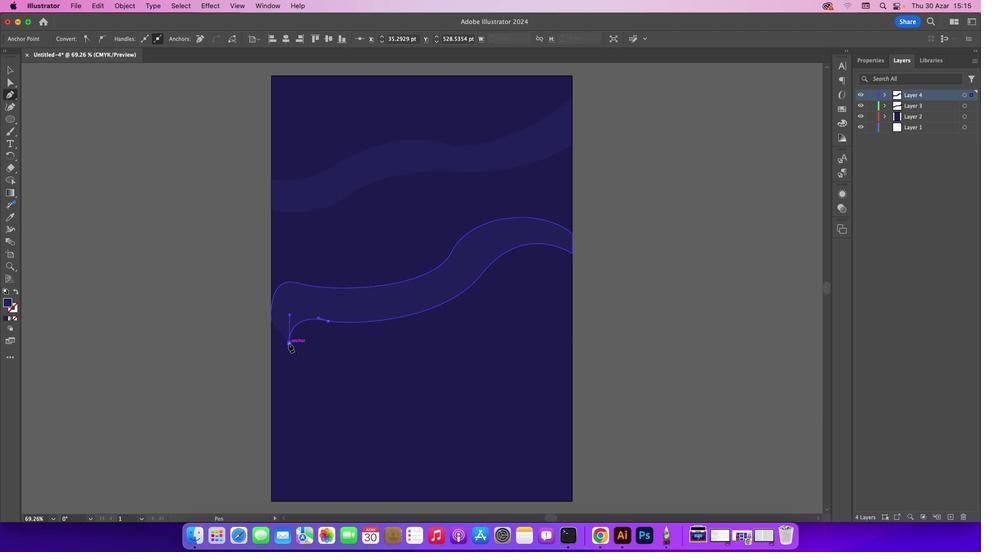 
Action: Mouse moved to (271, 342)
Screenshot: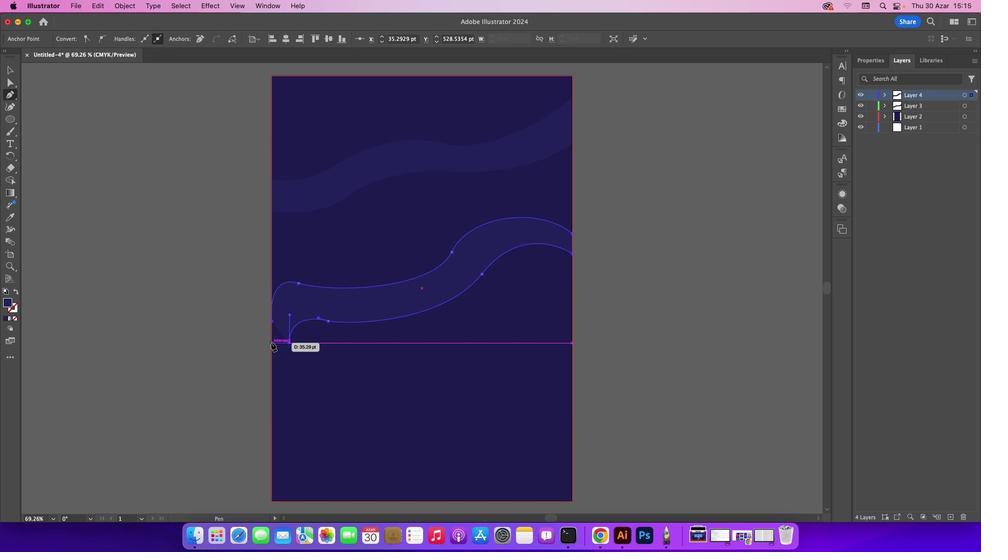 
Action: Mouse pressed left at (271, 342)
Screenshot: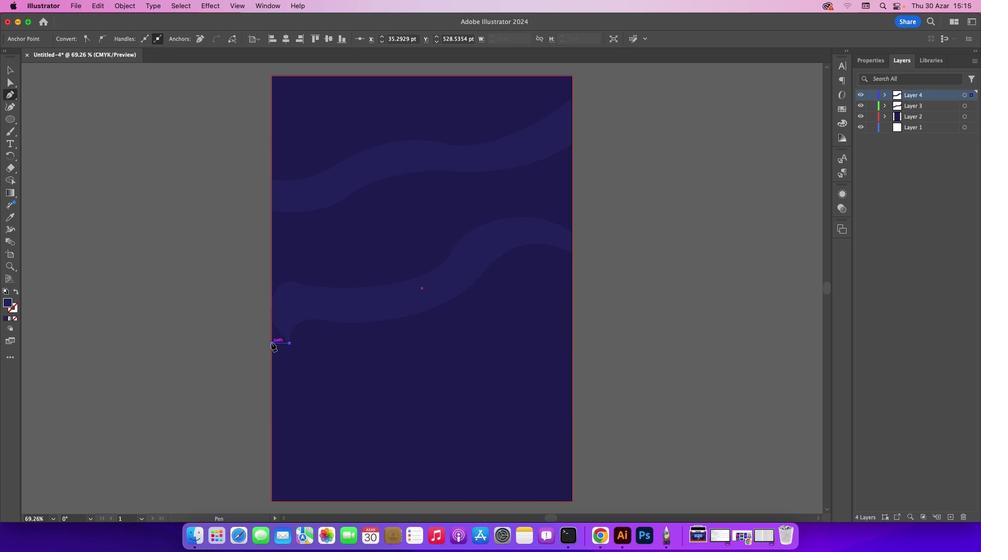
Action: Mouse moved to (271, 323)
Screenshot: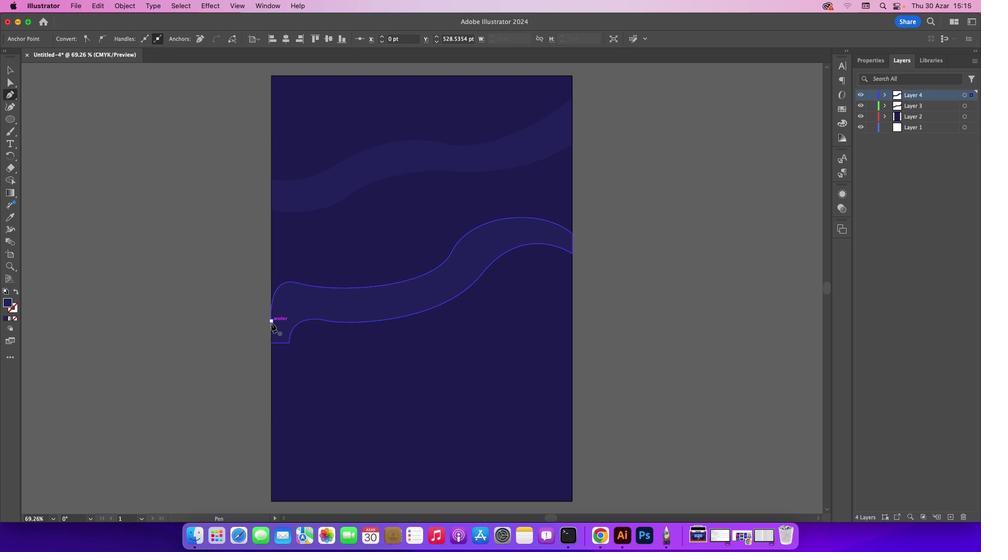 
Action: Mouse pressed left at (271, 323)
Screenshot: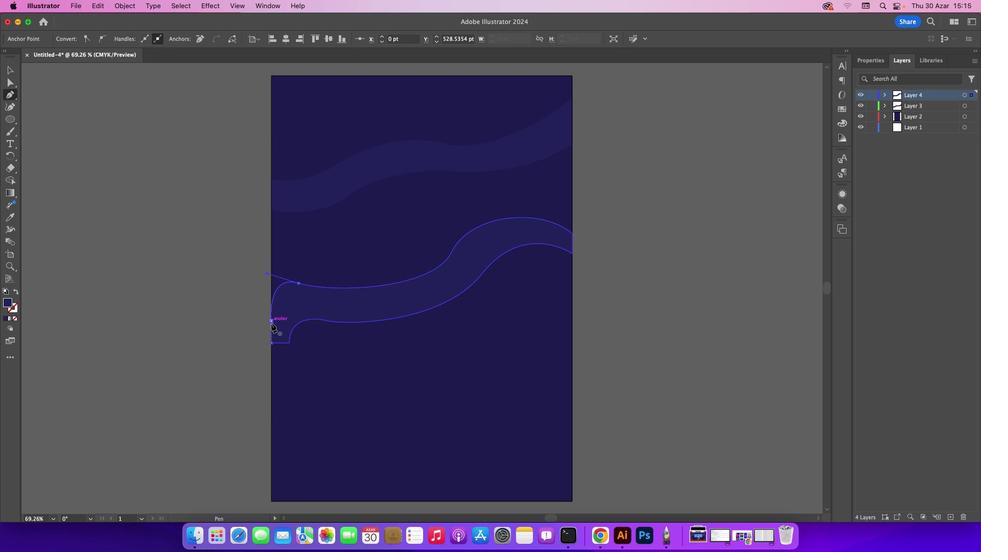 
Action: Key pressed Key.cmd'z''z'
Screenshot: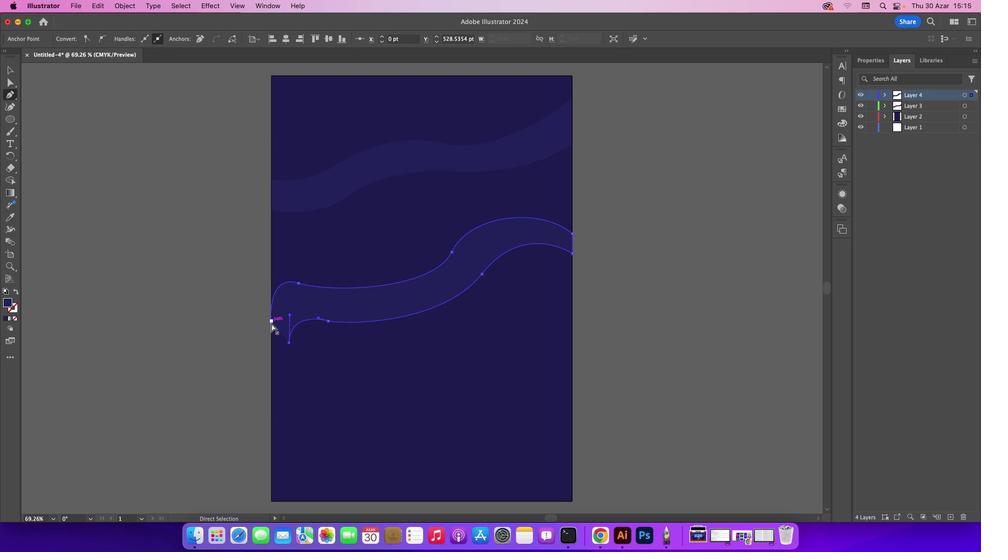 
Action: Mouse moved to (272, 353)
Screenshot: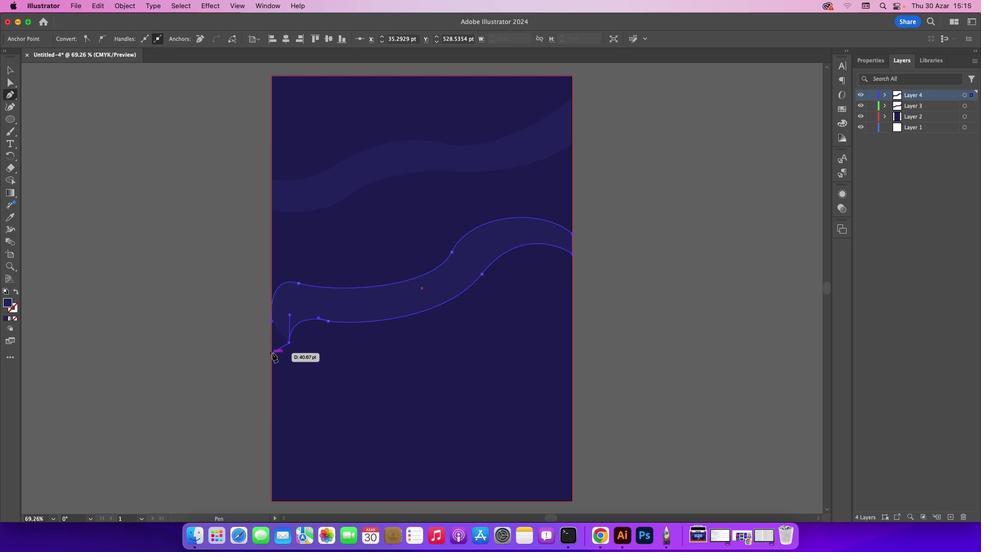 
Action: Mouse pressed left at (272, 353)
Screenshot: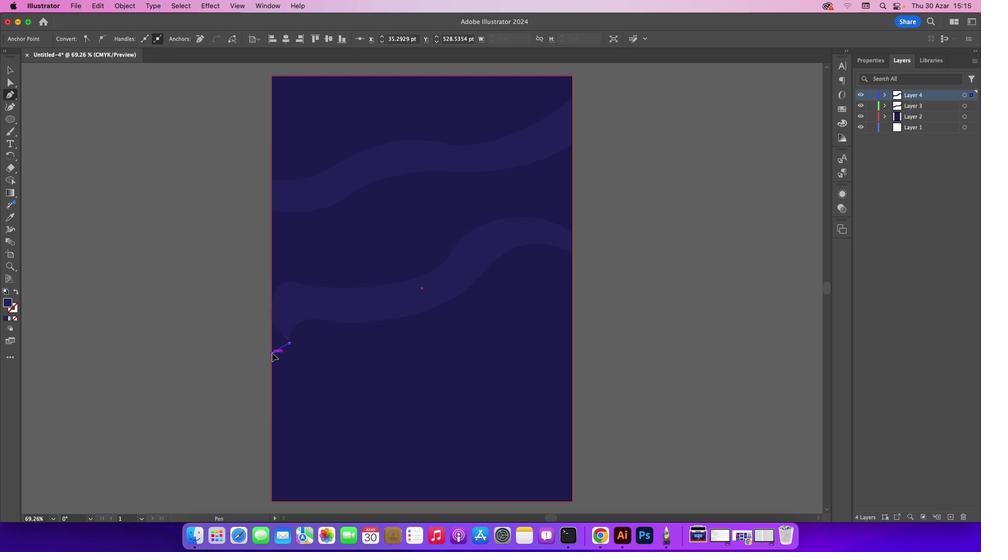 
Action: Mouse moved to (272, 352)
Screenshot: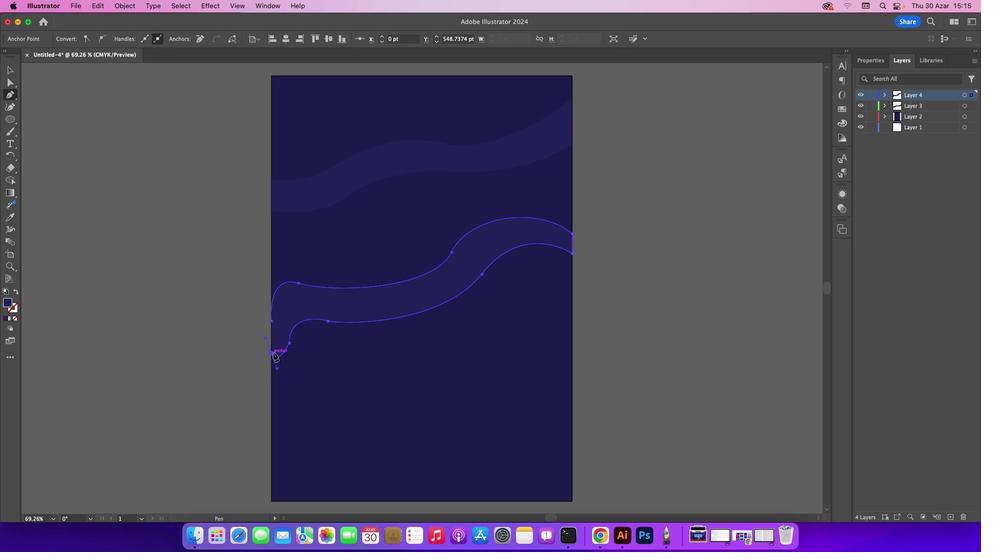 
Action: Mouse pressed left at (272, 352)
Screenshot: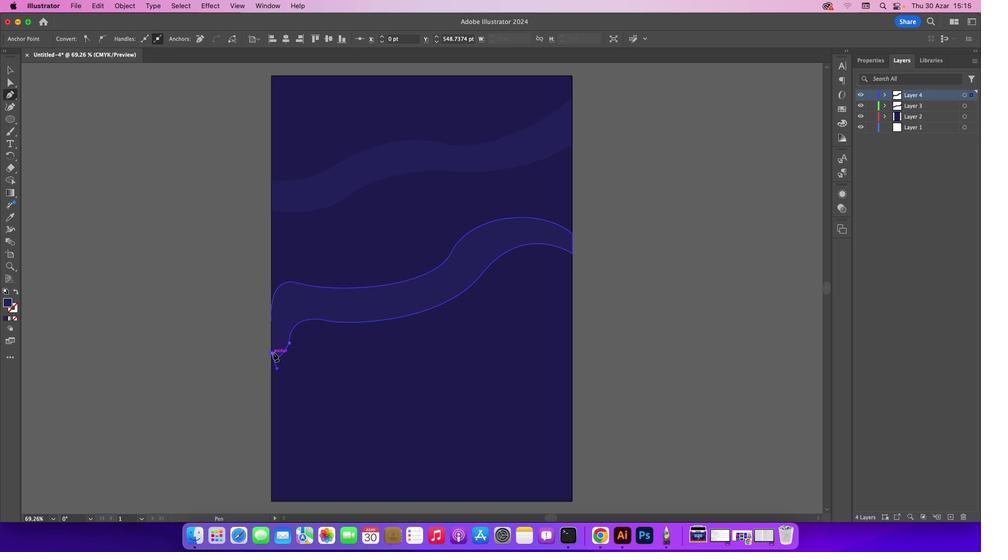 
Action: Mouse moved to (272, 322)
Screenshot: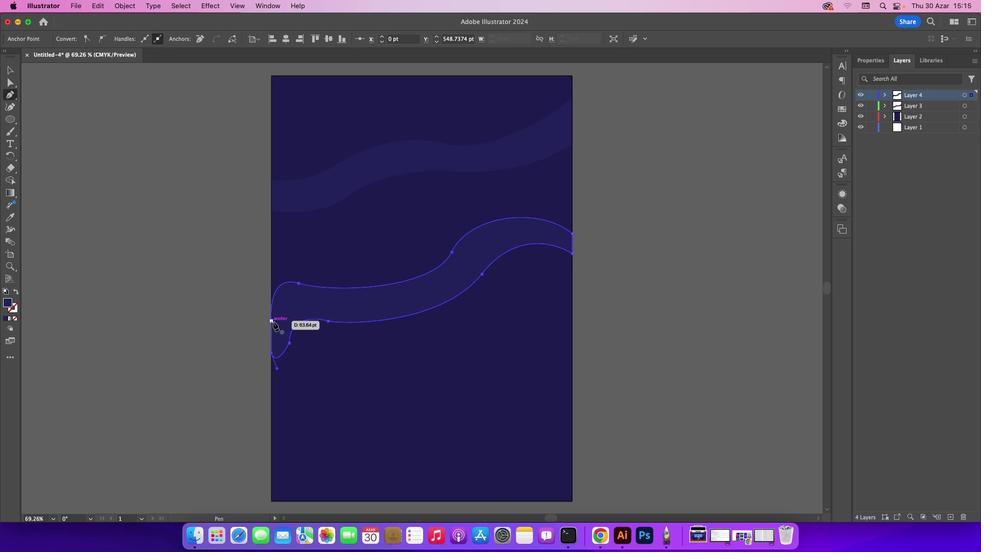 
Action: Mouse pressed left at (272, 322)
Screenshot: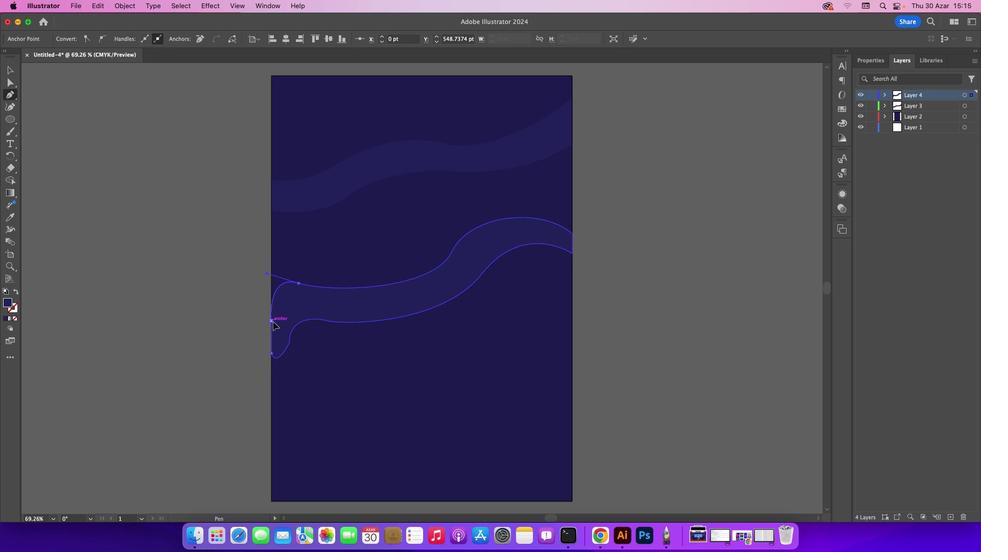 
Action: Mouse moved to (12, 67)
Screenshot: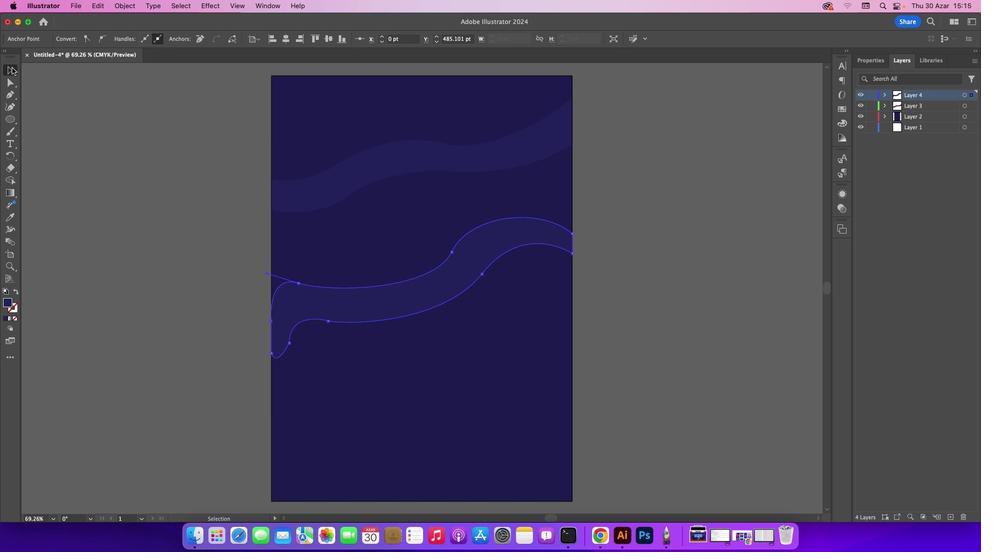 
Action: Mouse pressed left at (12, 67)
Screenshot: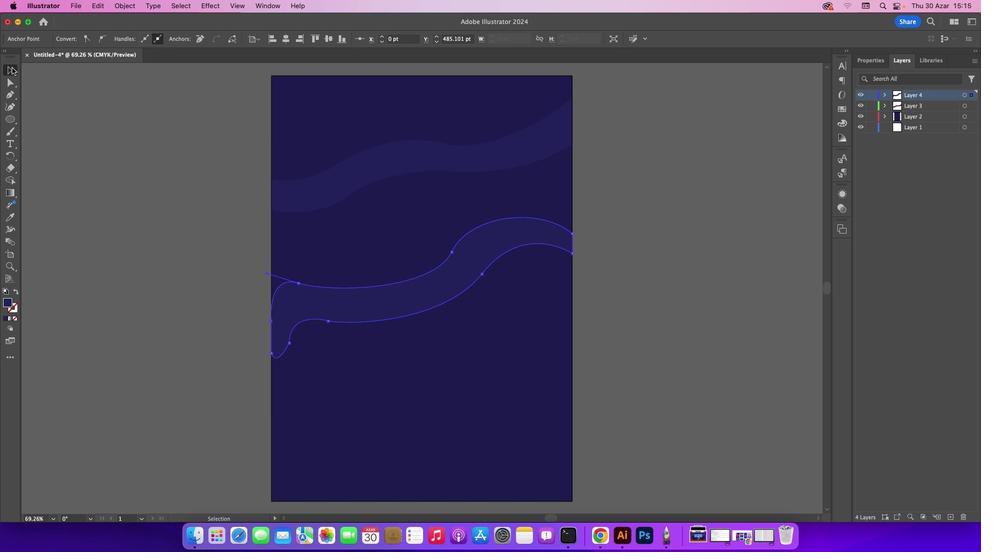 
Action: Mouse moved to (111, 114)
Screenshot: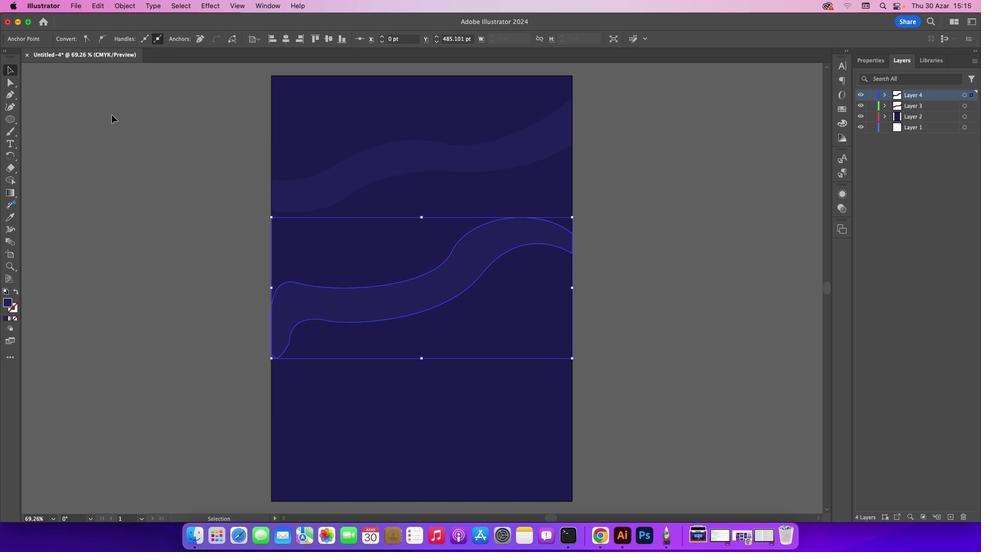 
Action: Mouse pressed left at (111, 114)
Screenshot: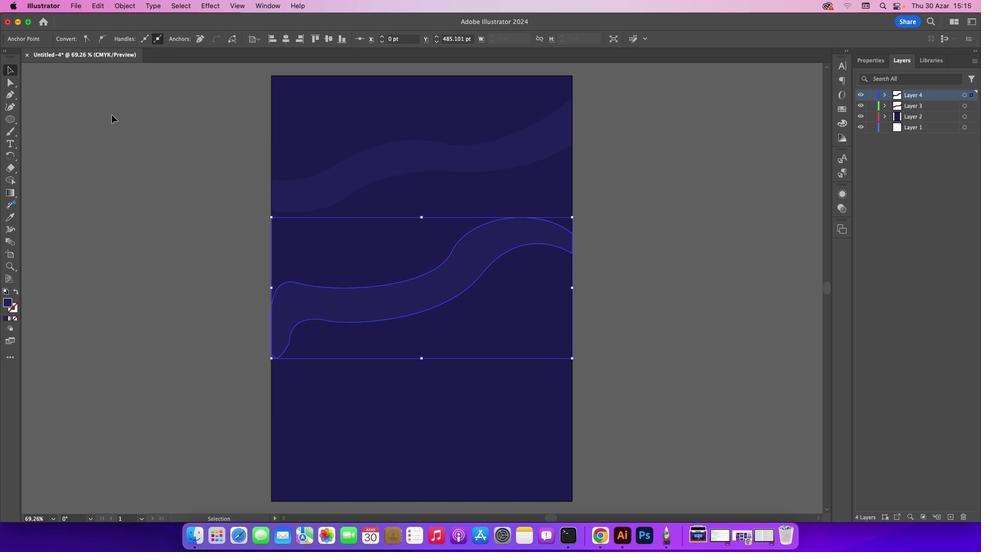 
Action: Mouse moved to (951, 514)
Screenshot: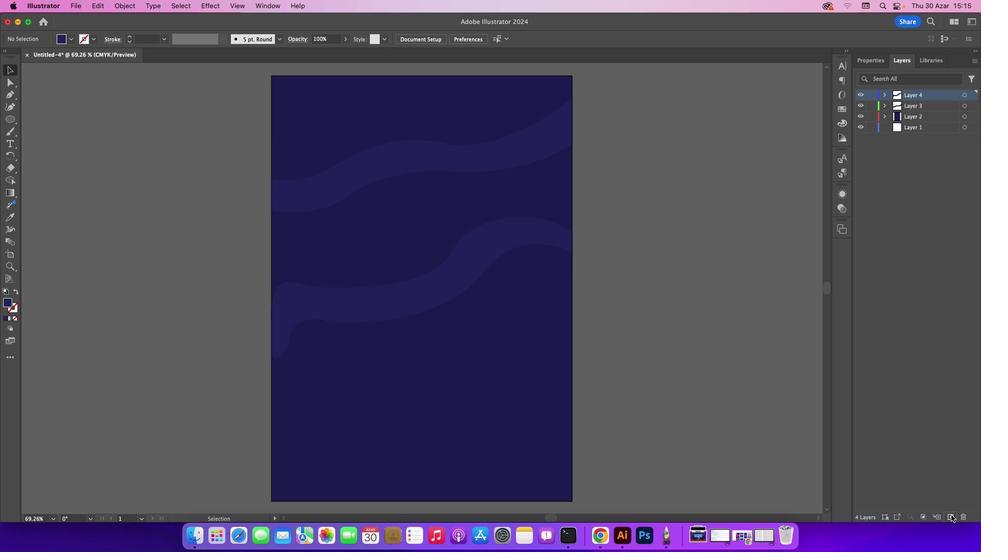 
Action: Mouse pressed left at (951, 514)
Screenshot: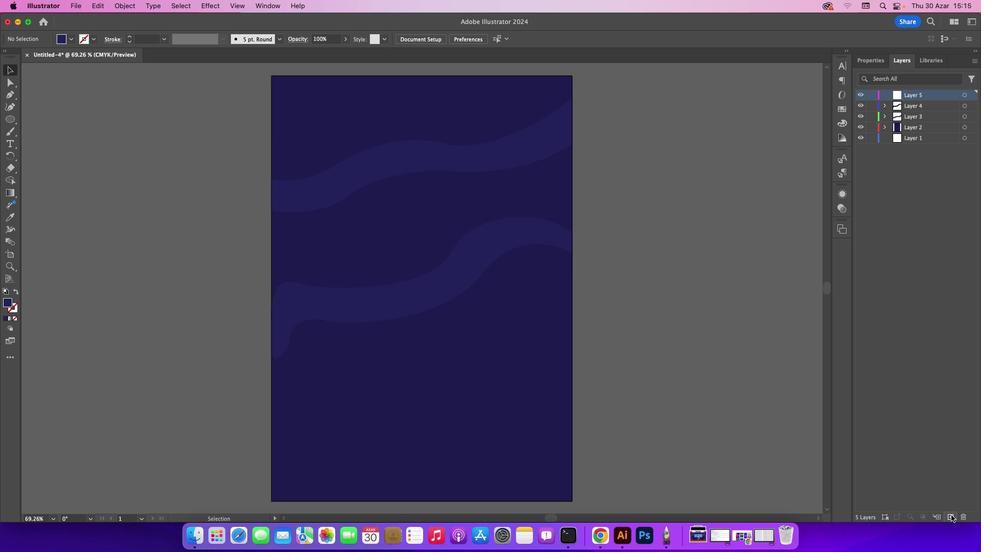 
Action: Mouse moved to (12, 96)
Screenshot: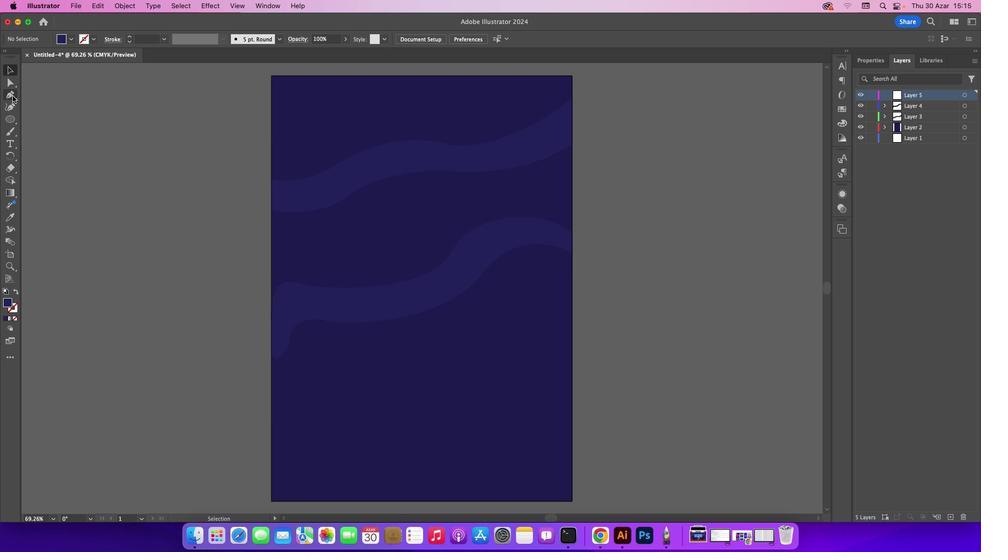 
Action: Mouse pressed left at (12, 96)
Screenshot: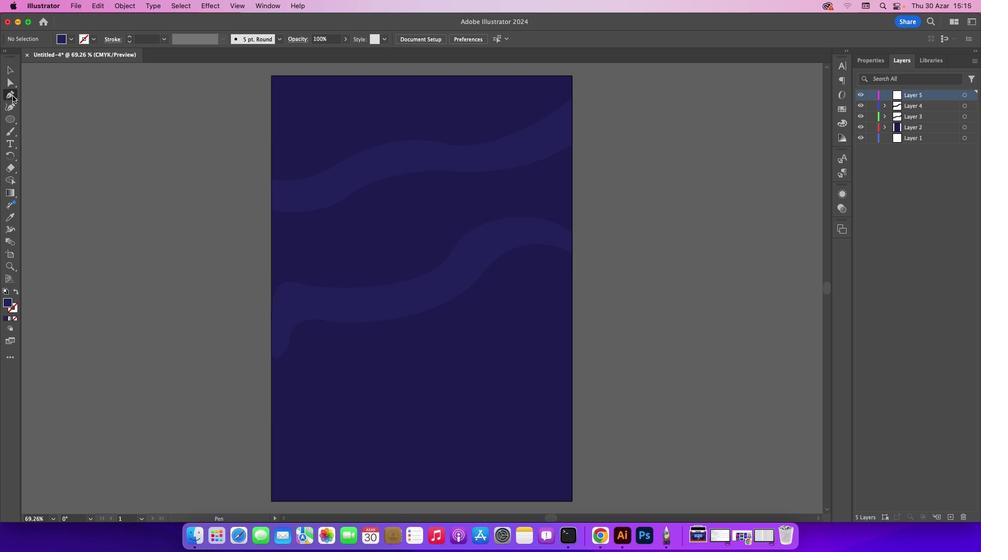 
Action: Mouse moved to (272, 415)
Screenshot: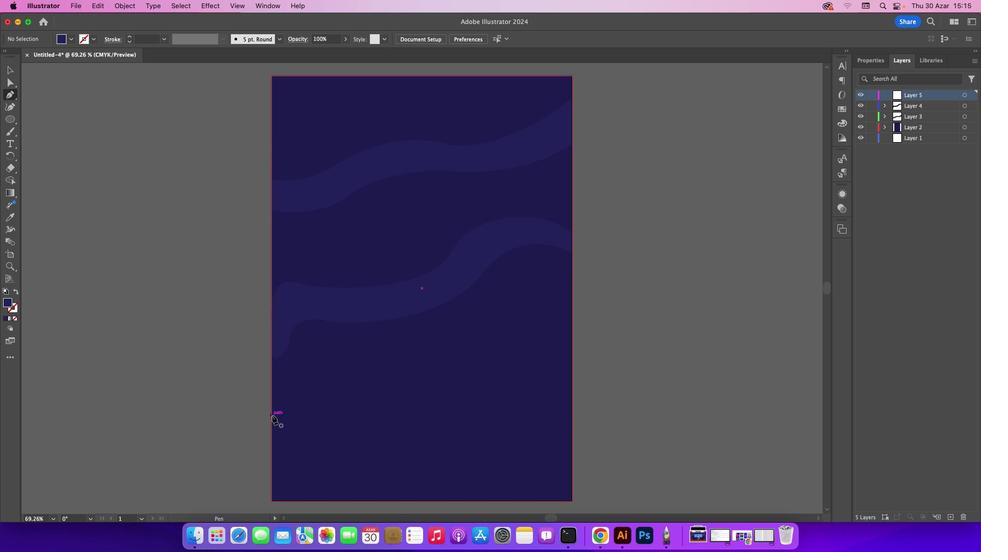 
Action: Mouse pressed left at (272, 415)
Screenshot: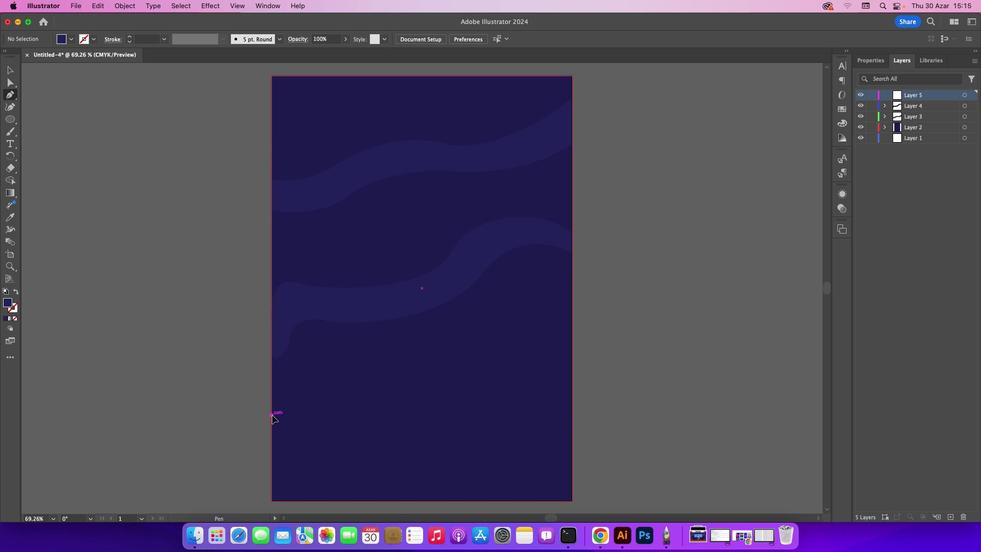 
Action: Mouse moved to (336, 366)
Screenshot: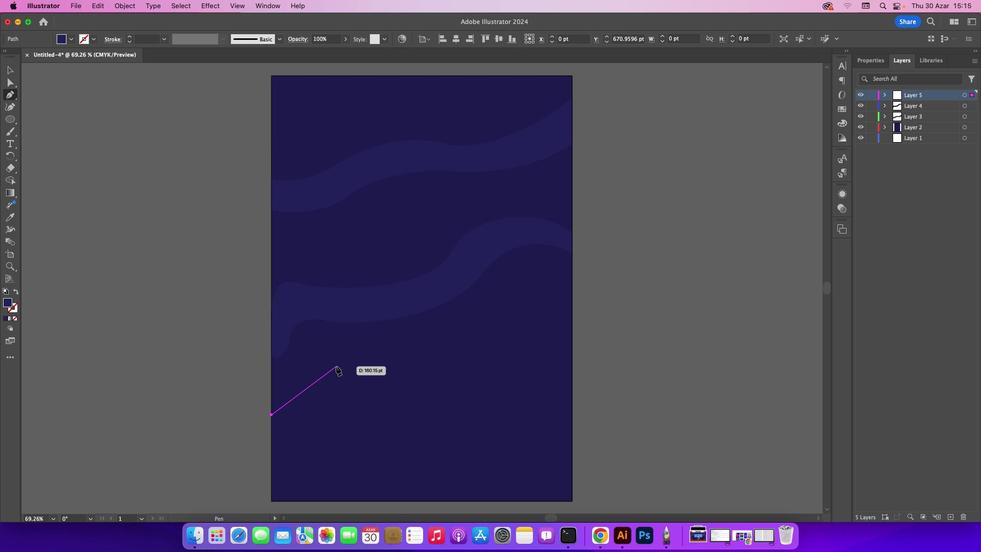 
Action: Mouse pressed left at (336, 366)
Screenshot: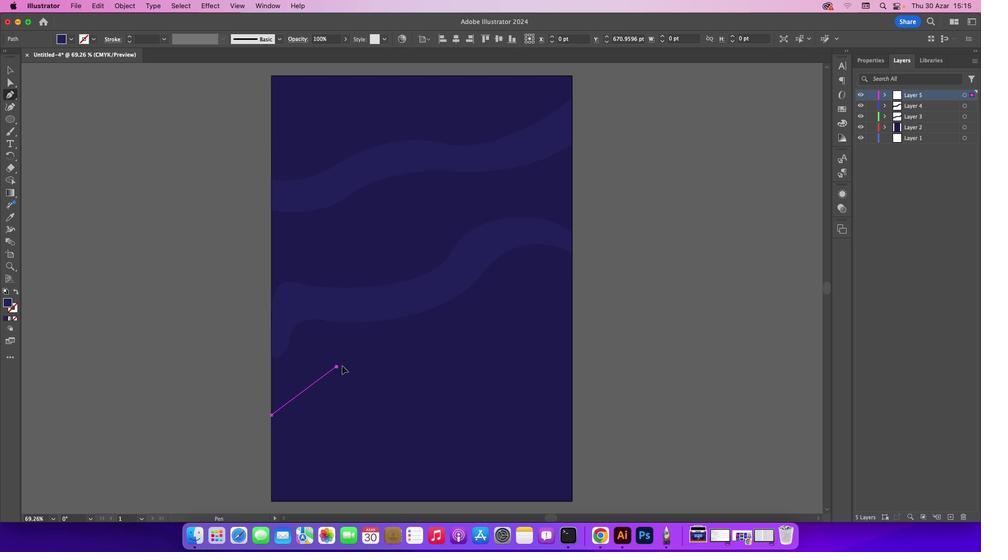 
Action: Mouse moved to (463, 363)
Screenshot: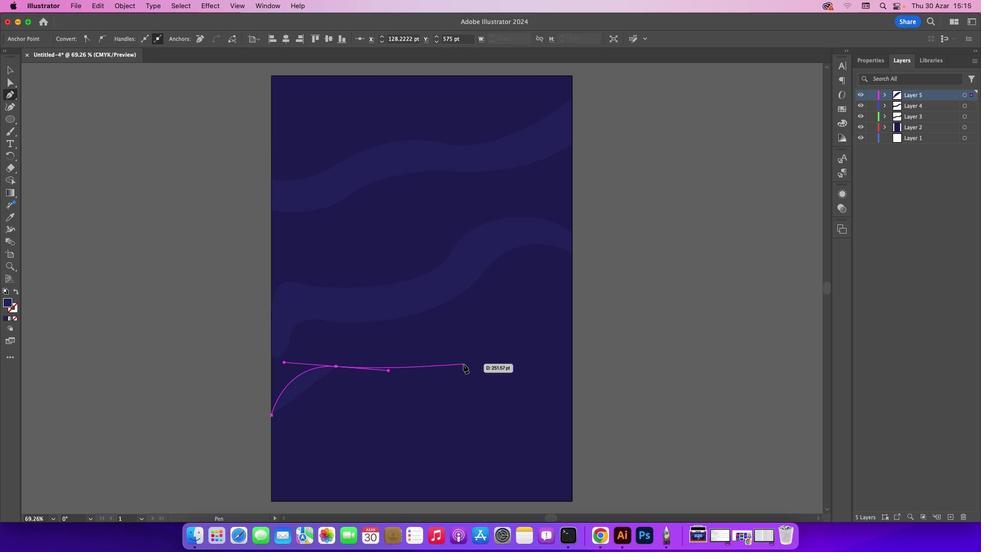 
Action: Mouse pressed left at (463, 363)
Screenshot: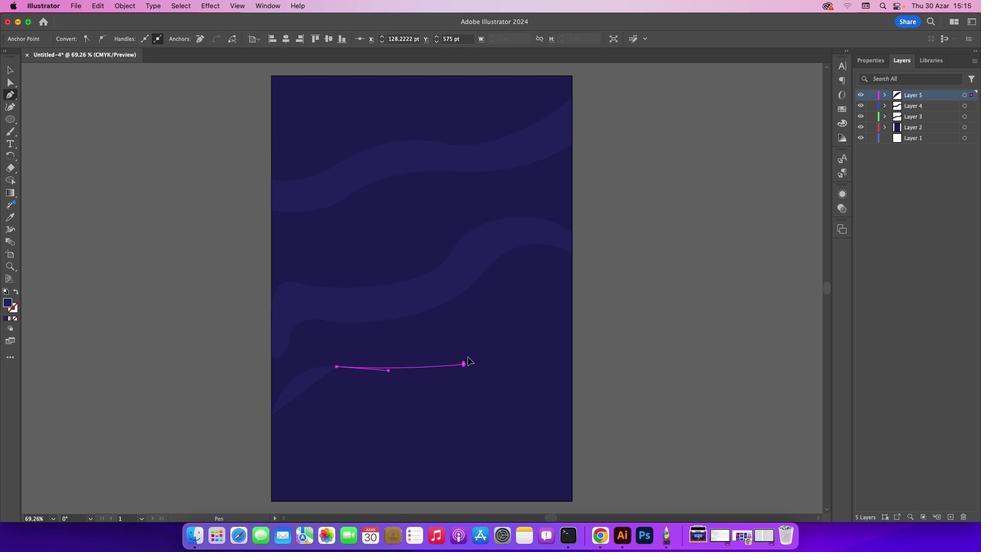 
Action: Mouse moved to (552, 397)
Screenshot: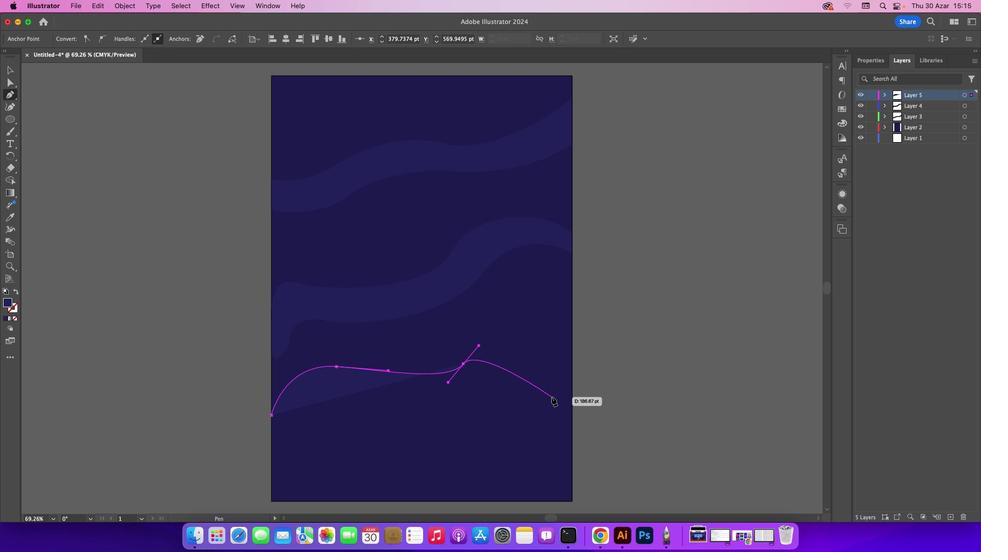 
Action: Mouse pressed left at (552, 397)
Screenshot: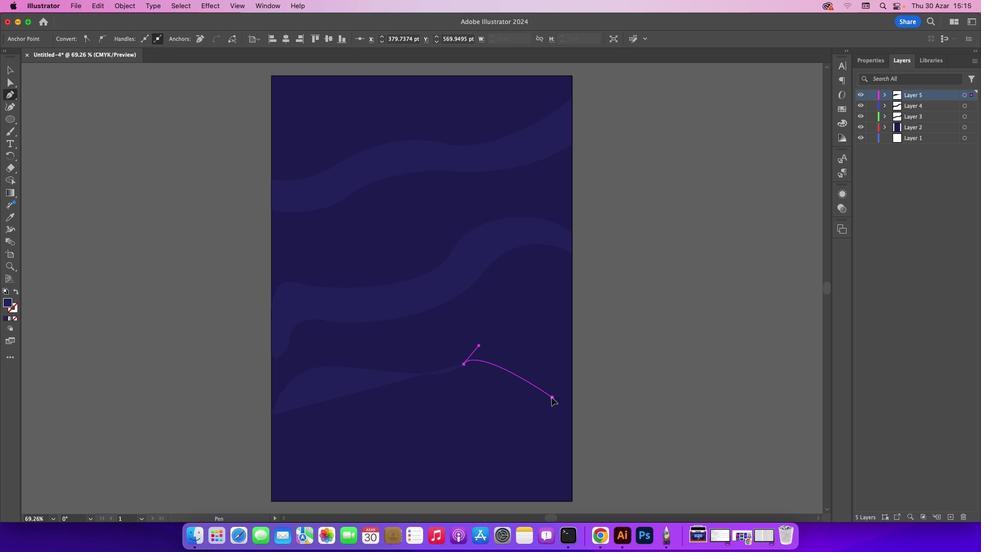 
Action: Mouse moved to (466, 501)
Screenshot: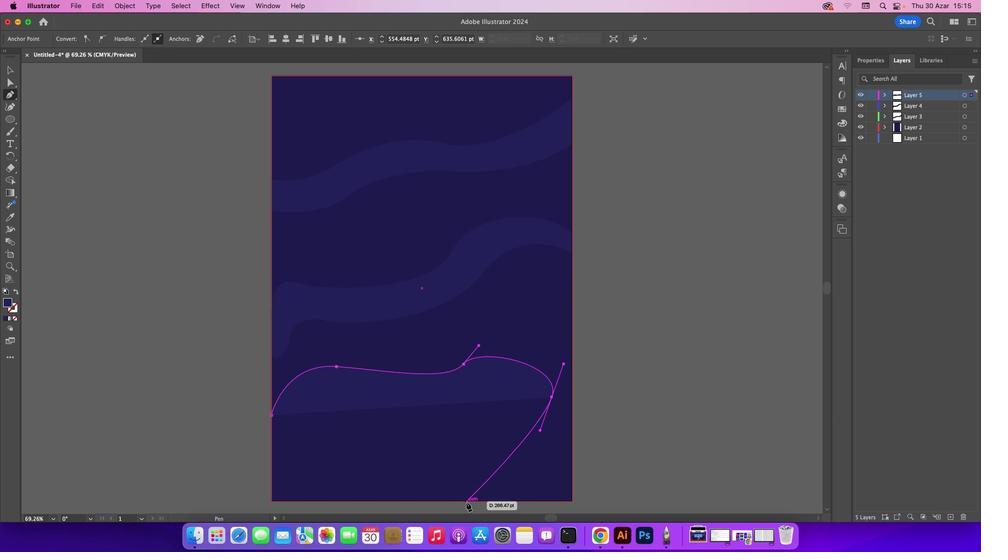 
Action: Mouse pressed left at (466, 501)
Screenshot: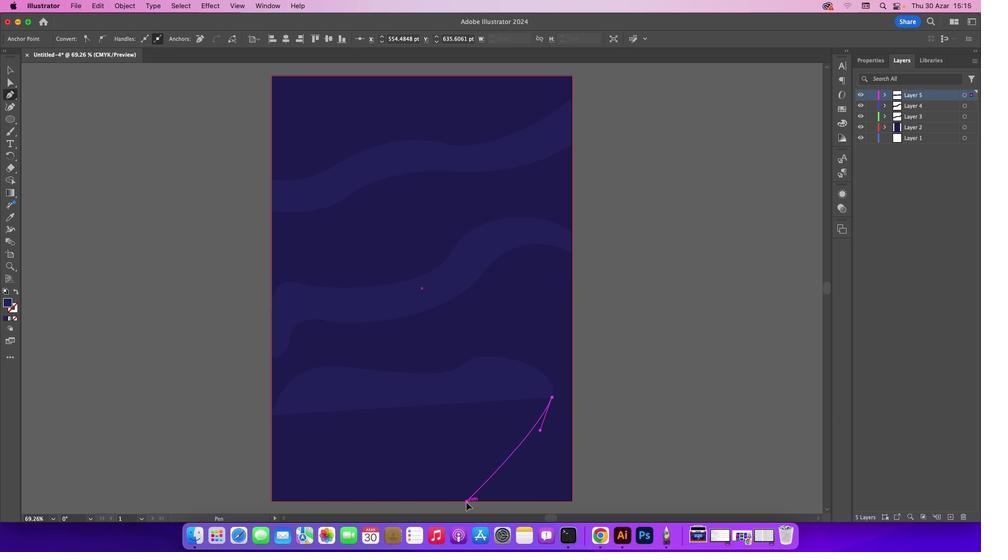 
Action: Mouse moved to (466, 500)
Screenshot: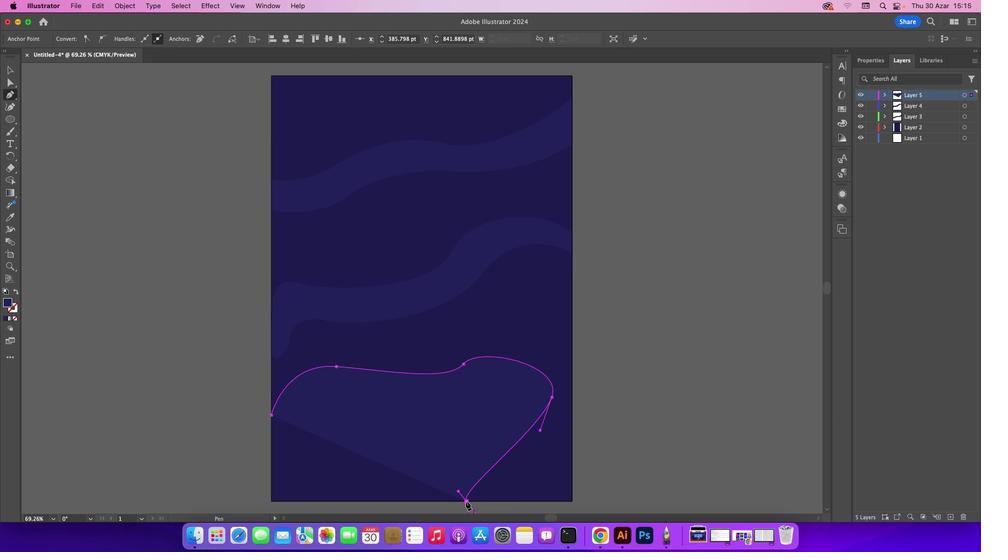 
Action: Mouse pressed left at (466, 500)
Screenshot: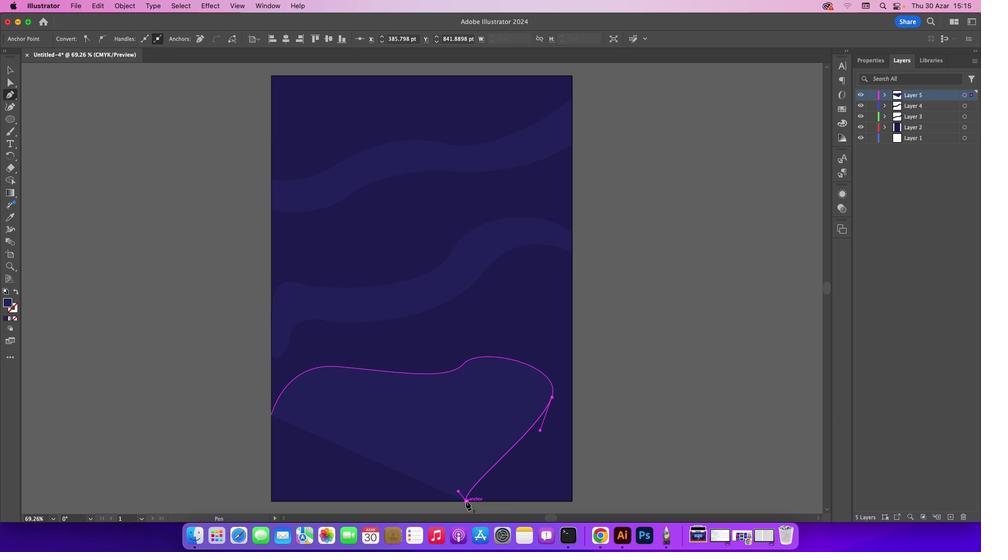 
Action: Mouse moved to (272, 501)
Screenshot: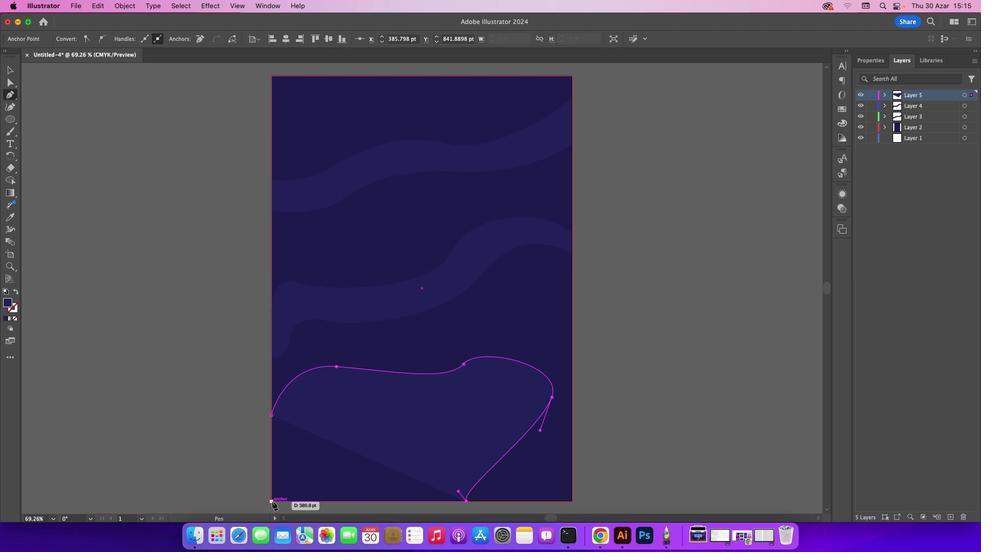 
Action: Mouse pressed left at (272, 501)
Screenshot: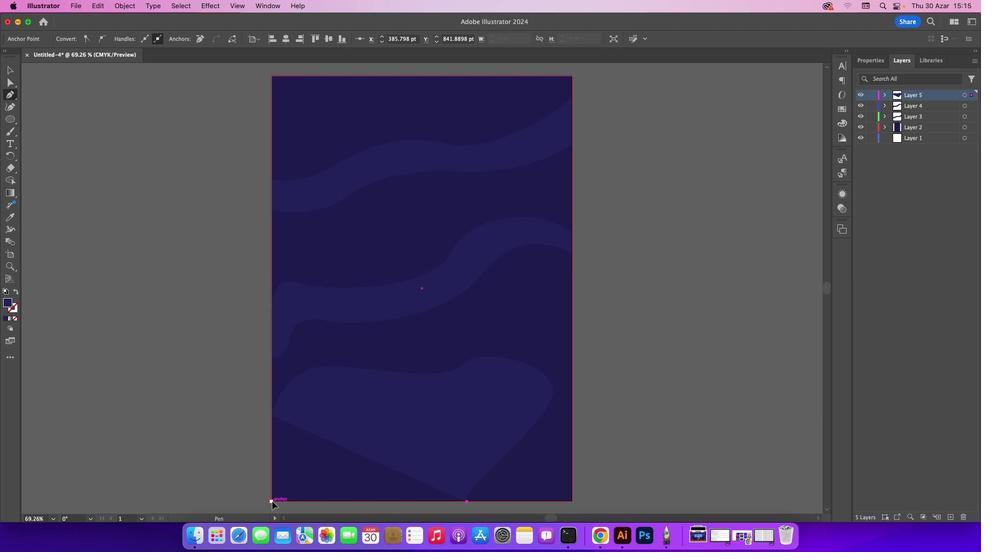 
Action: Mouse moved to (271, 415)
Screenshot: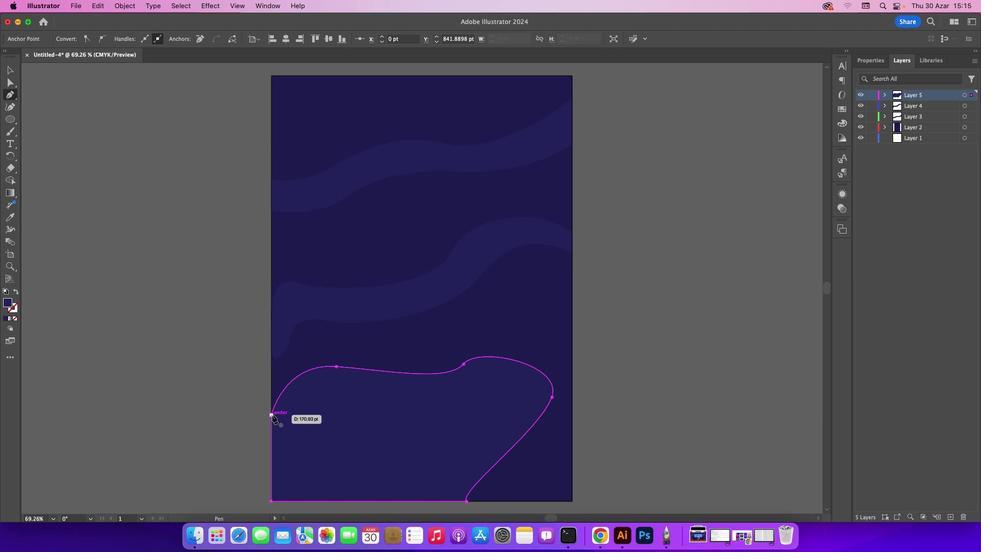 
Action: Mouse pressed left at (271, 415)
Screenshot: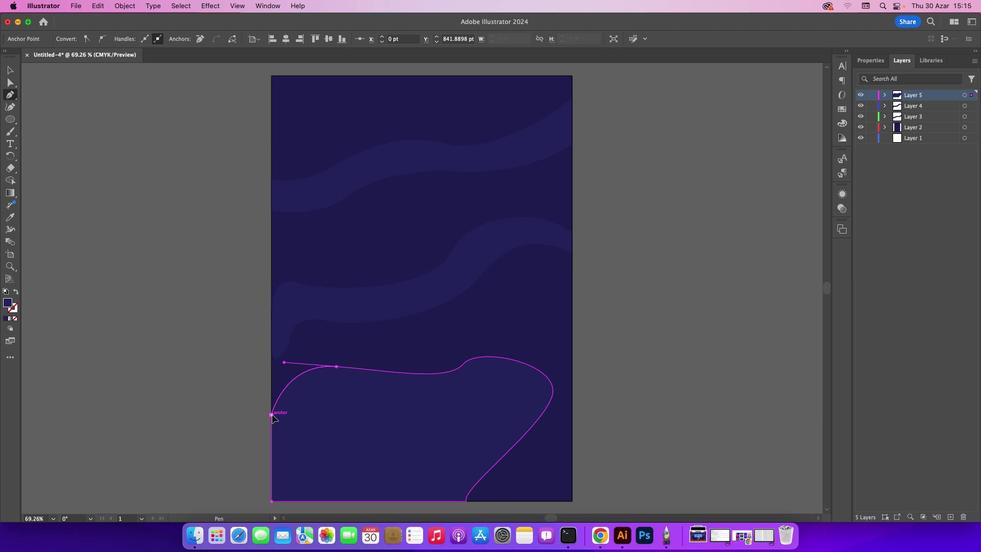 
Action: Mouse moved to (3, 65)
Screenshot: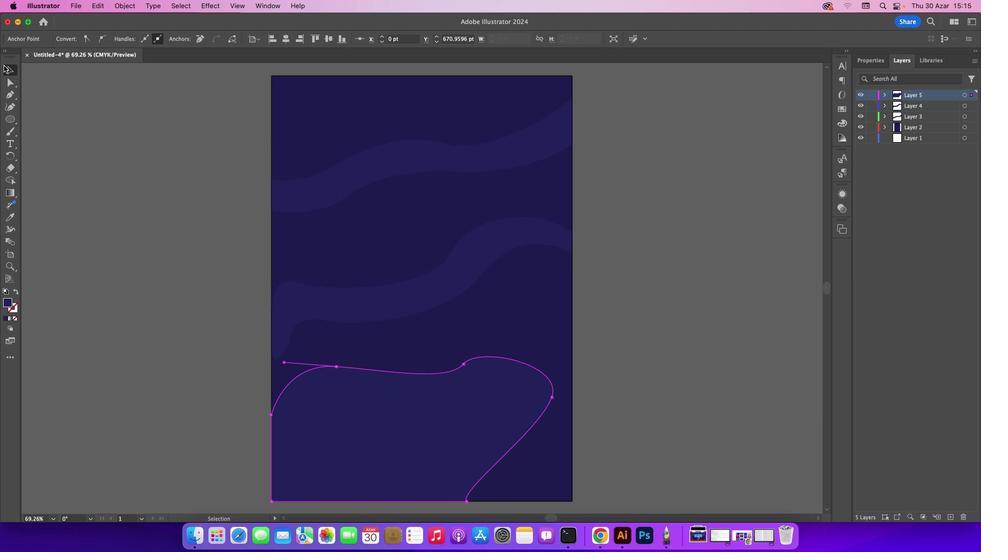
Action: Mouse pressed left at (3, 65)
Screenshot: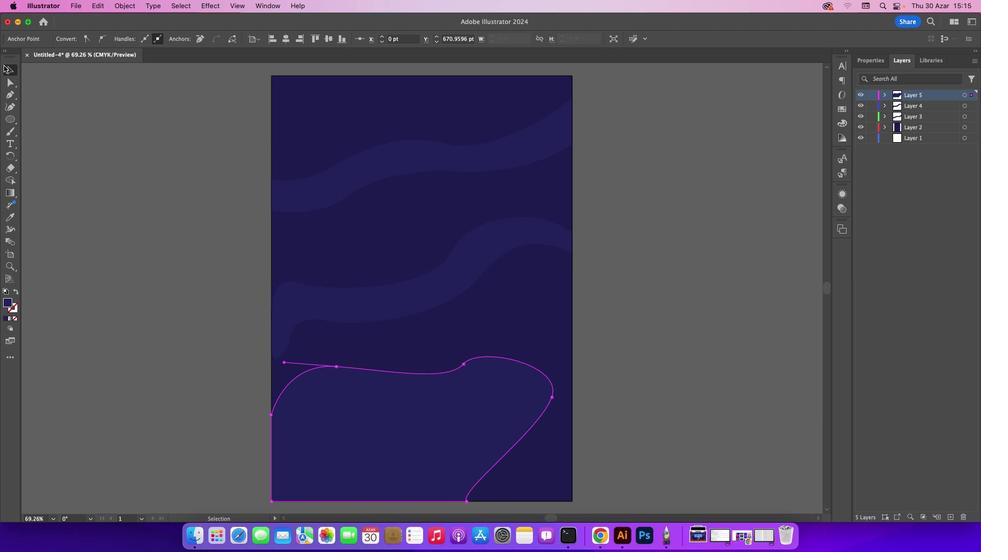 
Action: Mouse moved to (110, 113)
Screenshot: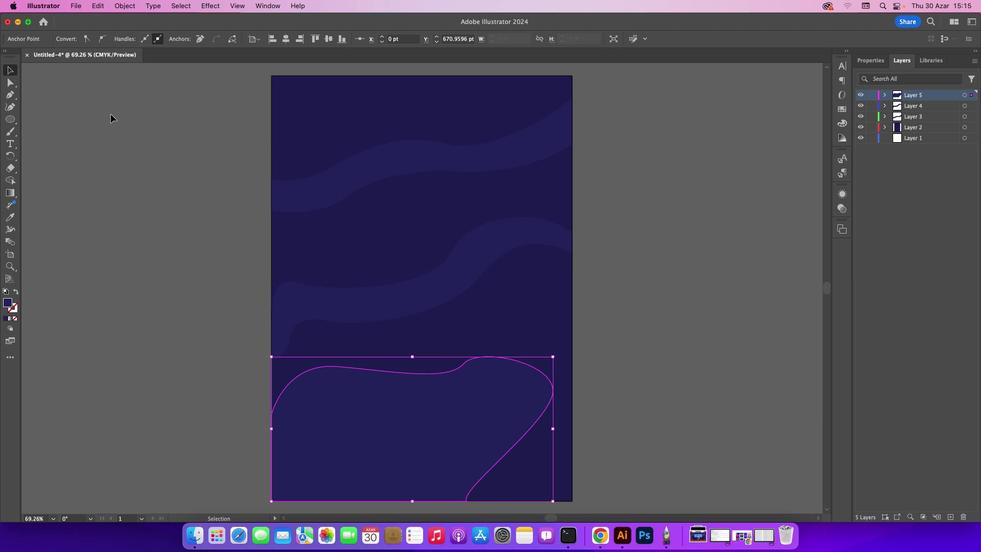 
Action: Mouse pressed left at (110, 113)
Screenshot: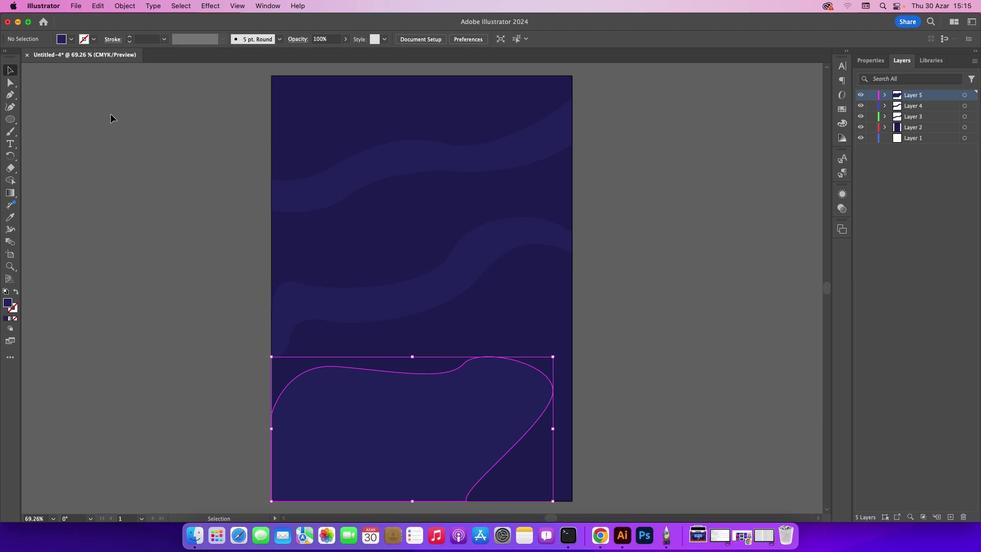 
Action: Mouse moved to (951, 517)
Screenshot: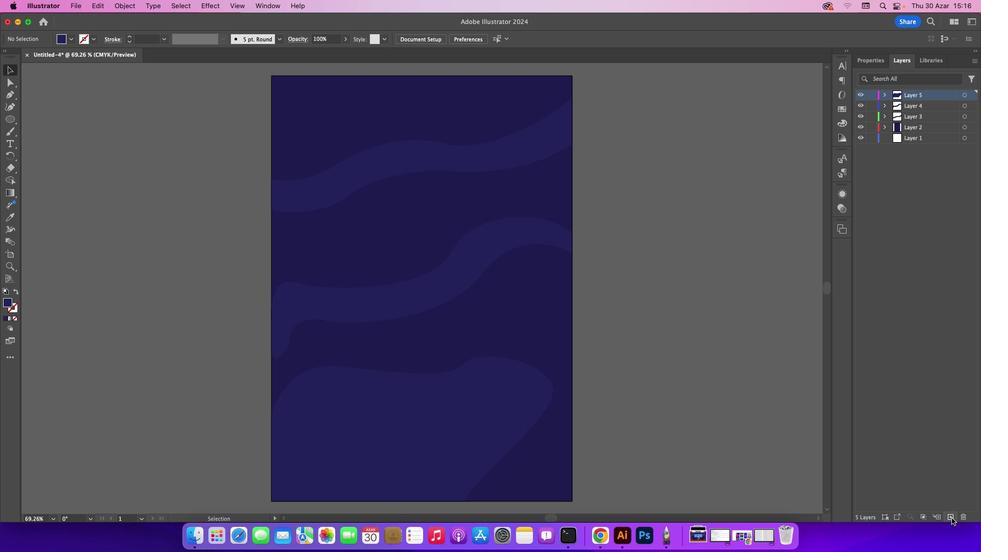 
Action: Mouse pressed left at (951, 517)
Screenshot: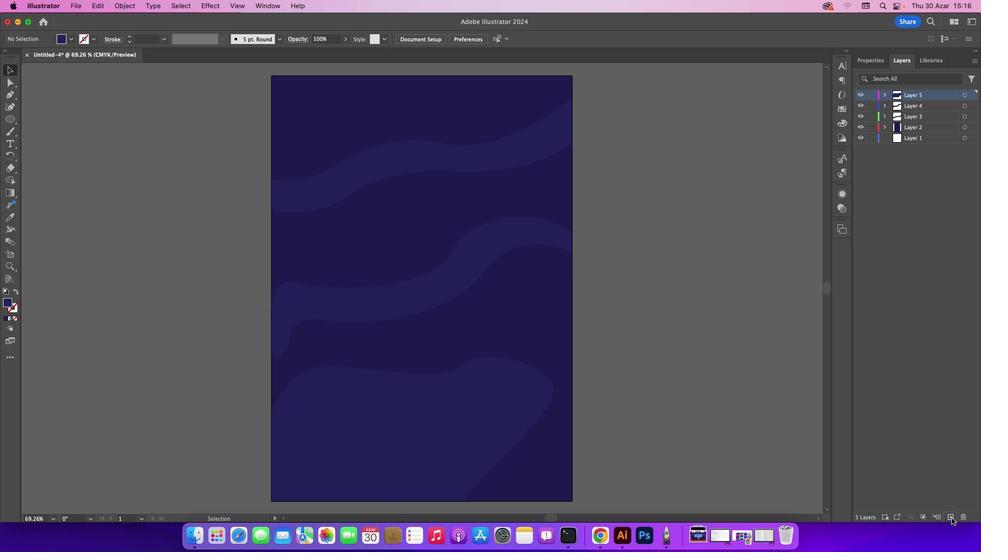 
Action: Mouse moved to (14, 121)
Screenshot: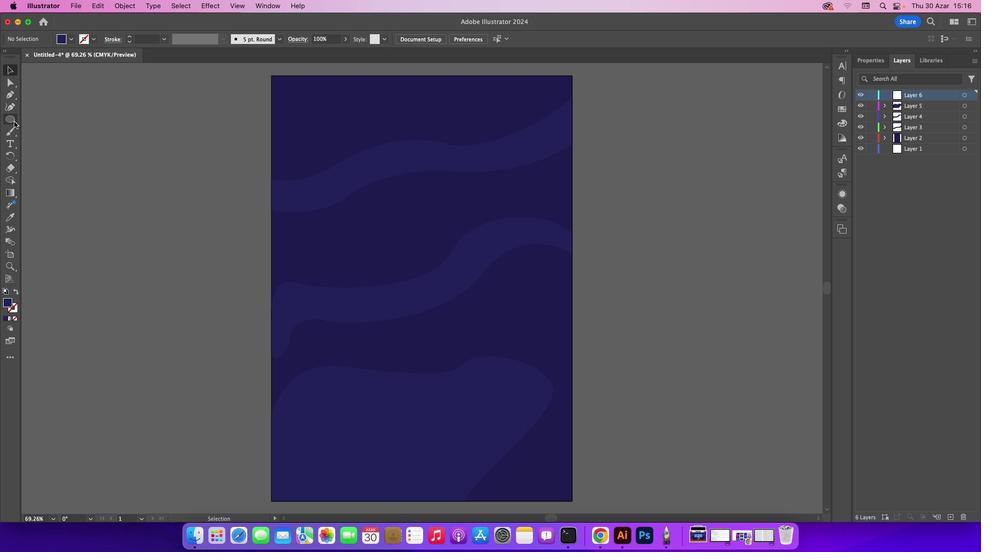 
Action: Mouse pressed left at (14, 121)
Screenshot: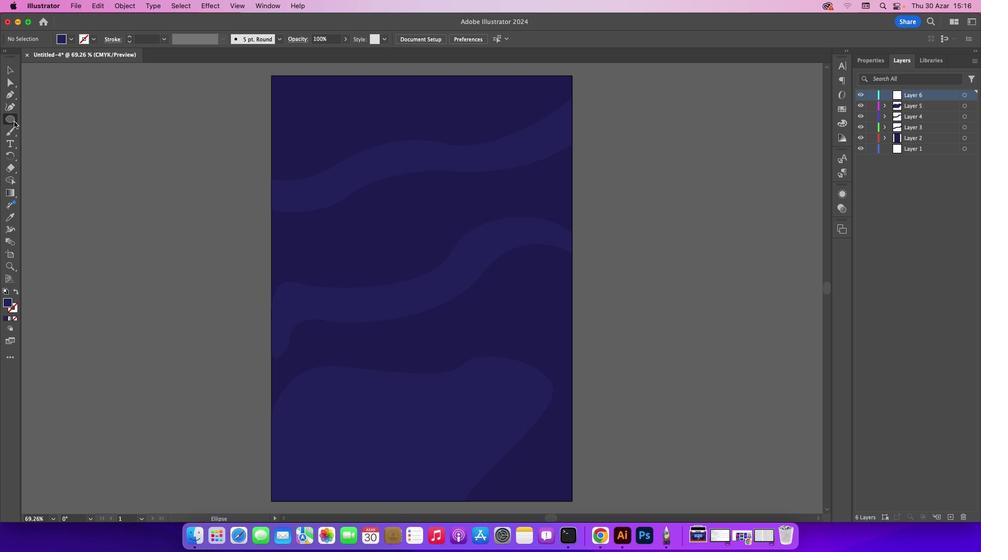 
Action: Mouse moved to (306, 167)
Screenshot: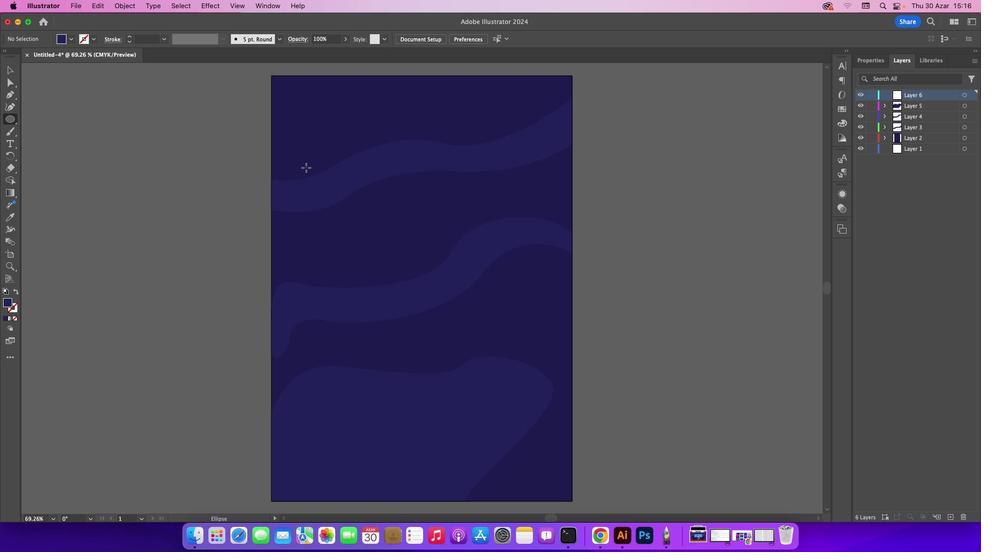 
Action: Mouse pressed left at (306, 167)
Screenshot: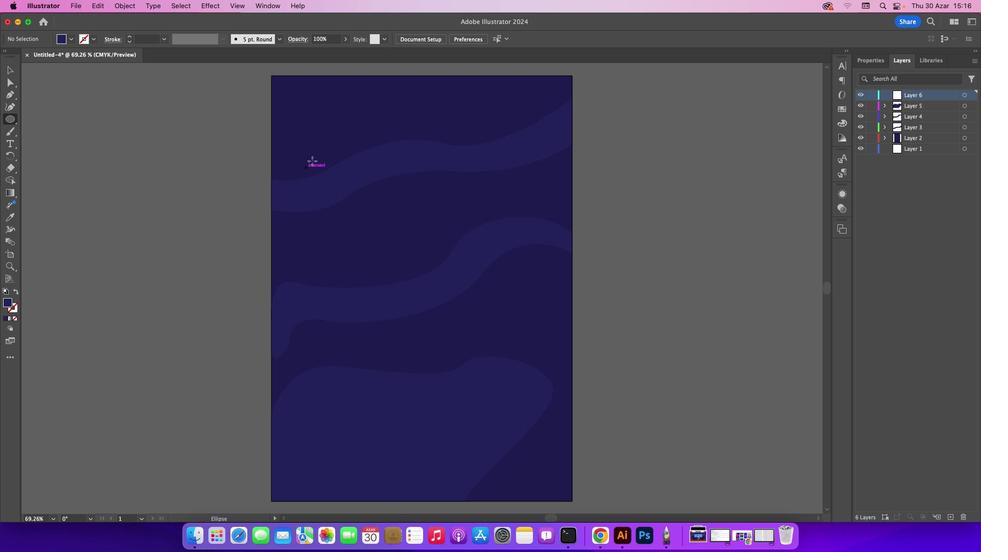 
Action: Mouse moved to (14, 69)
Screenshot: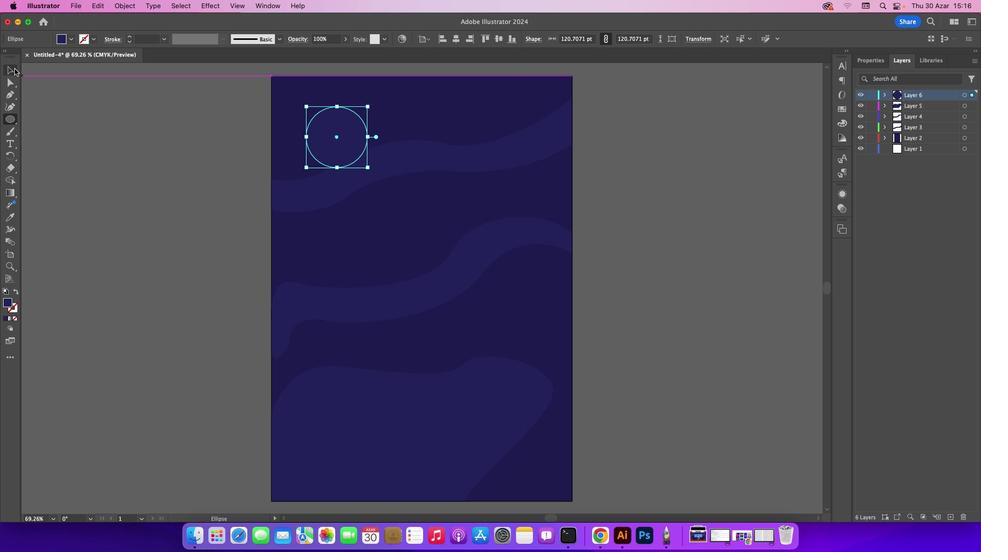 
Action: Mouse pressed left at (14, 69)
Screenshot: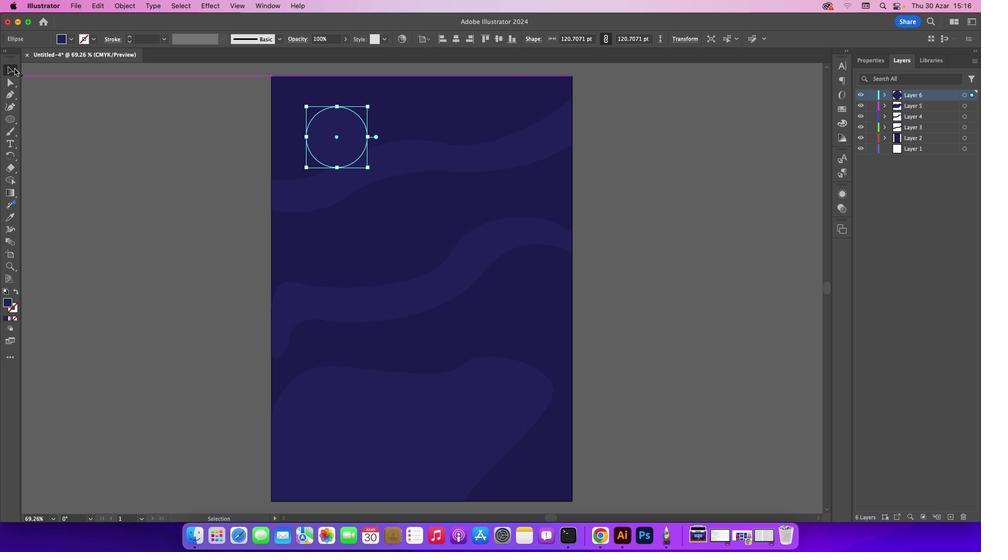 
Action: Mouse moved to (7, 299)
Screenshot: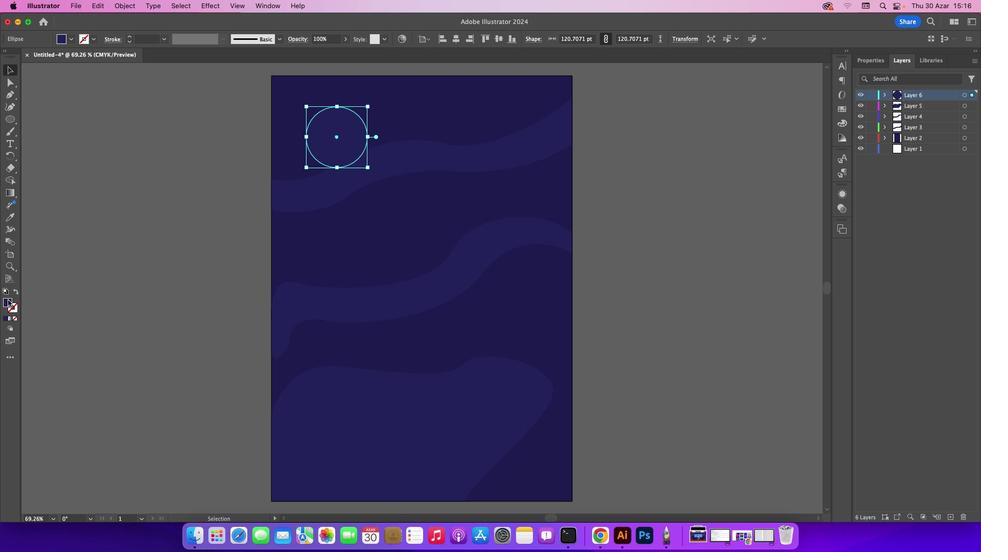 
Action: Mouse pressed left at (7, 299)
Screenshot: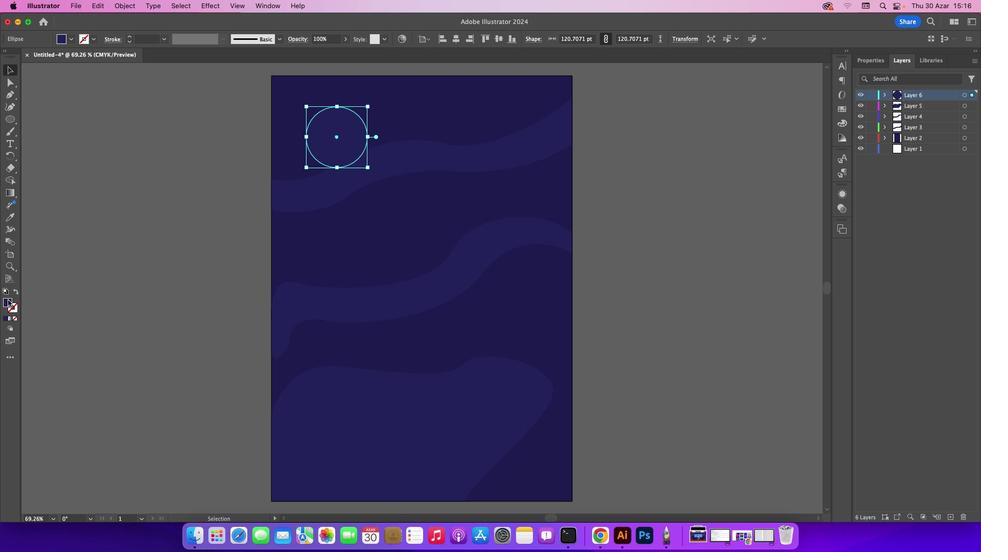 
Action: Mouse pressed left at (7, 299)
Screenshot: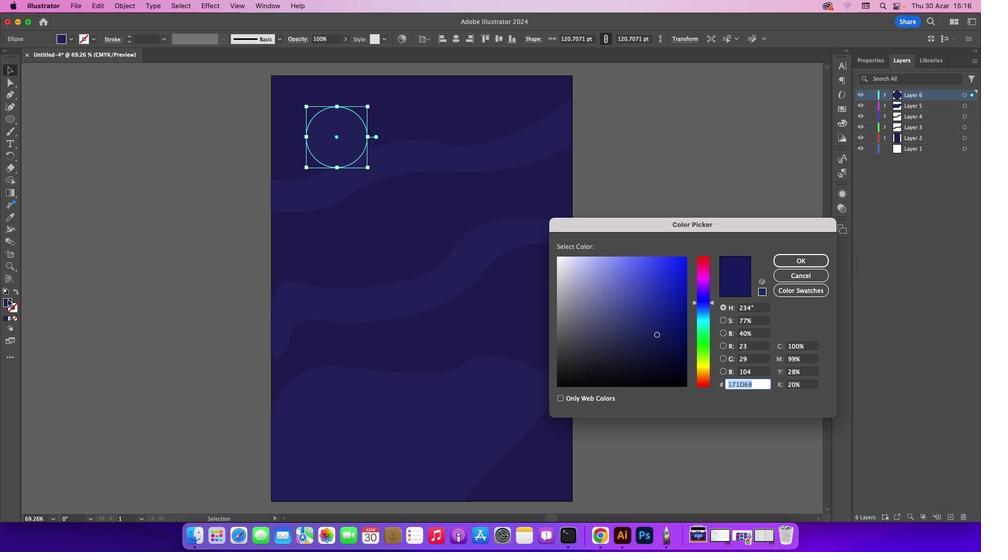 
Action: Mouse moved to (705, 261)
Screenshot: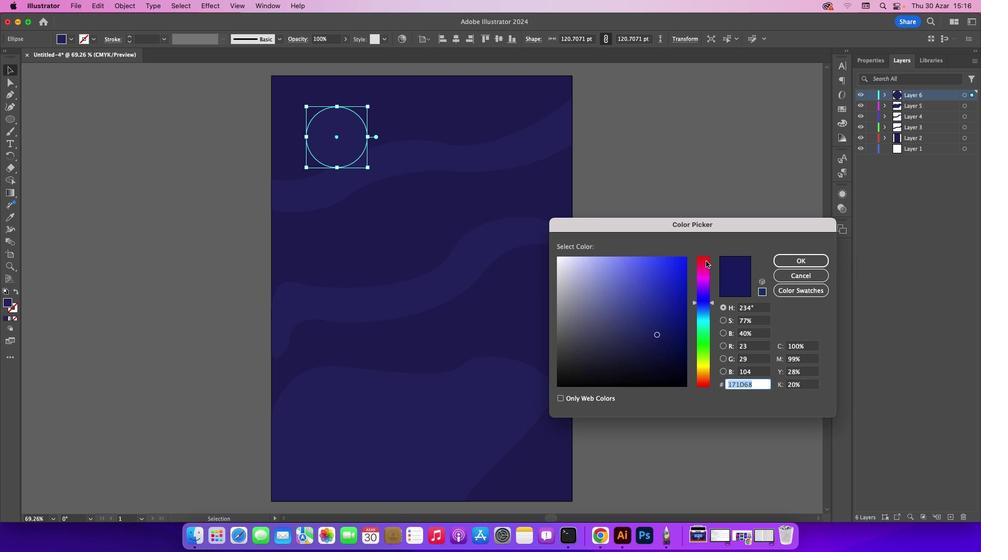 
Action: Mouse pressed left at (705, 261)
Screenshot: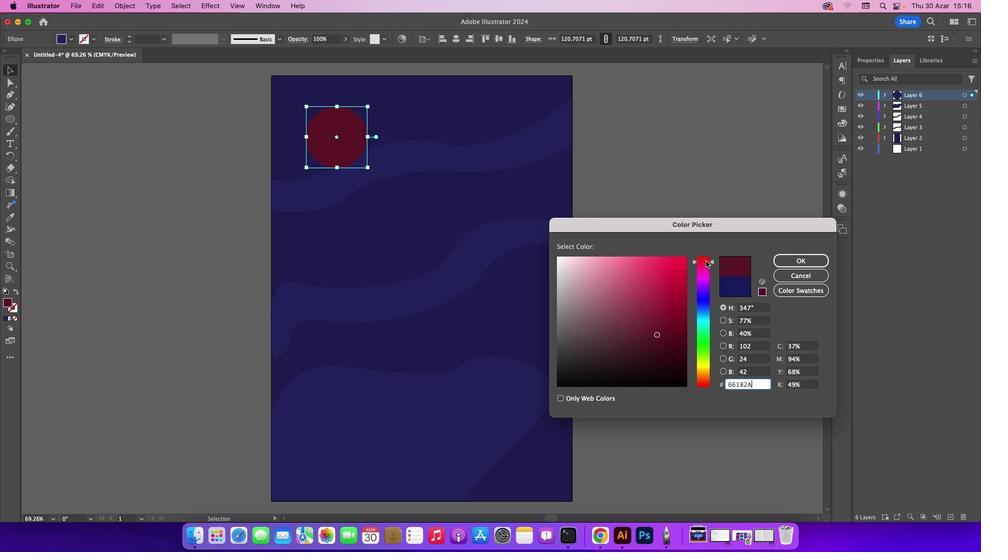 
Action: Mouse moved to (705, 258)
Screenshot: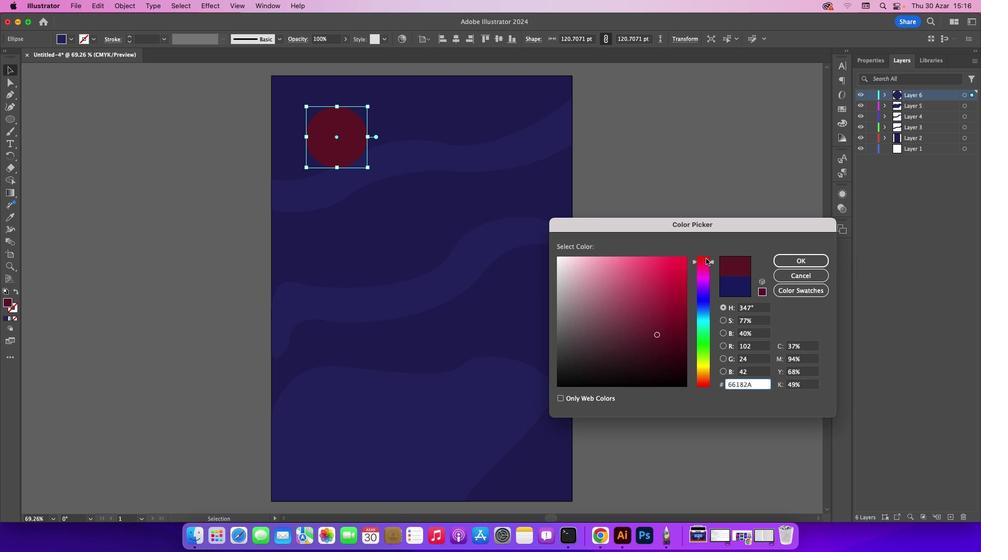 
Action: Mouse pressed left at (705, 258)
Screenshot: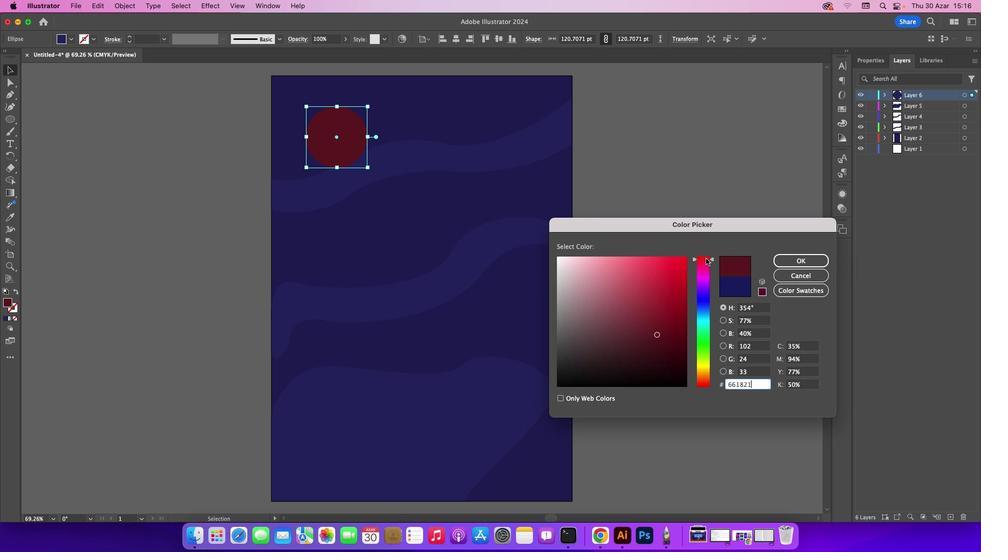 
Action: Mouse moved to (679, 280)
Screenshot: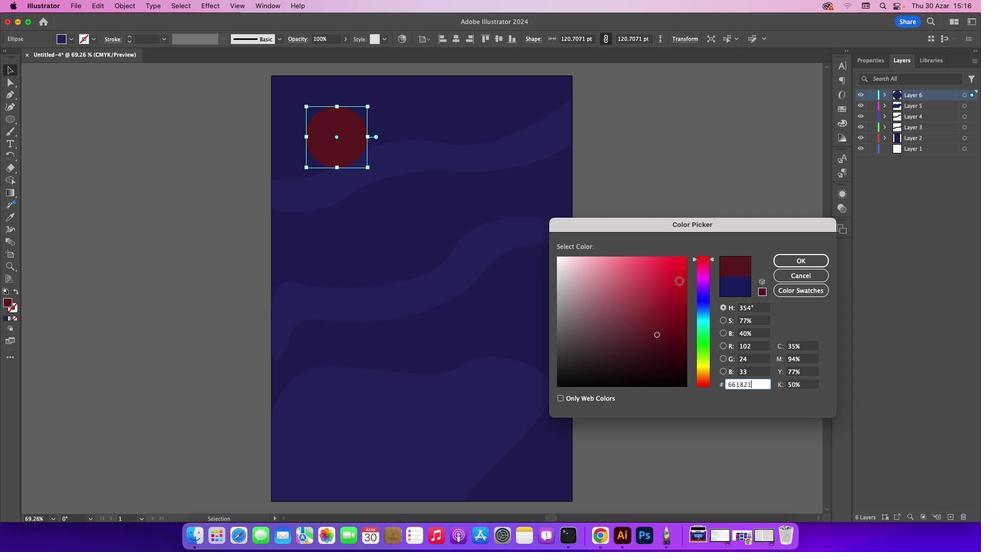 
Action: Mouse pressed left at (679, 280)
Screenshot: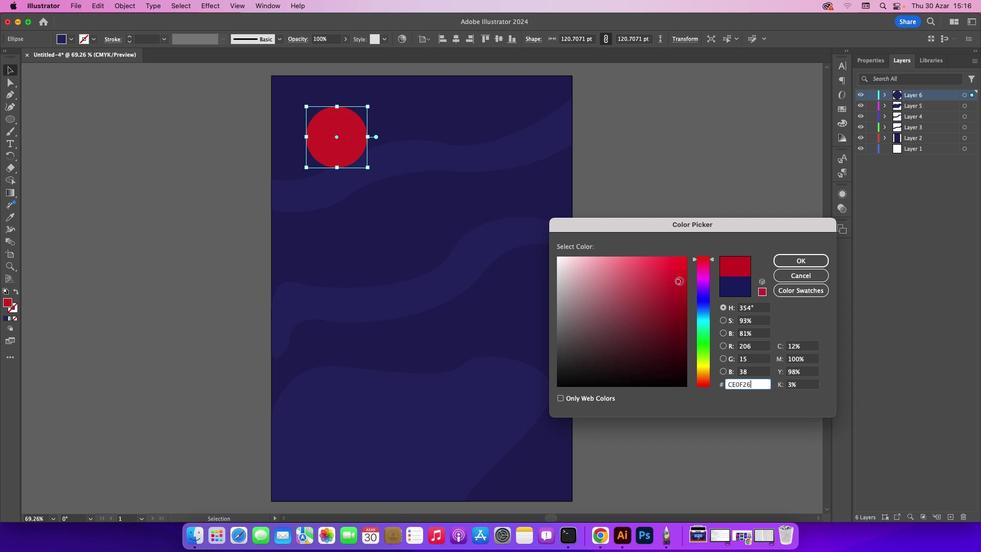 
Action: Mouse moved to (675, 296)
Screenshot: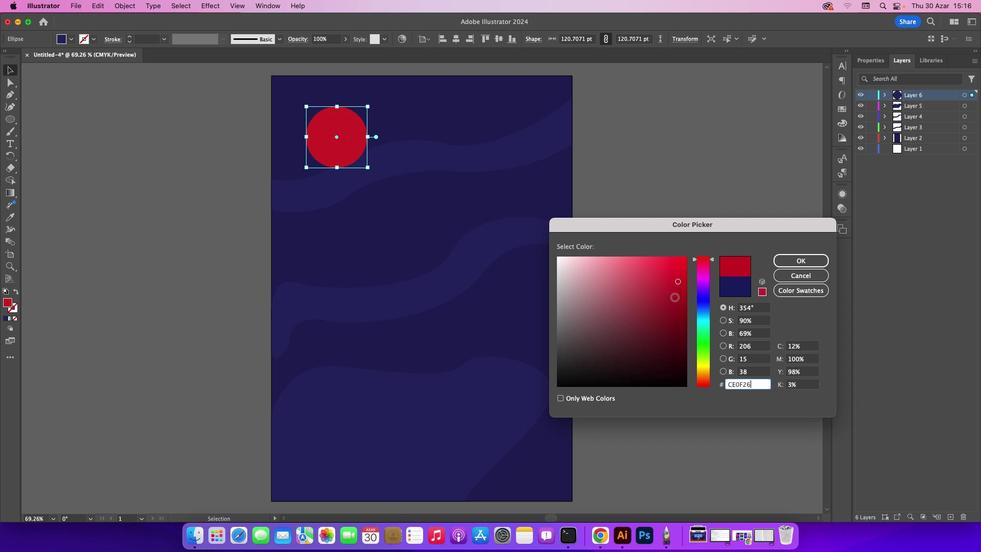 
Action: Mouse pressed left at (675, 296)
Screenshot: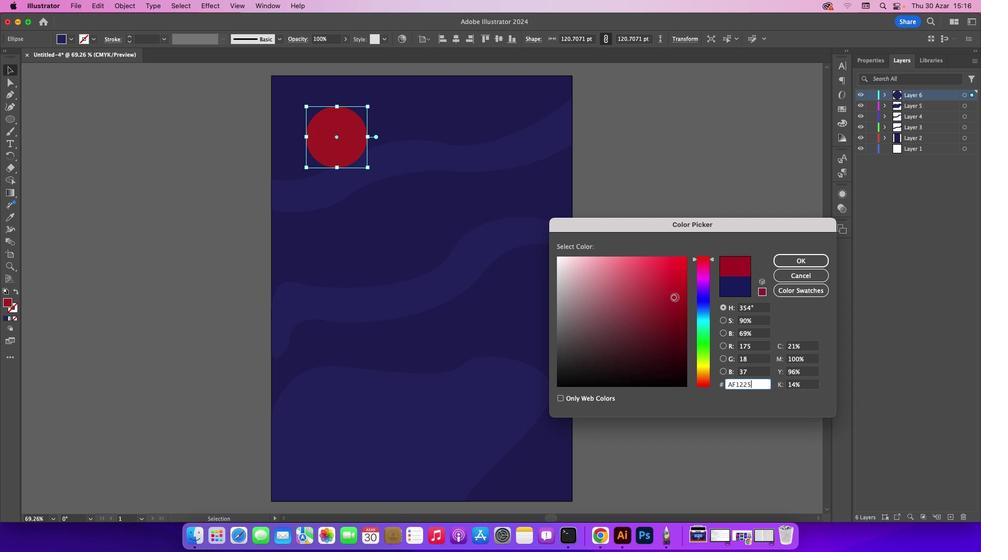 
Action: Mouse moved to (675, 306)
Screenshot: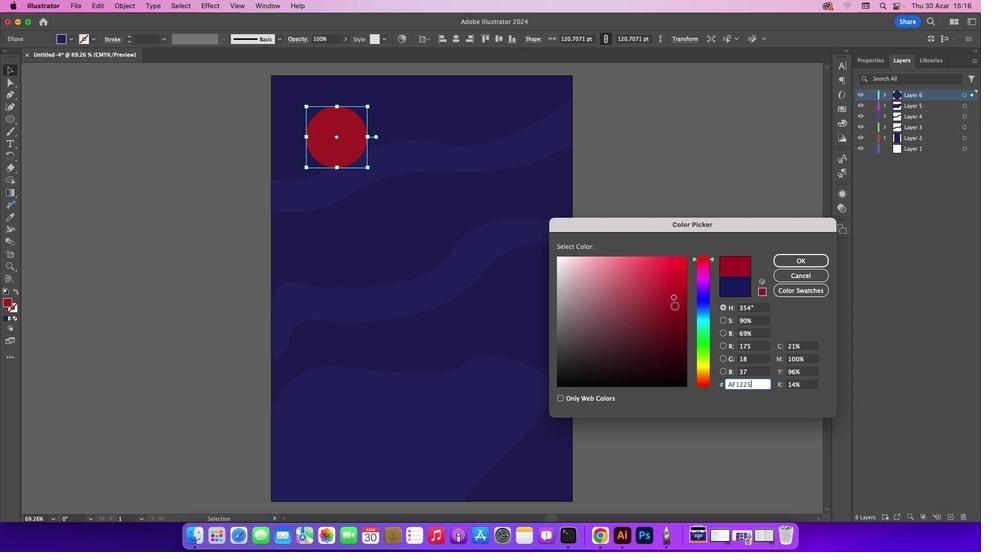 
Action: Mouse pressed left at (675, 306)
Screenshot: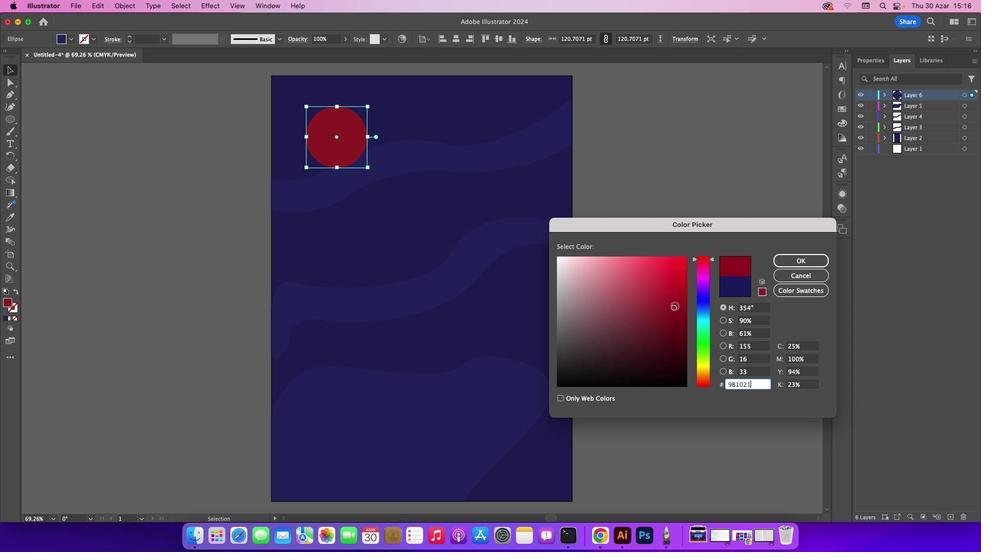 
Action: Mouse moved to (787, 262)
Screenshot: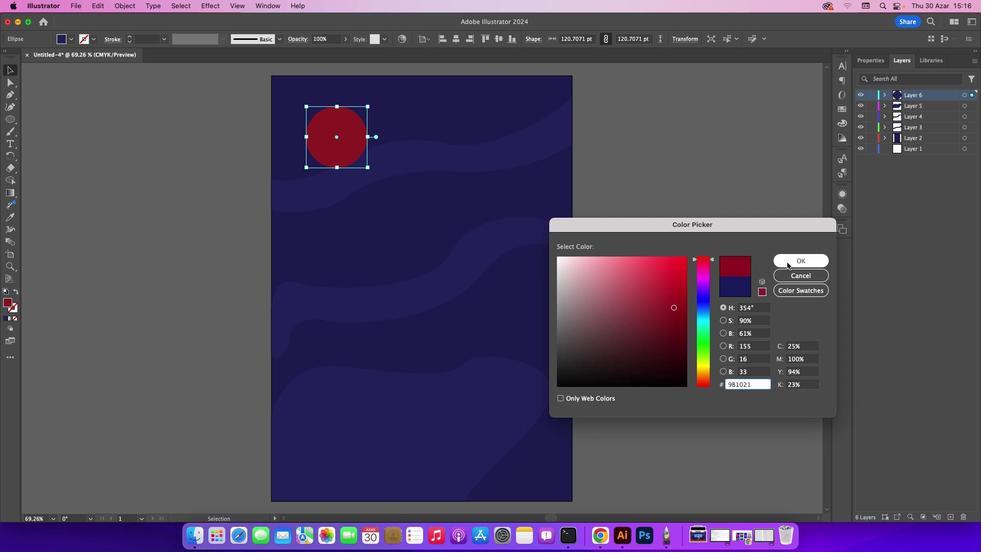 
Action: Mouse pressed left at (787, 262)
Screenshot: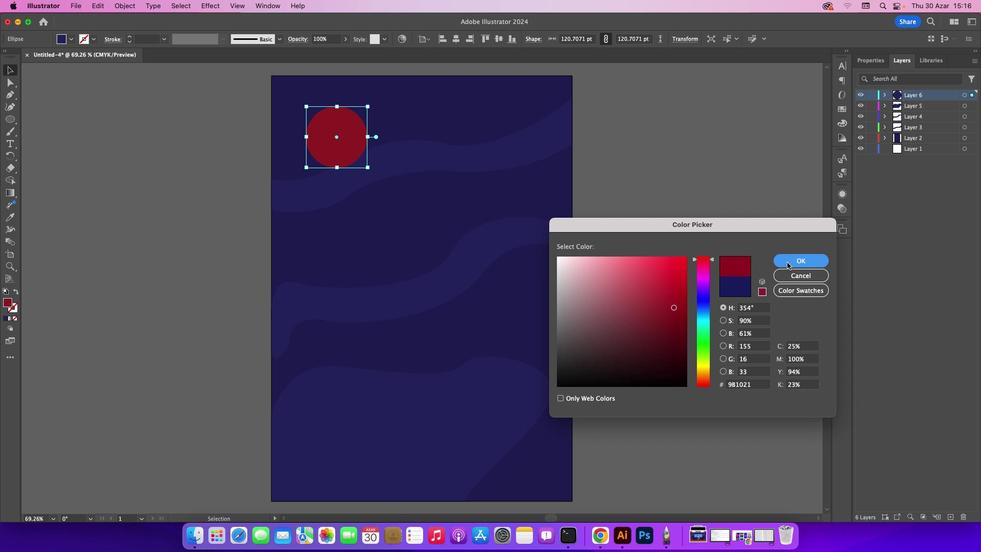 
Action: Mouse moved to (97, 103)
Screenshot: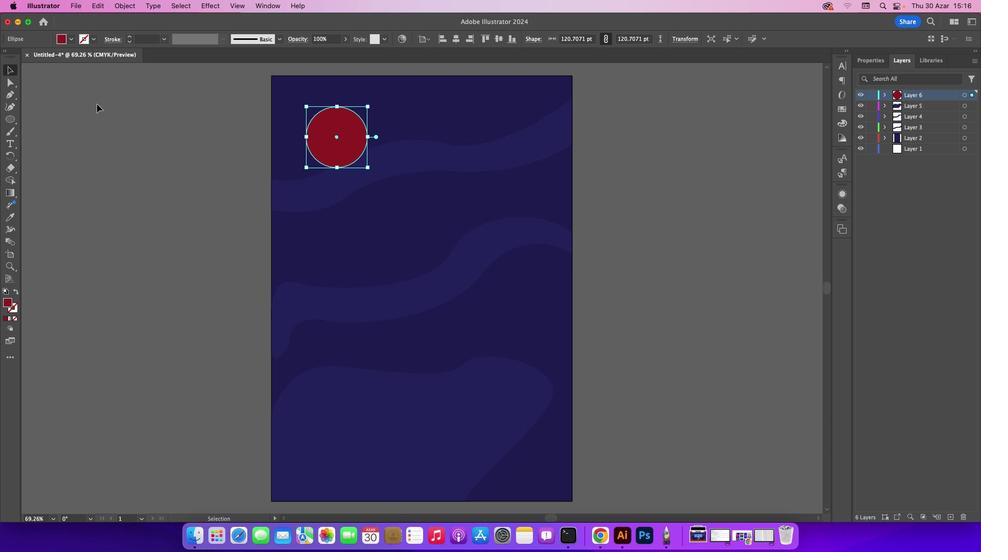 
Action: Mouse pressed left at (97, 103)
Screenshot: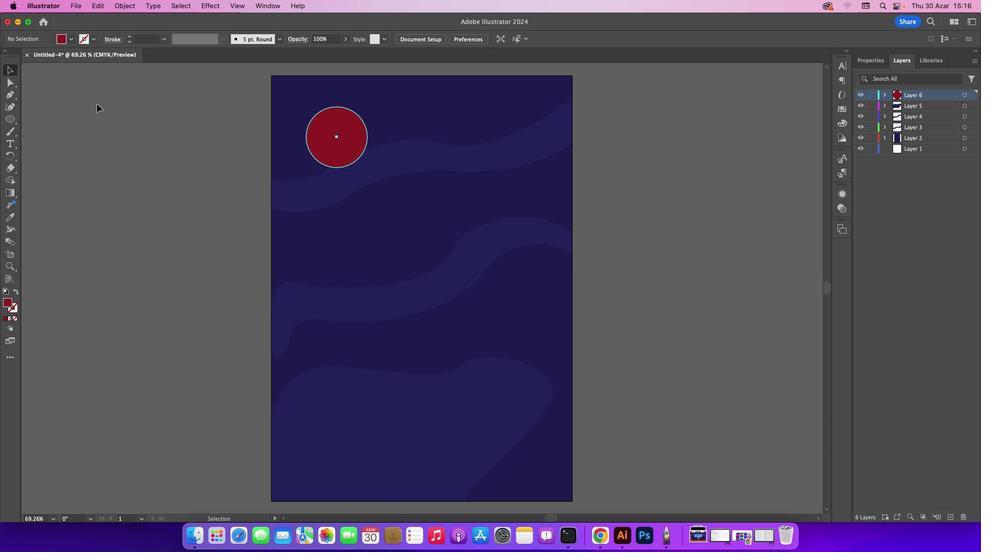 
Action: Mouse moved to (951, 520)
Screenshot: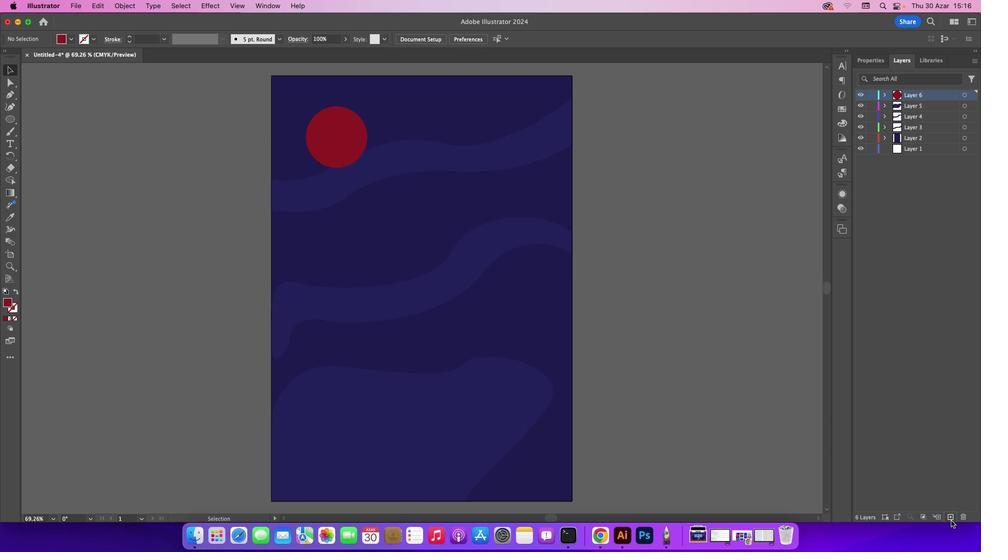
Action: Mouse pressed left at (951, 520)
Screenshot: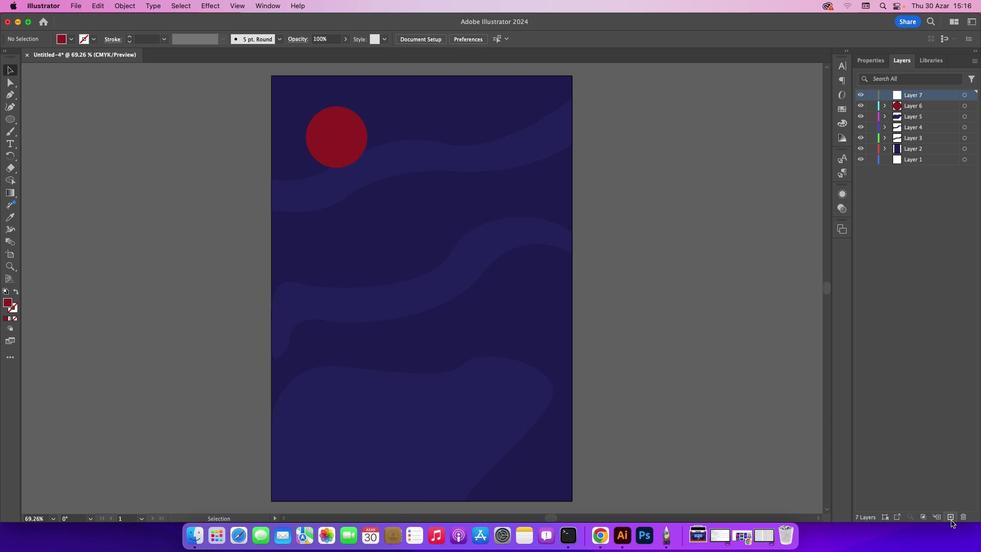 
Action: Mouse moved to (15, 96)
Screenshot: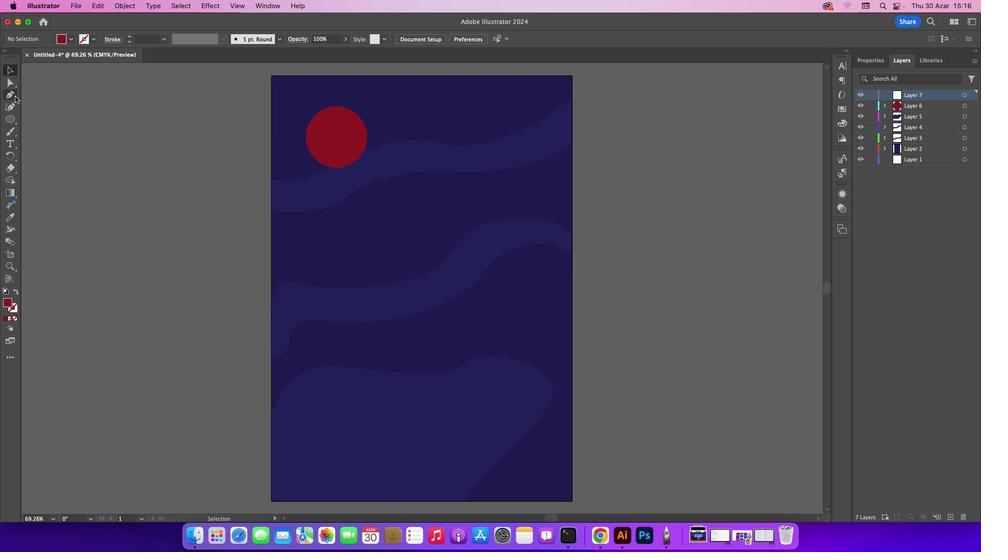 
Action: Mouse pressed left at (15, 96)
Screenshot: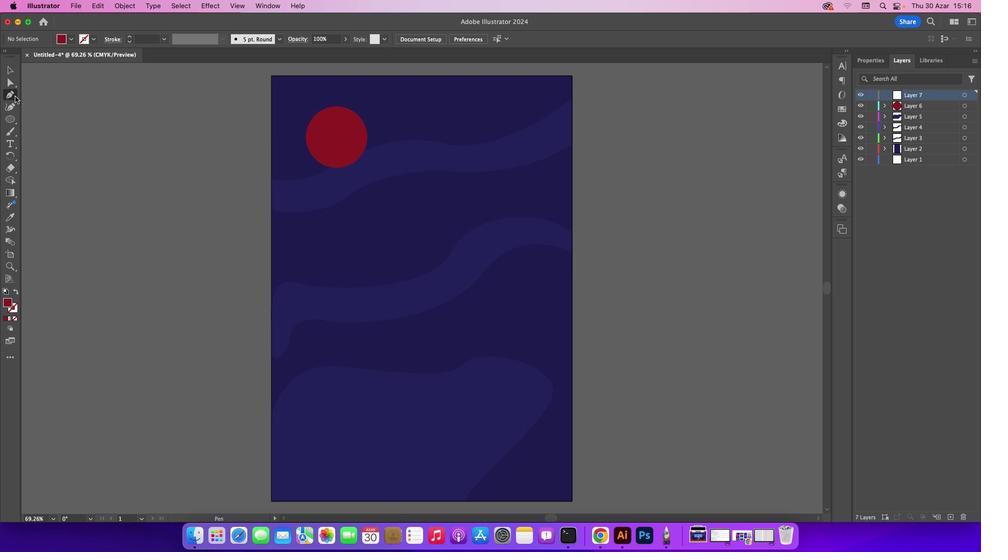 
Action: Mouse moved to (307, 132)
Screenshot: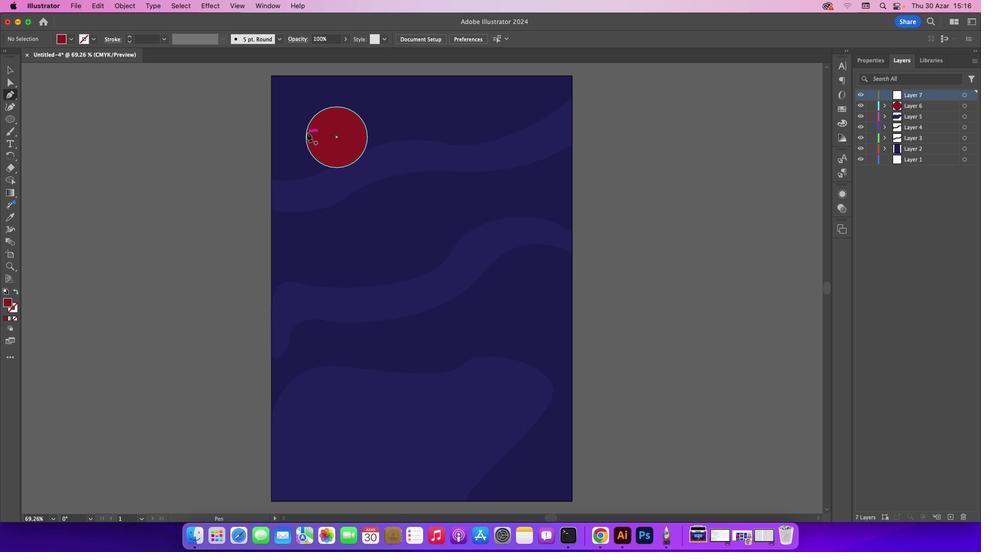 
Action: Mouse pressed left at (307, 132)
Screenshot: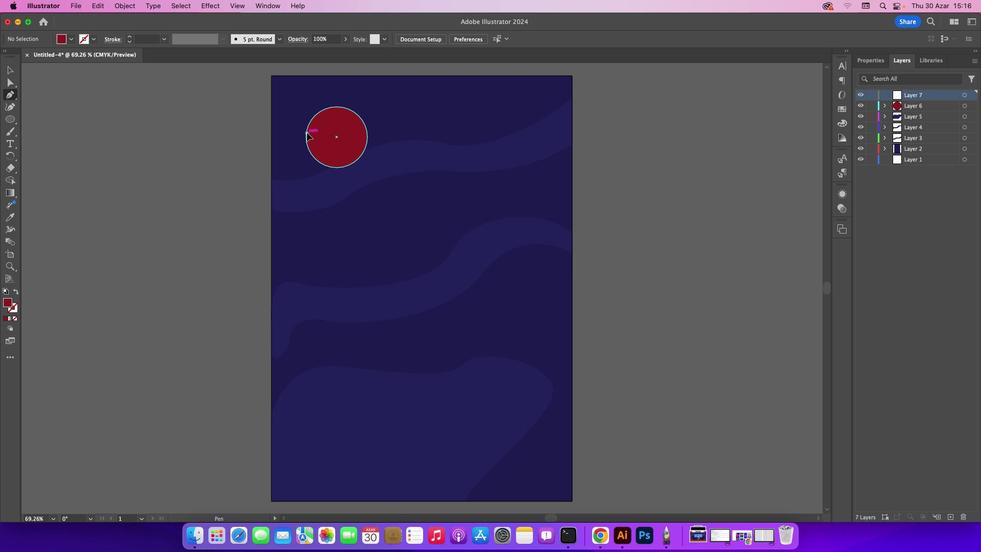
Action: Mouse moved to (325, 136)
Screenshot: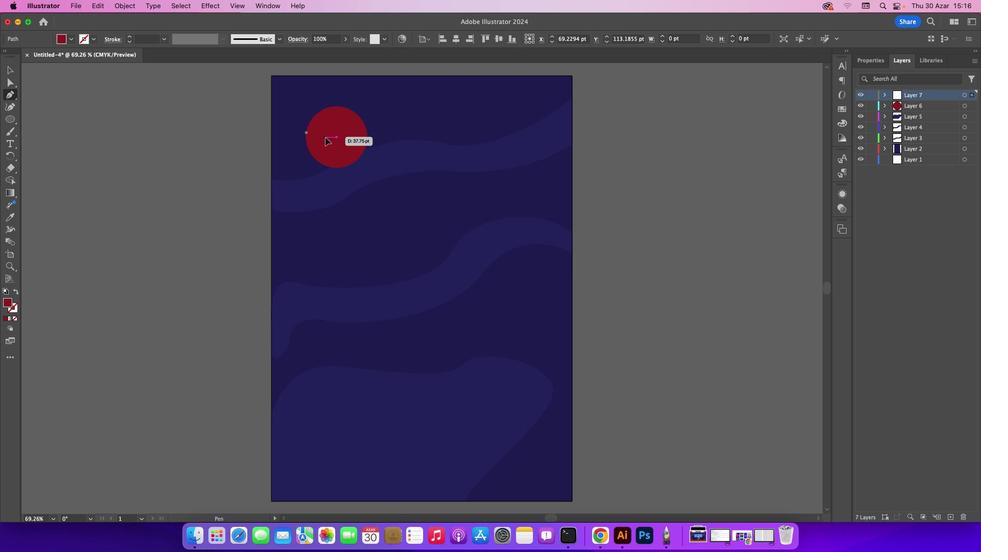 
Action: Mouse pressed left at (325, 136)
Screenshot: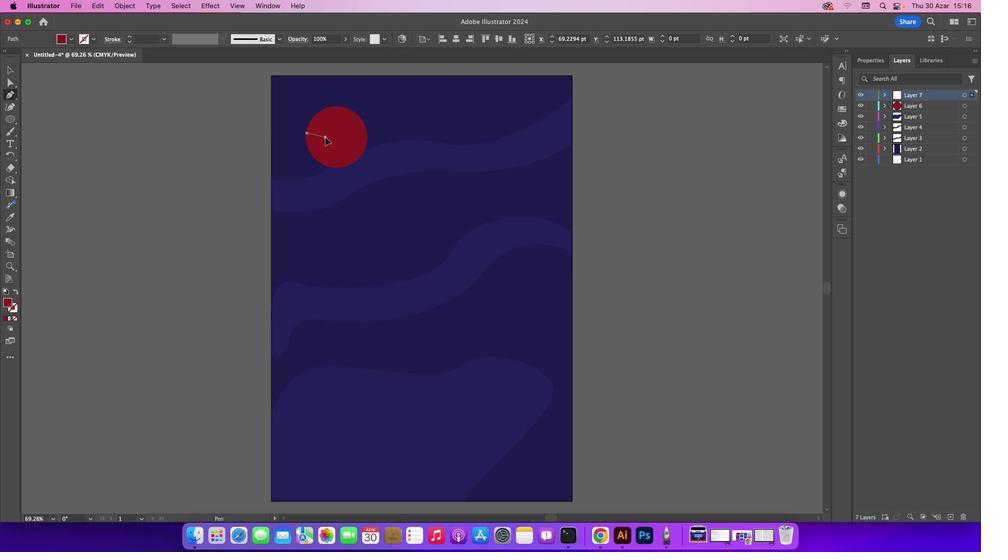 
Action: Mouse moved to (351, 125)
Screenshot: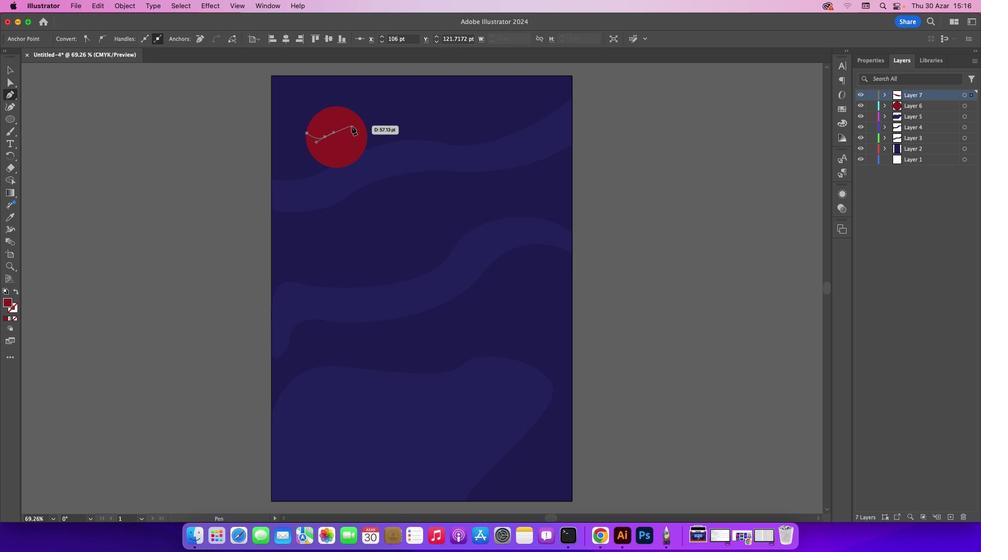 
Action: Mouse pressed left at (351, 125)
Screenshot: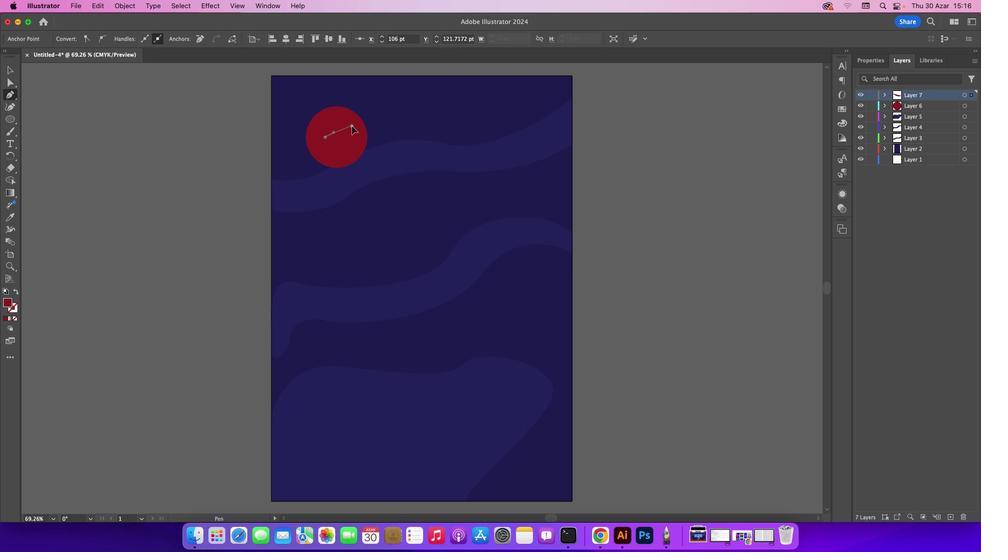
Action: Mouse moved to (366, 132)
Screenshot: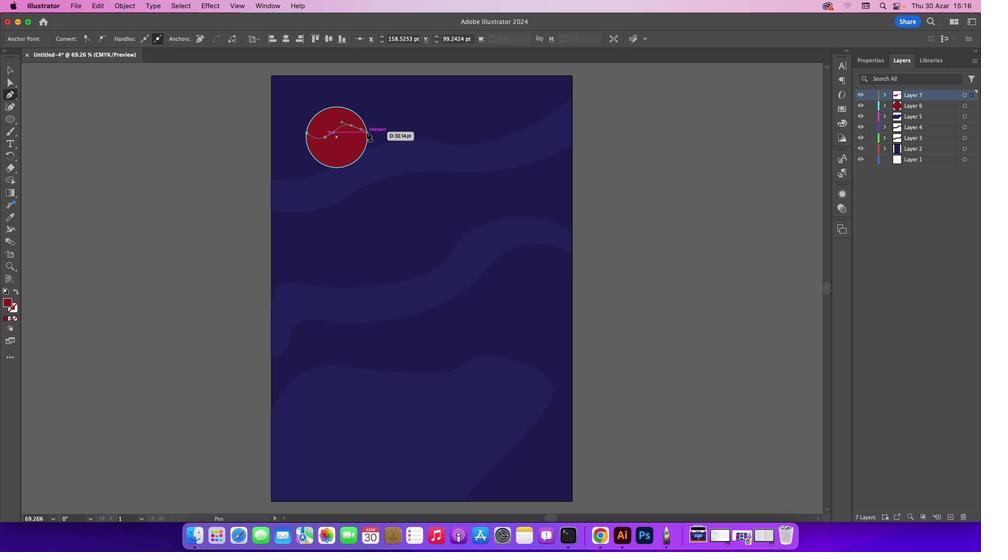 
Action: Mouse pressed left at (366, 132)
Screenshot: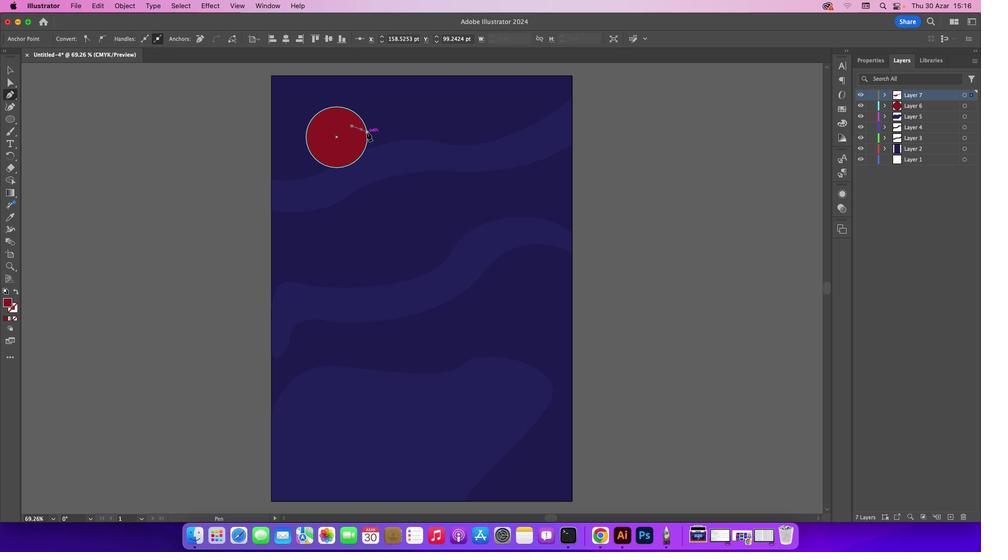 
Action: Mouse moved to (365, 139)
Screenshot: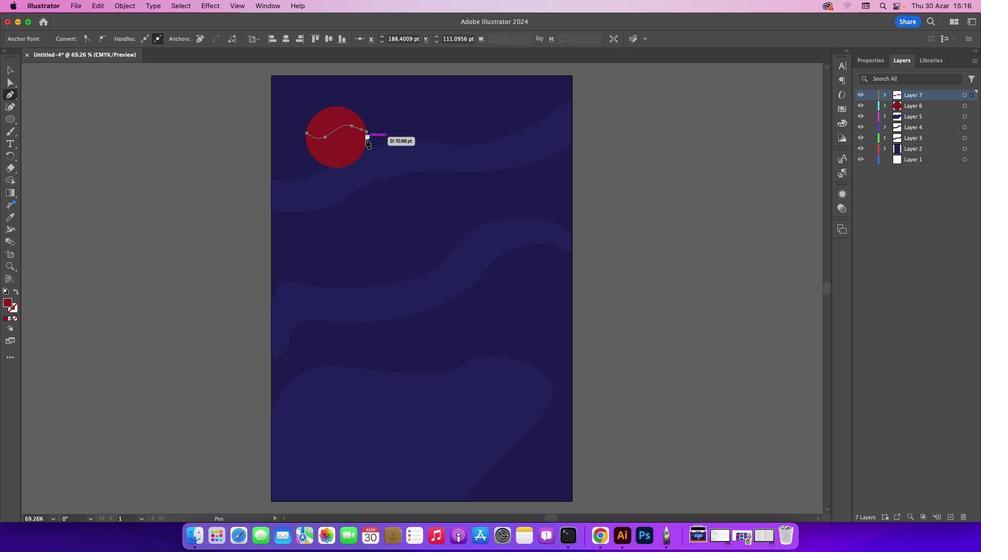 
Action: Mouse pressed left at (365, 139)
Screenshot: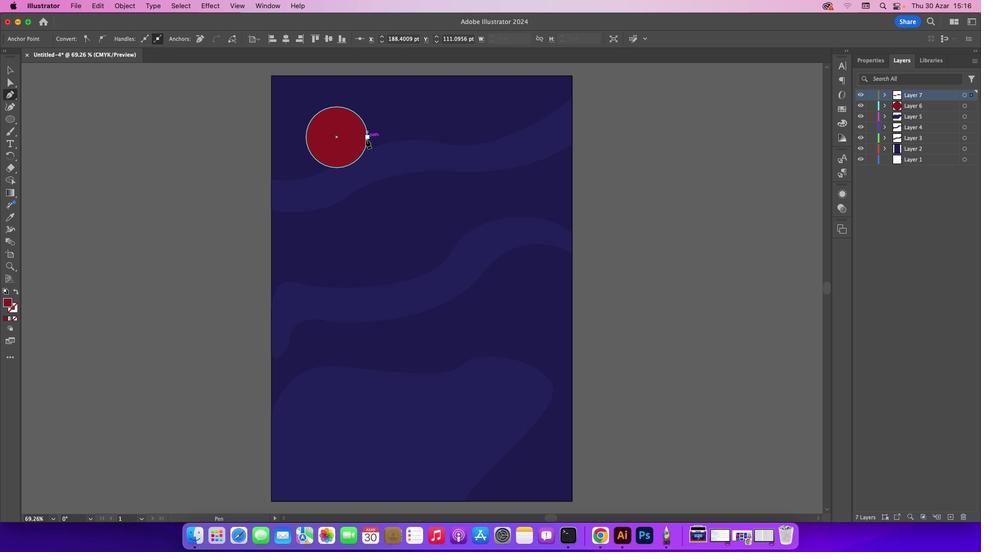 
Action: Mouse moved to (347, 131)
Screenshot: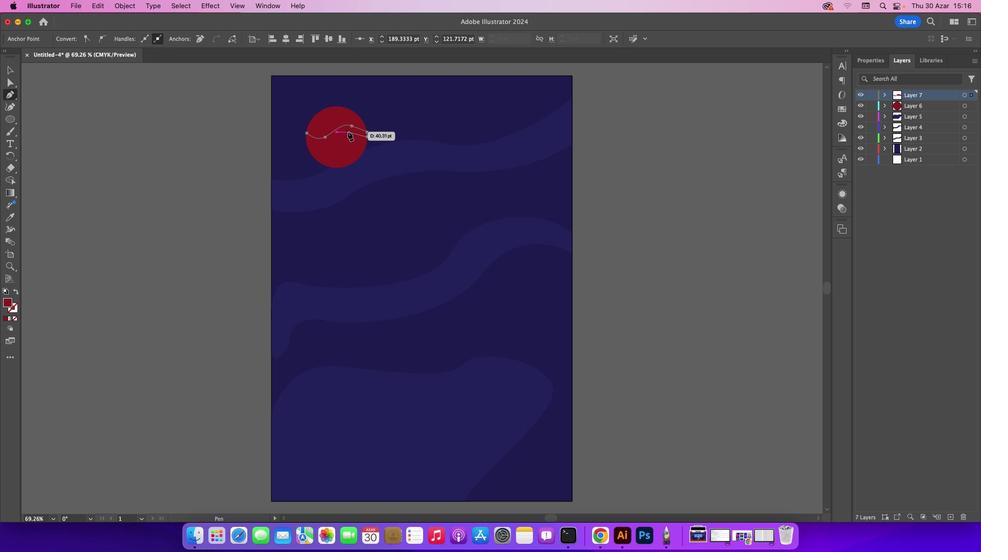 
Action: Mouse pressed left at (347, 131)
Screenshot: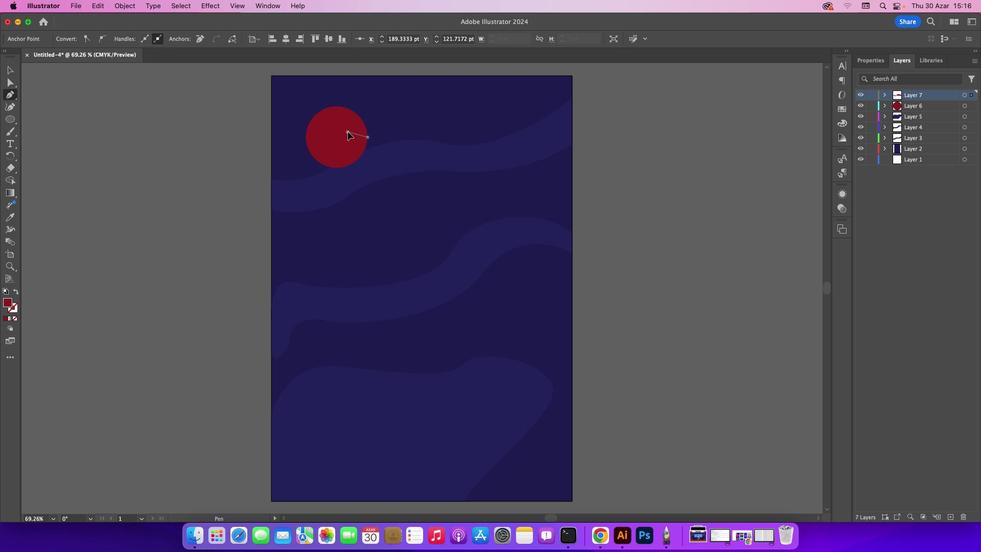 
Action: Mouse moved to (318, 145)
Screenshot: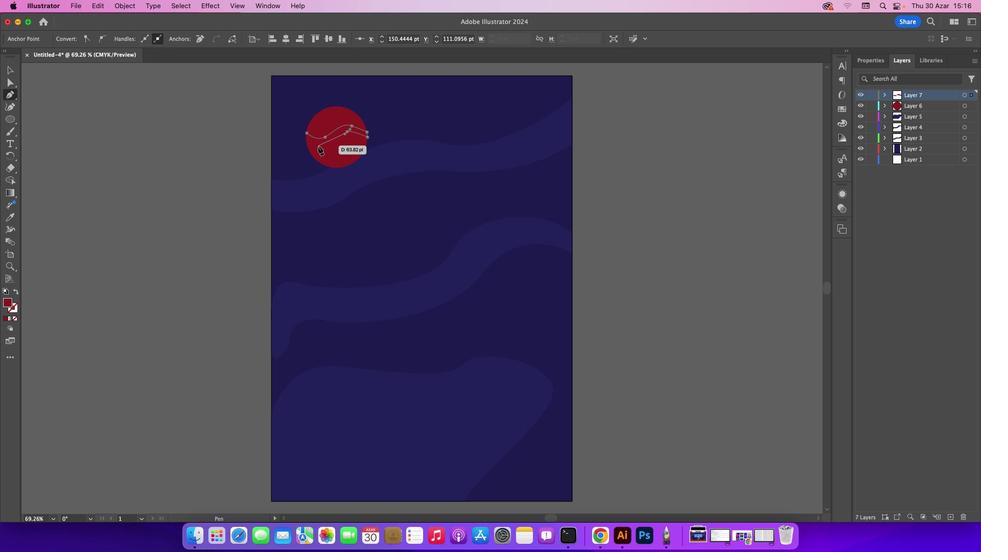
Action: Mouse pressed left at (318, 145)
Screenshot: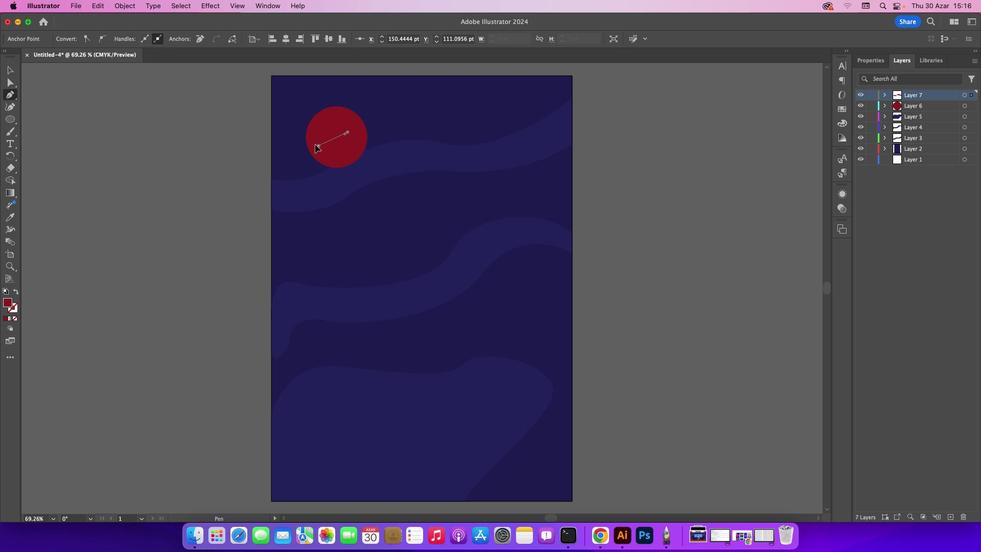 
Action: Mouse moved to (305, 139)
Screenshot: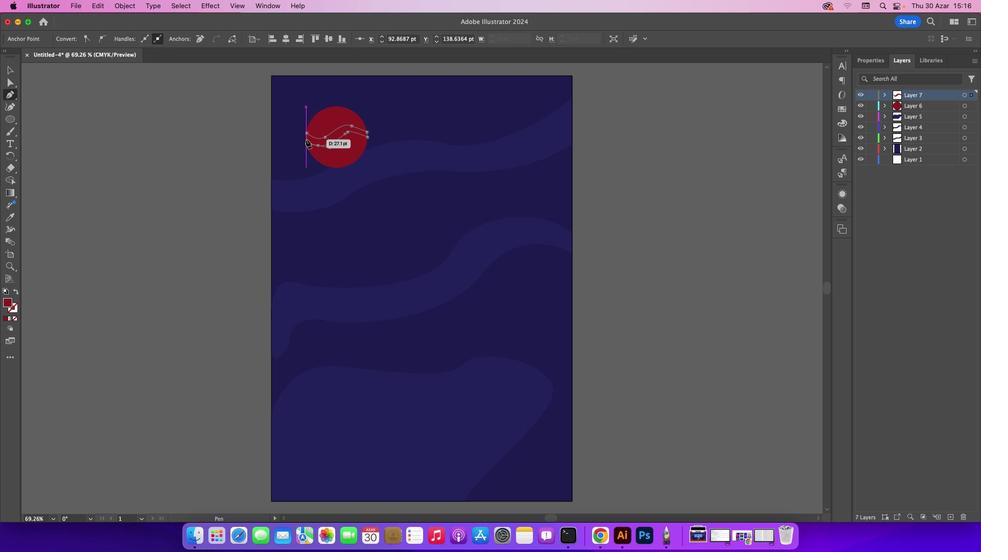 
Action: Mouse pressed left at (305, 139)
Screenshot: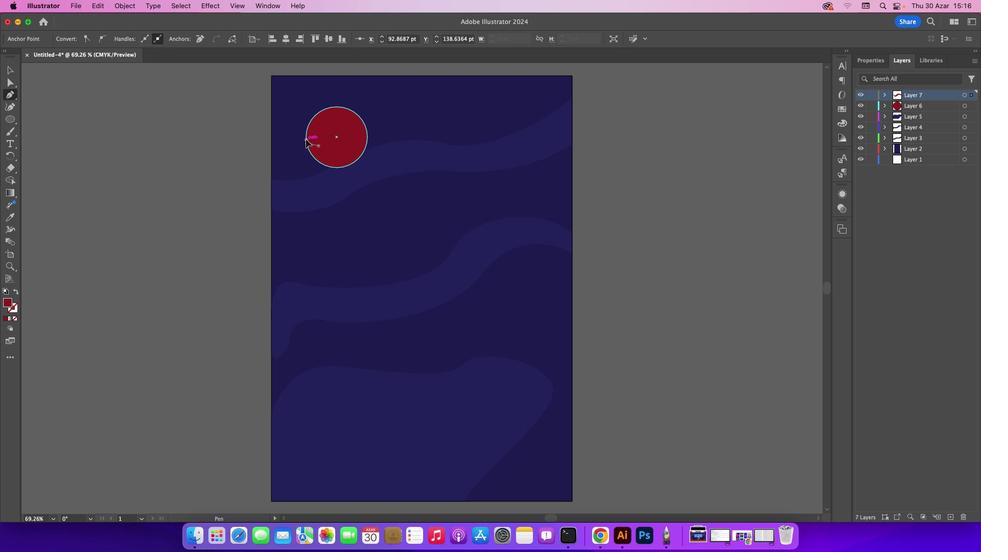 
Action: Mouse moved to (307, 133)
Screenshot: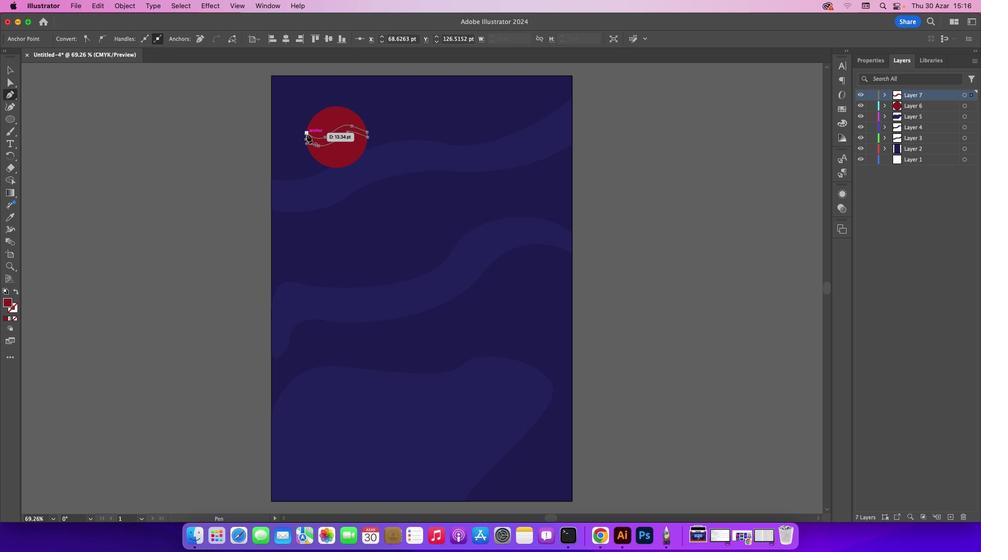 
Action: Mouse pressed left at (307, 133)
Screenshot: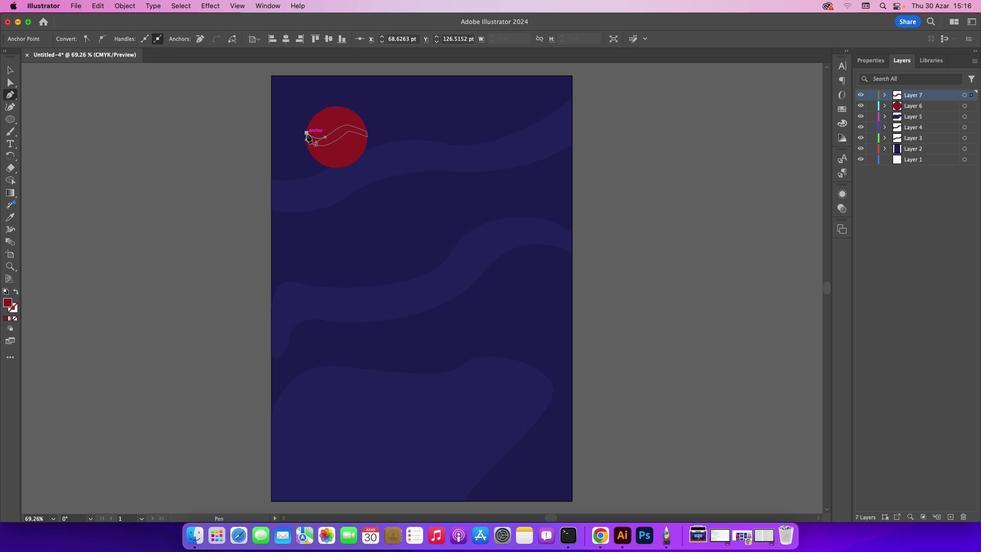 
Action: Mouse moved to (10, 69)
Screenshot: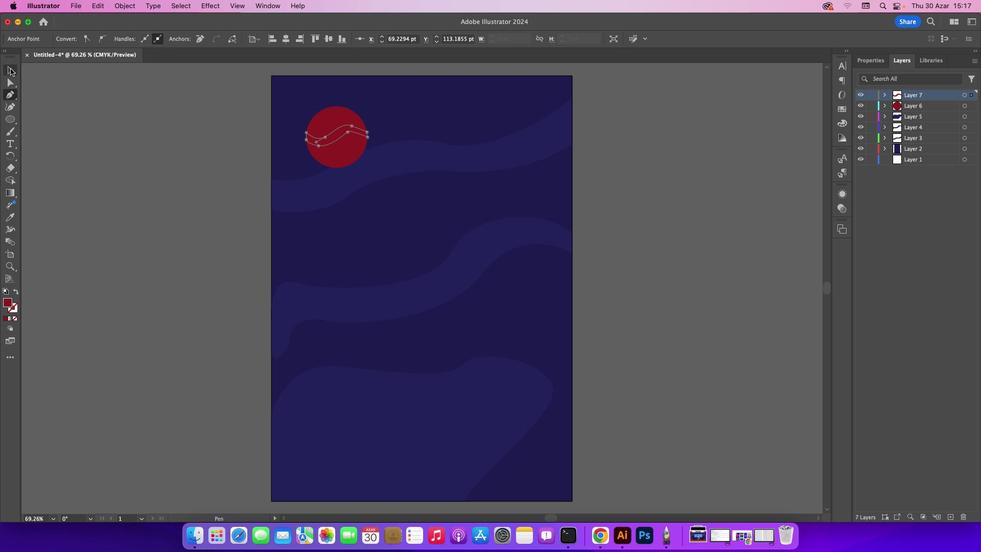 
Action: Mouse pressed left at (10, 69)
Screenshot: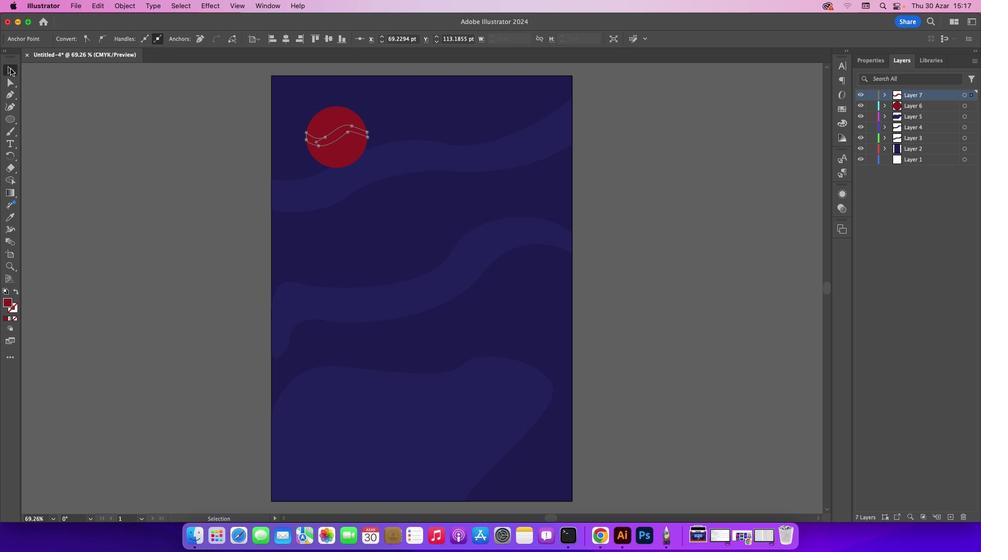 
Action: Mouse moved to (8, 303)
Screenshot: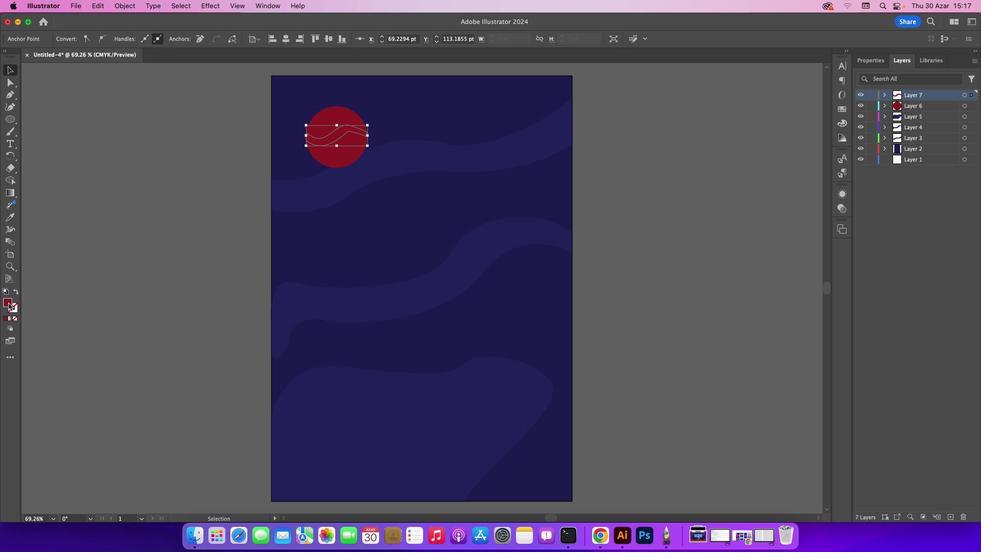 
Action: Mouse pressed left at (8, 303)
Screenshot: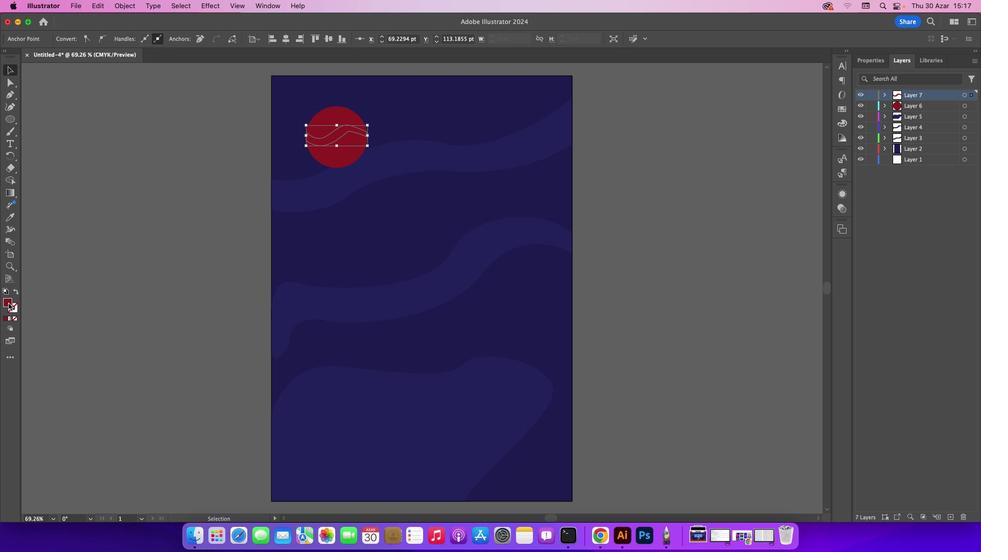 
Action: Mouse pressed left at (8, 303)
Screenshot: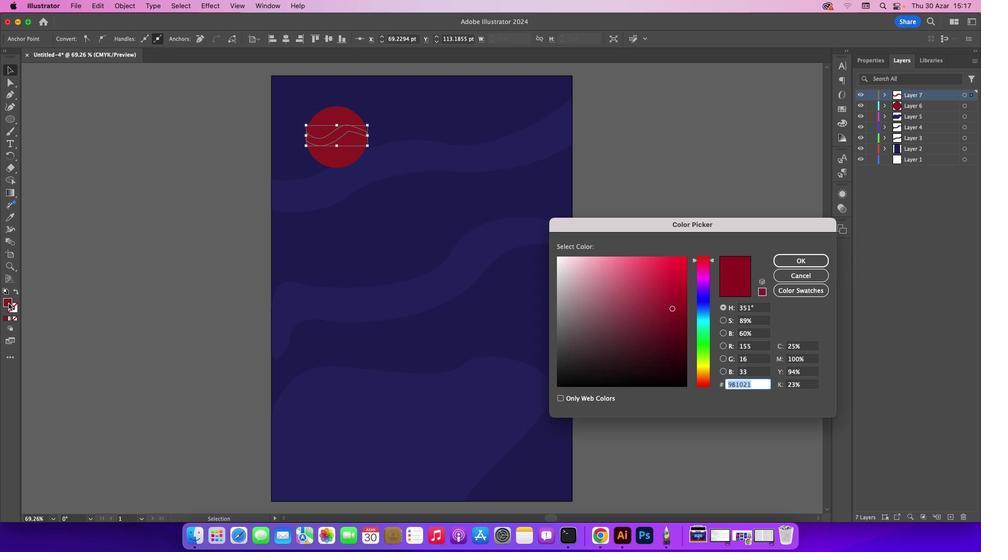 
Action: Mouse moved to (668, 288)
Screenshot: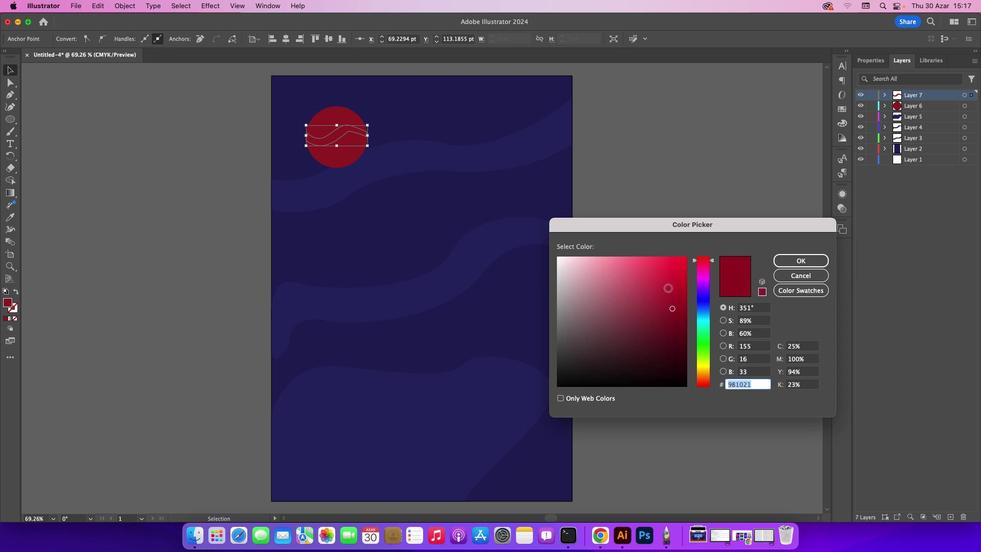 
Action: Mouse pressed left at (668, 288)
Screenshot: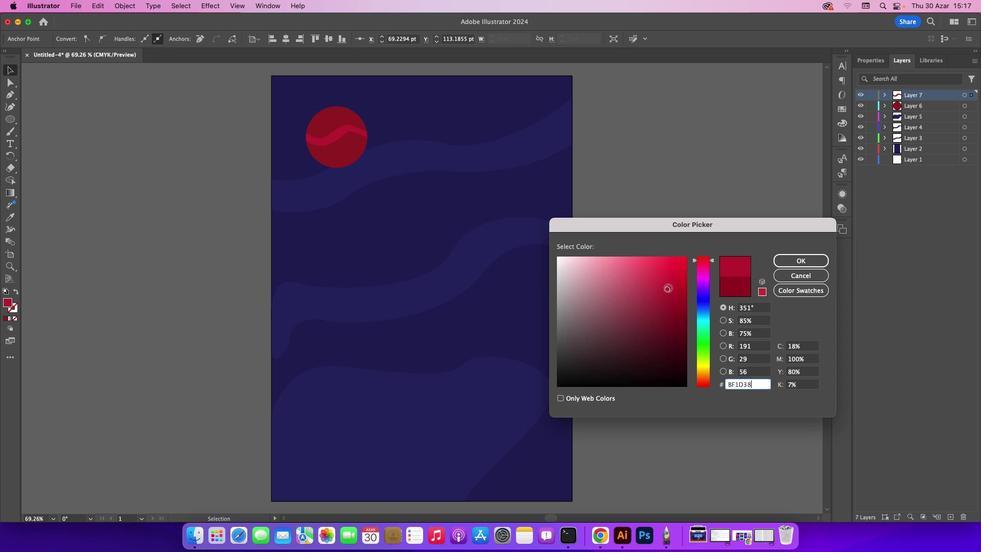 
Action: Mouse moved to (669, 298)
Screenshot: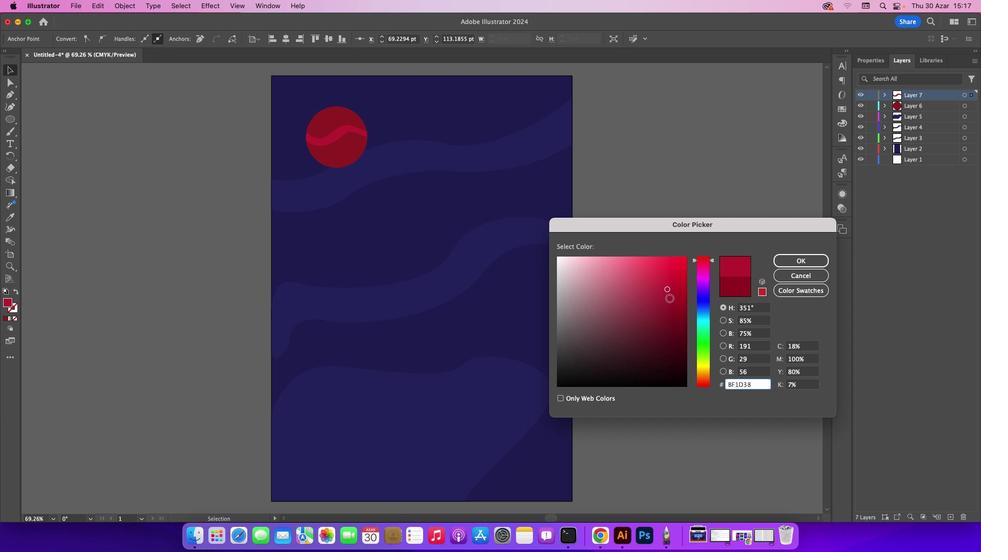 
Action: Mouse pressed left at (669, 298)
Screenshot: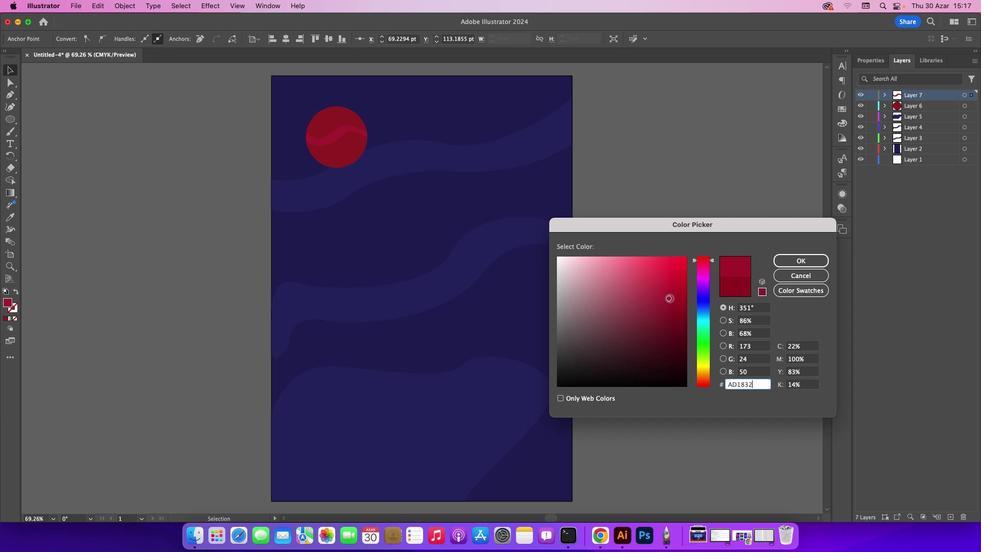 
Action: Mouse moved to (808, 262)
Screenshot: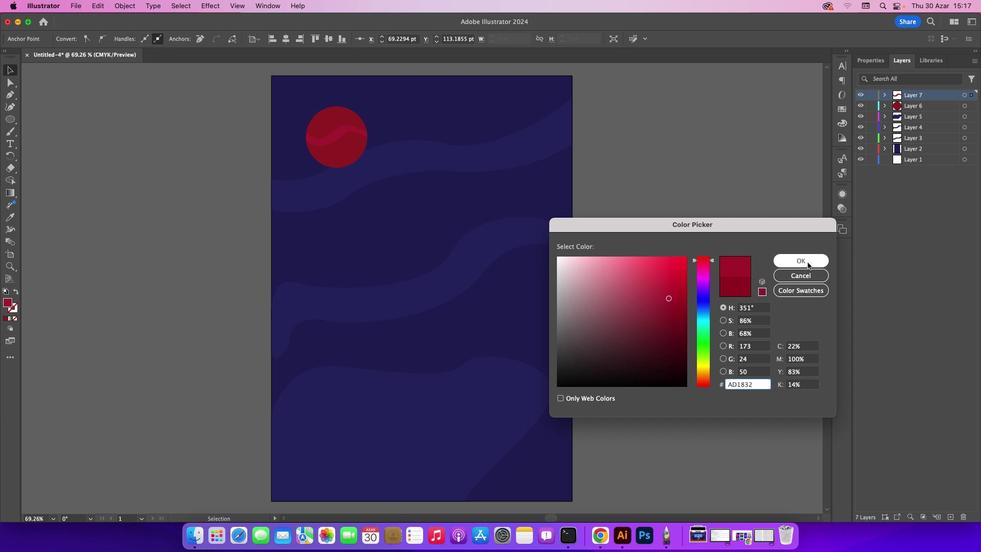 
Action: Mouse pressed left at (808, 262)
Screenshot: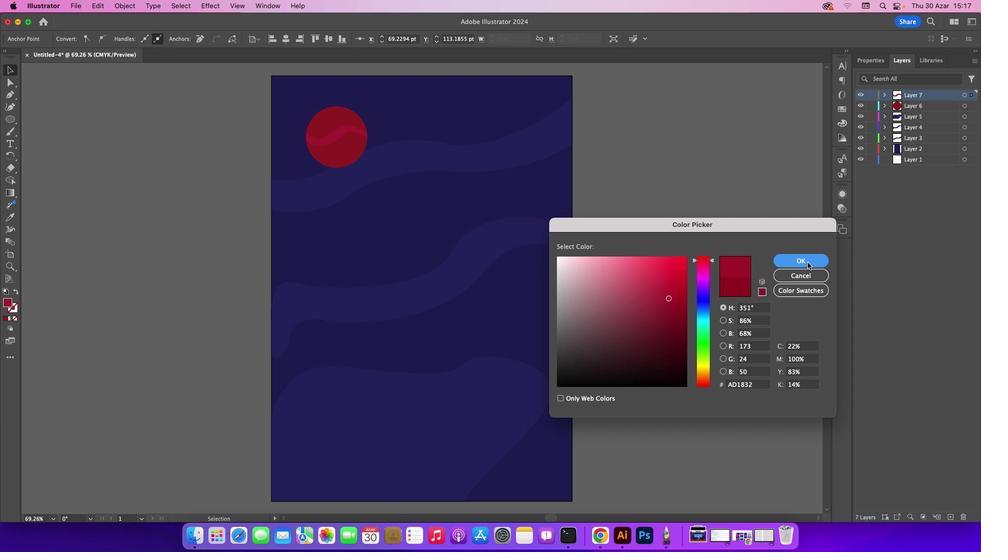
Action: Mouse moved to (947, 517)
Screenshot: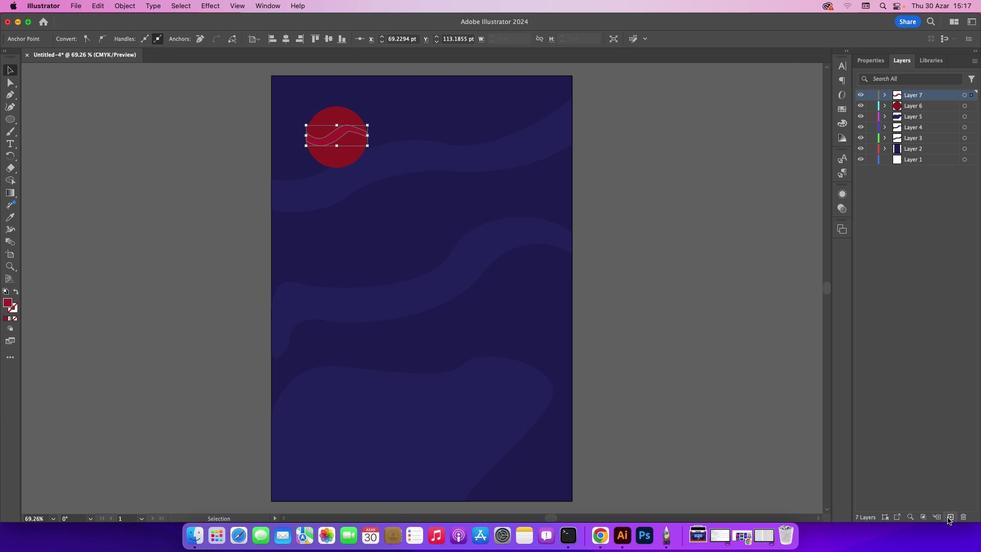 
Action: Mouse pressed left at (947, 517)
Screenshot: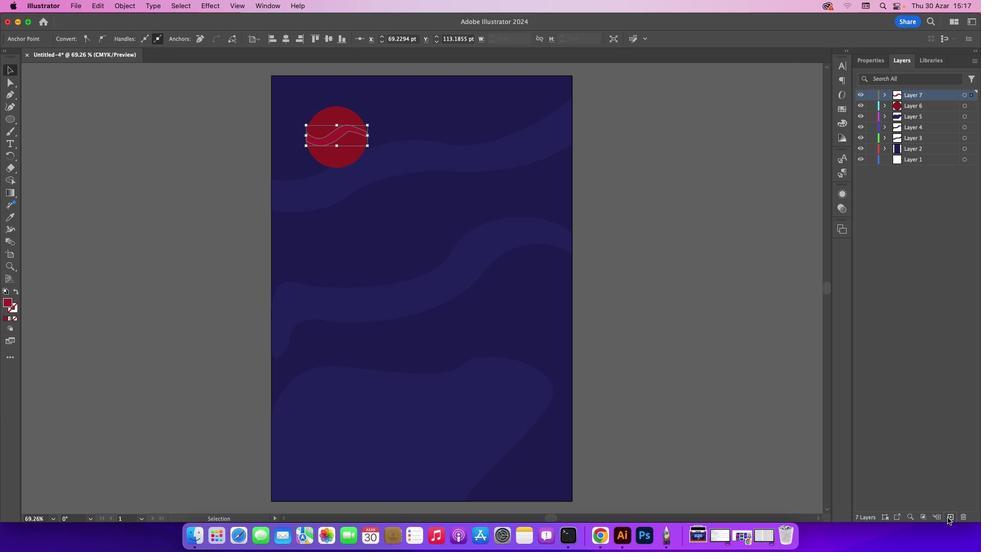 
Action: Mouse moved to (8, 96)
Screenshot: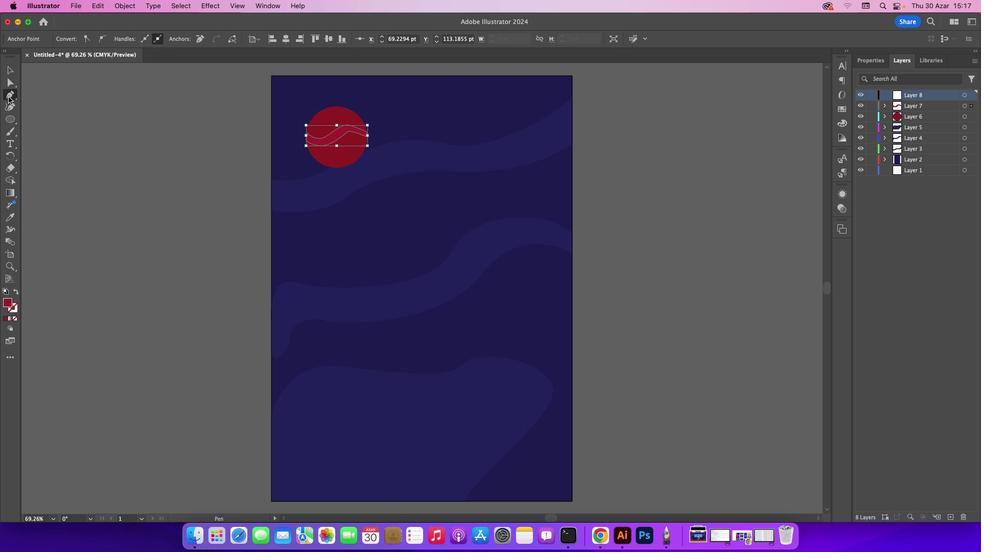 
Action: Mouse pressed left at (8, 96)
Screenshot: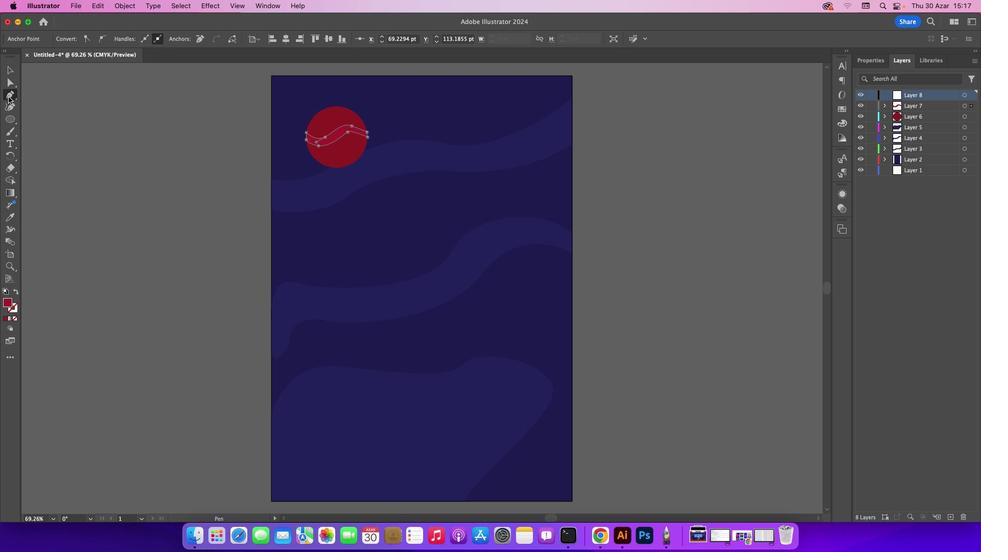 
Action: Mouse moved to (4, 71)
Screenshot: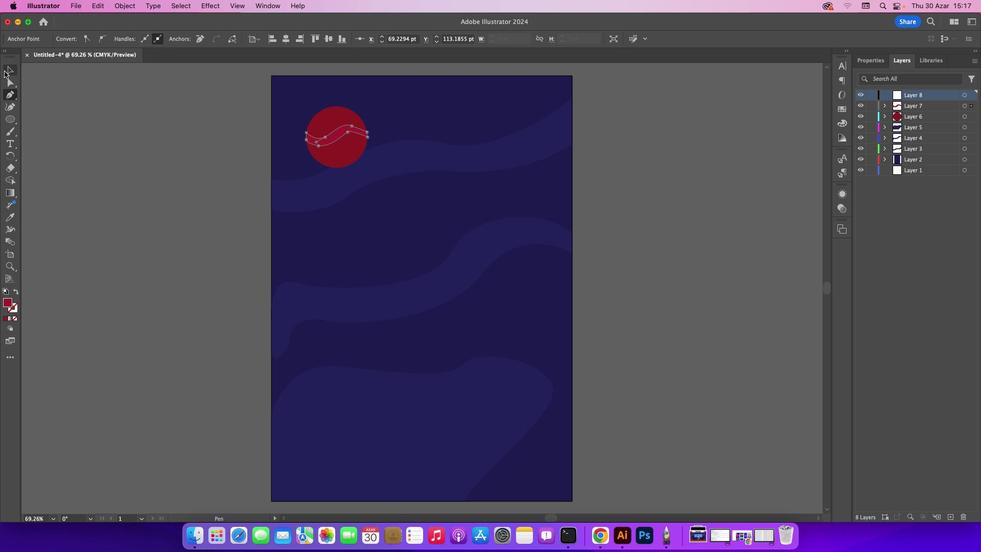 
Action: Mouse pressed left at (4, 71)
Screenshot: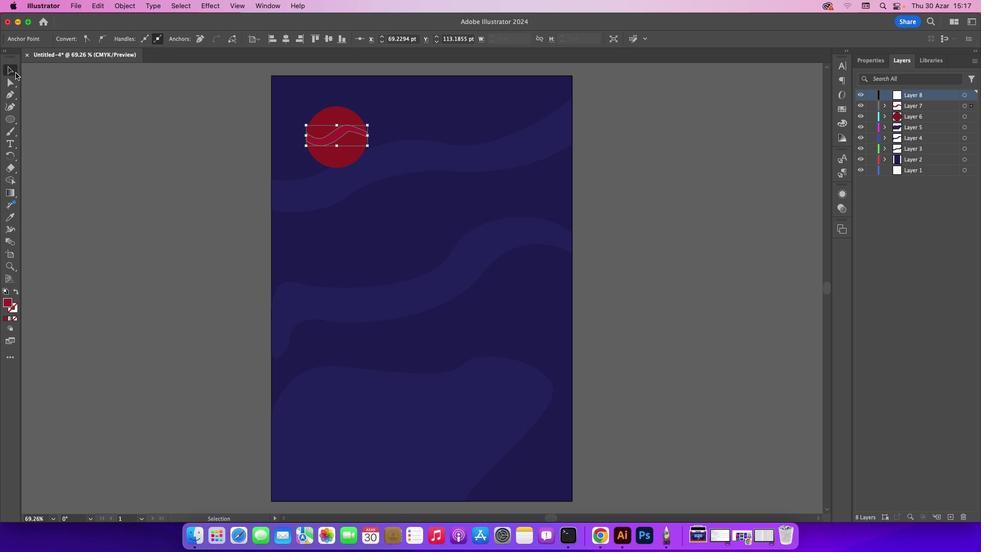 
Action: Mouse moved to (201, 118)
Screenshot: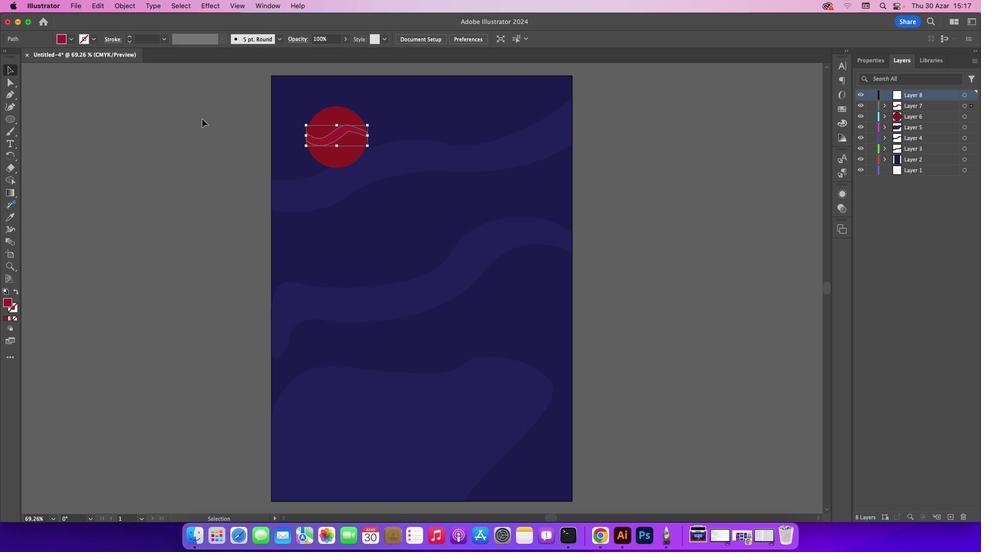 
Action: Mouse pressed left at (201, 118)
Screenshot: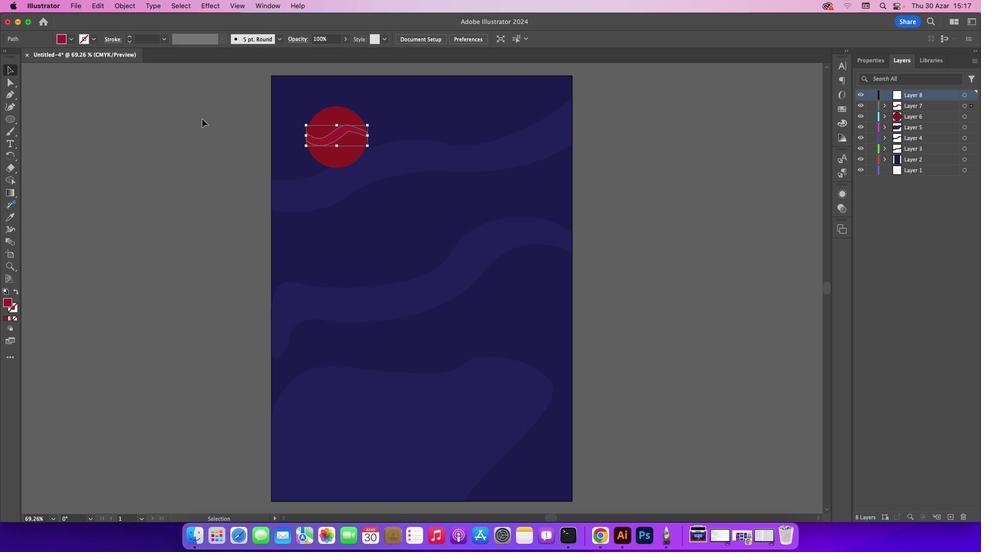 
Action: Mouse moved to (7, 95)
Screenshot: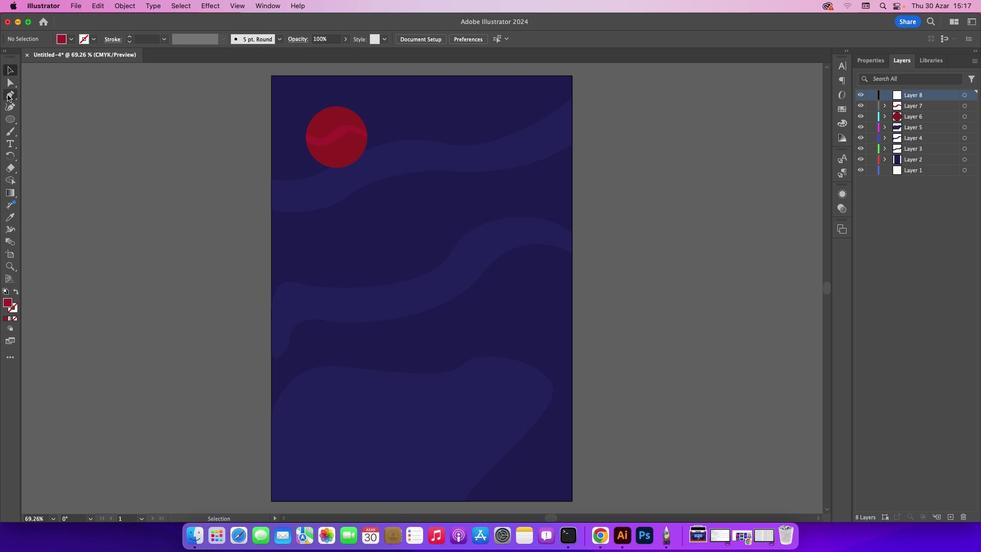 
Action: Mouse pressed left at (7, 95)
Screenshot: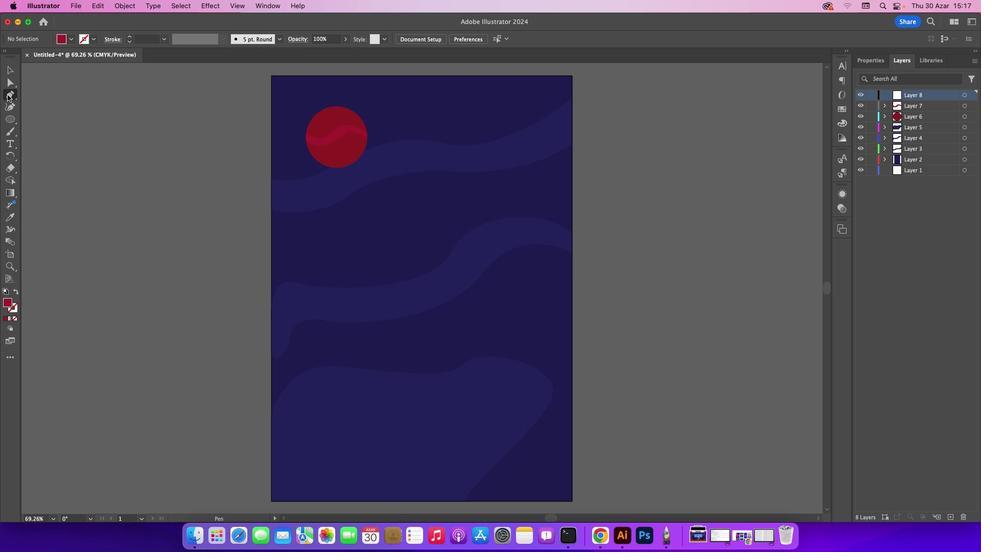 
Action: Mouse moved to (309, 124)
Screenshot: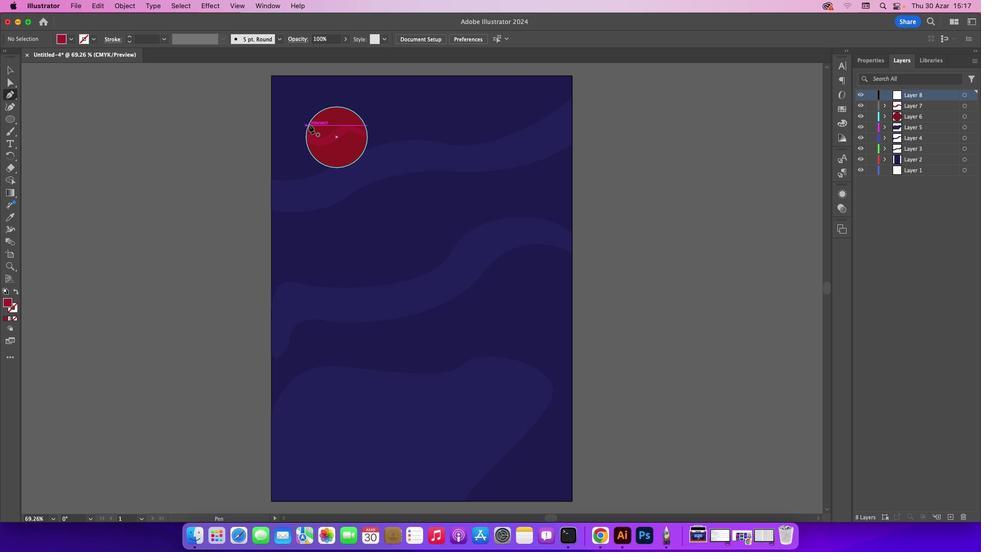 
Action: Mouse pressed left at (309, 124)
Screenshot: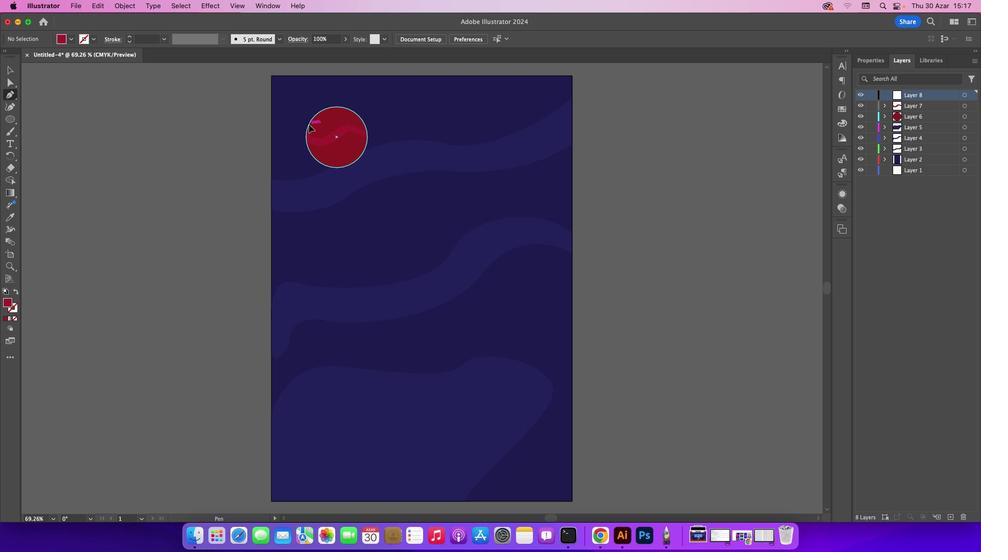 
Action: Mouse moved to (328, 126)
Screenshot: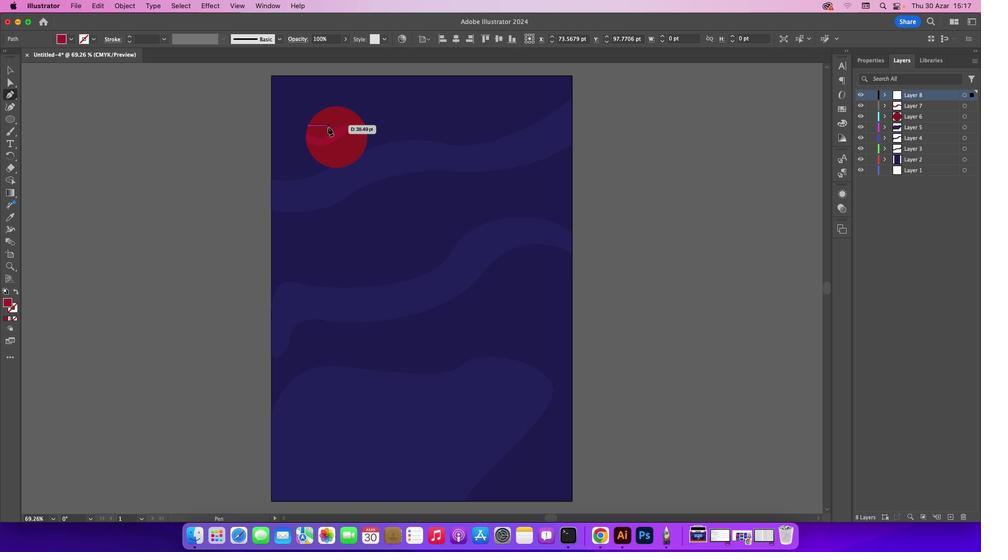 
Action: Mouse pressed left at (328, 126)
Screenshot: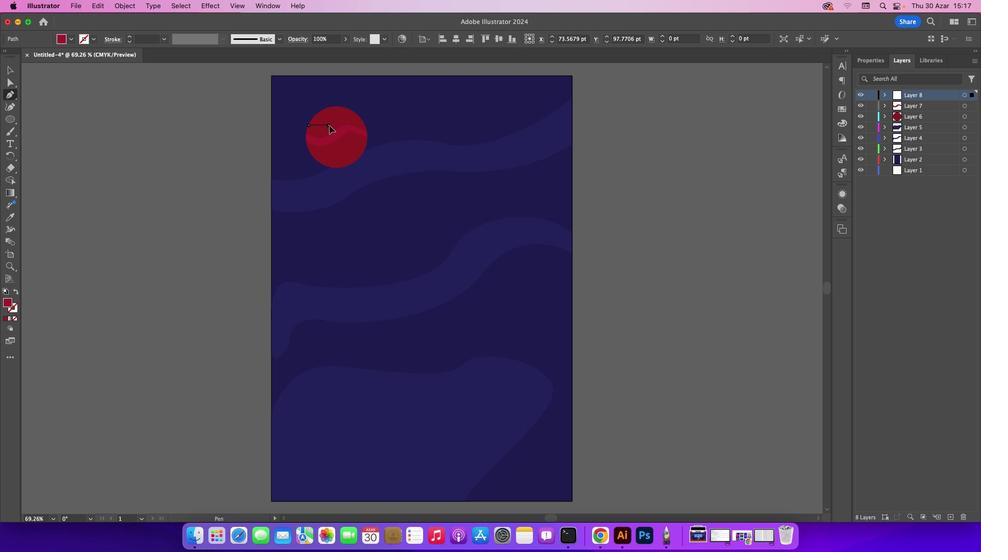 
Action: Mouse moved to (350, 111)
Screenshot: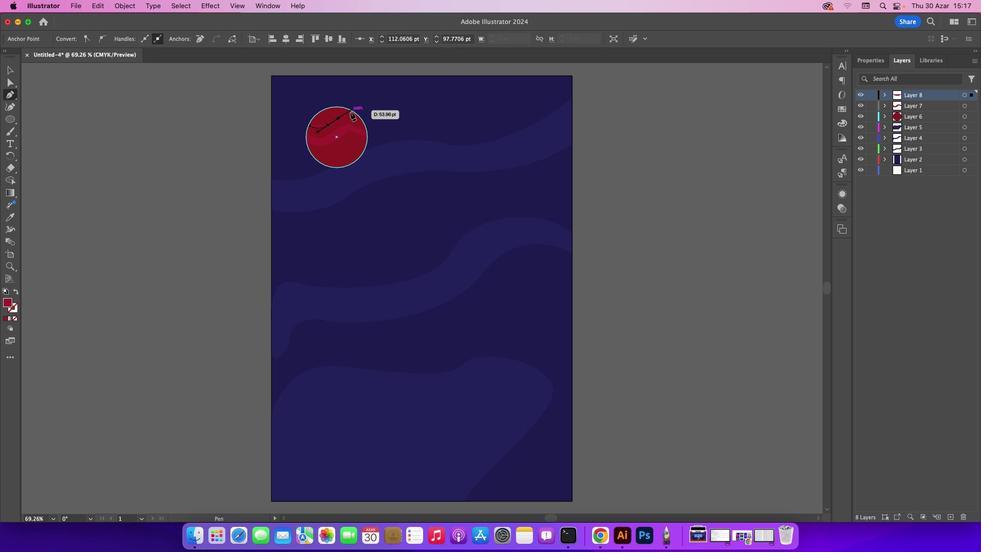 
Action: Mouse pressed left at (350, 111)
Screenshot: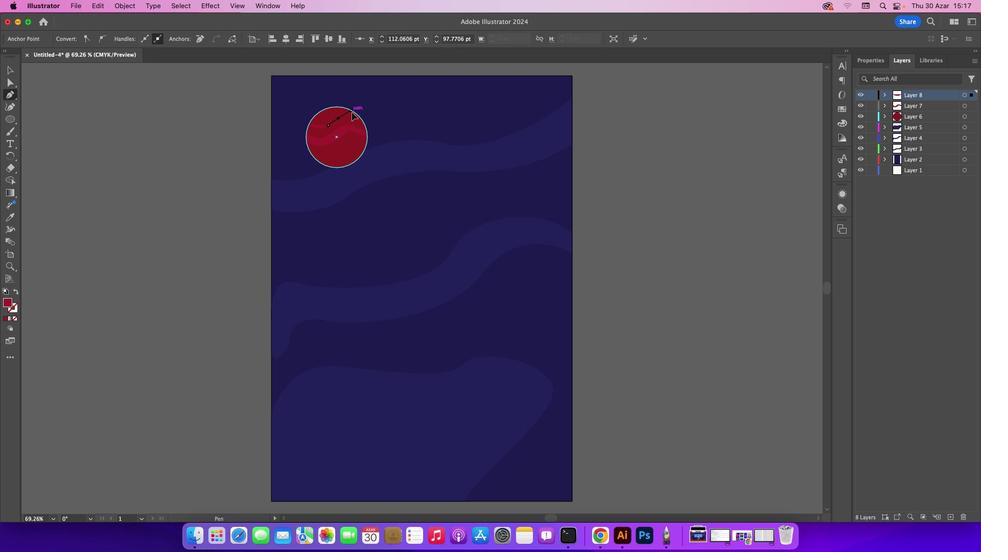
Action: Mouse moved to (352, 111)
Screenshot: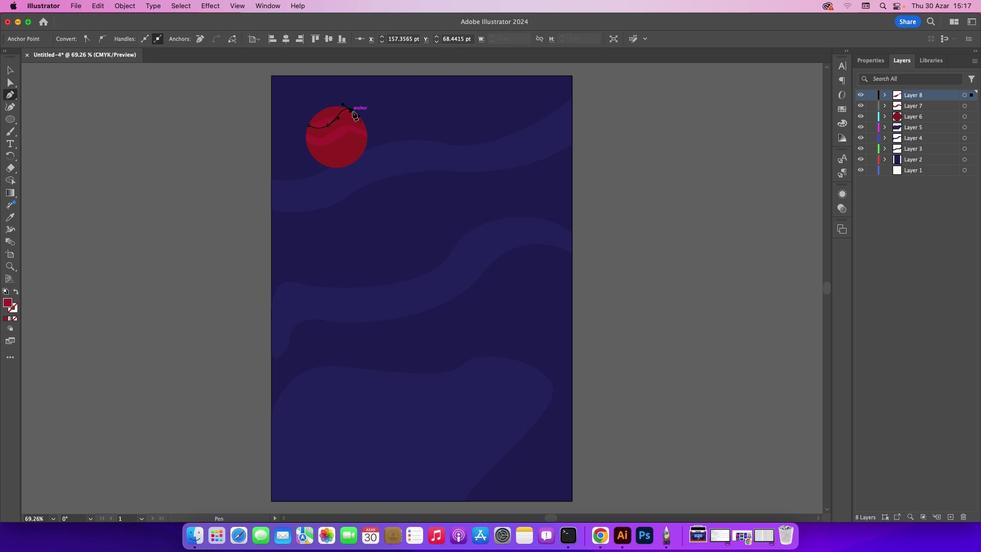 
Action: Mouse pressed left at (352, 111)
Screenshot: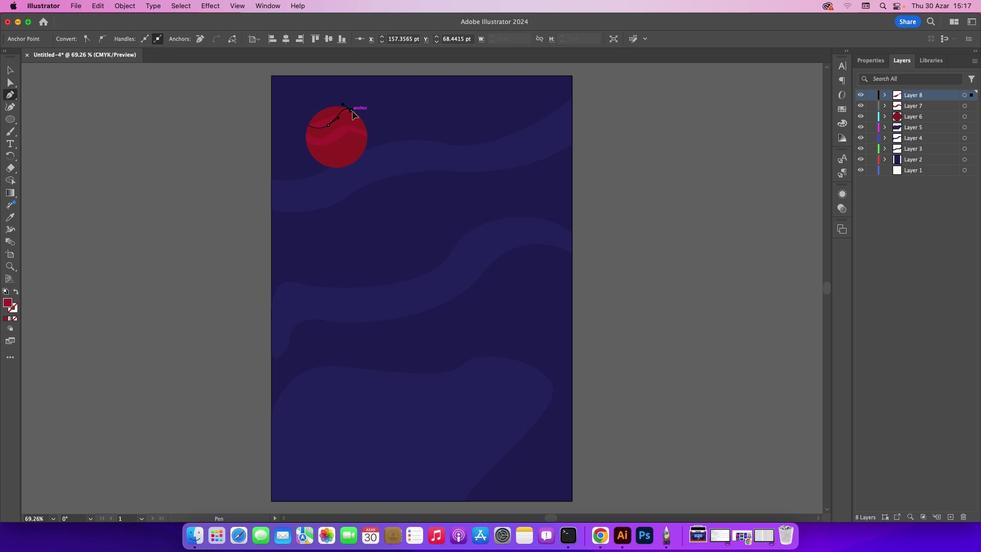 
Action: Mouse moved to (308, 125)
Screenshot: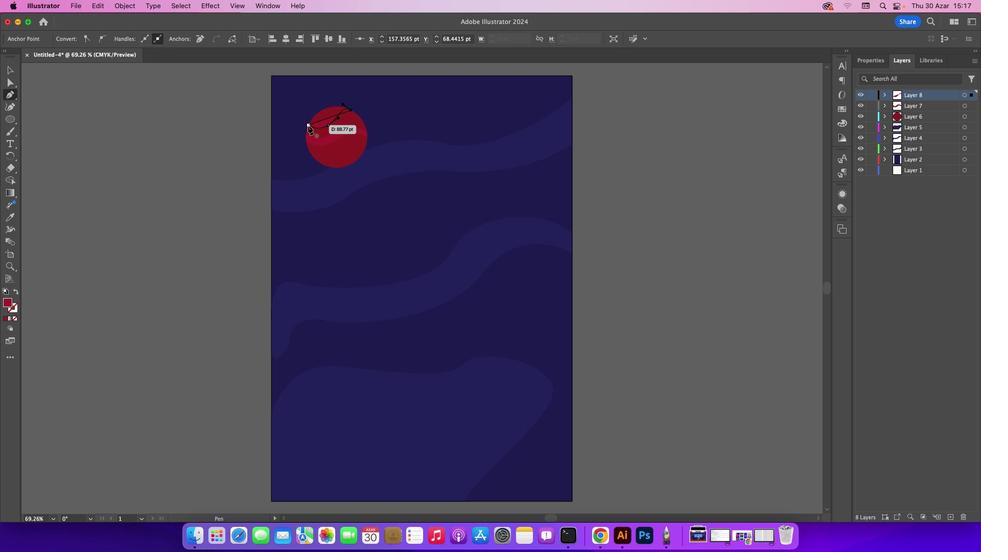 
Action: Mouse pressed left at (308, 125)
Screenshot: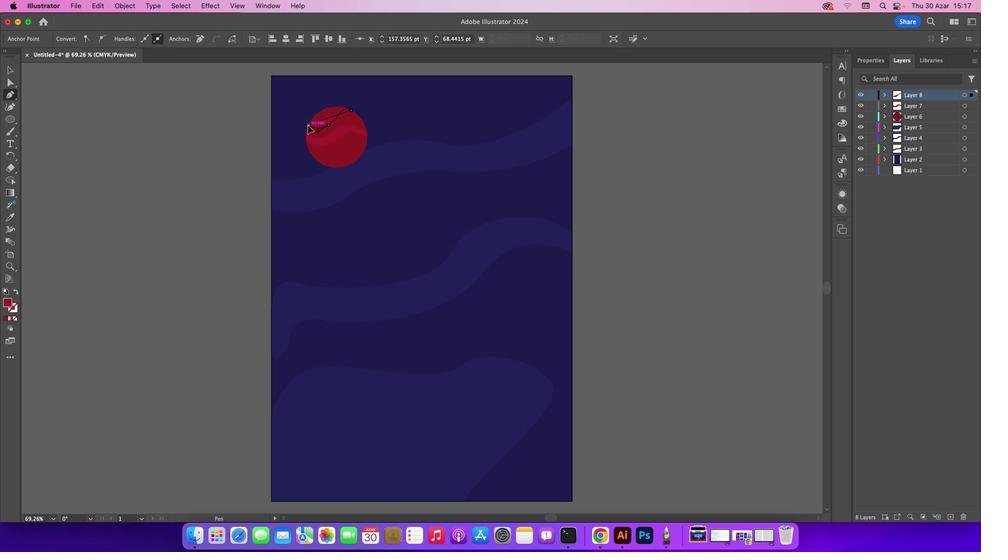 
Action: Mouse moved to (8, 67)
Screenshot: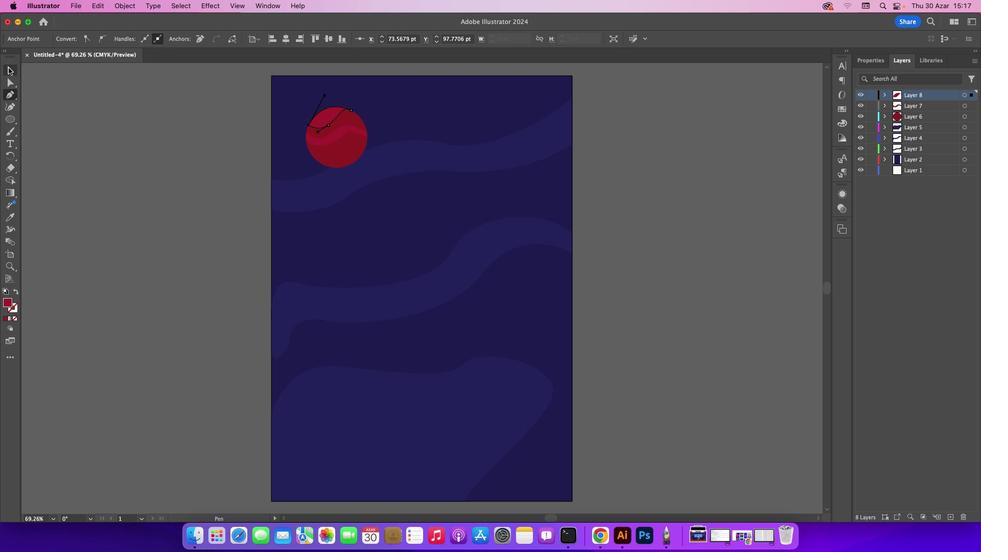 
Action: Mouse pressed left at (8, 67)
Screenshot: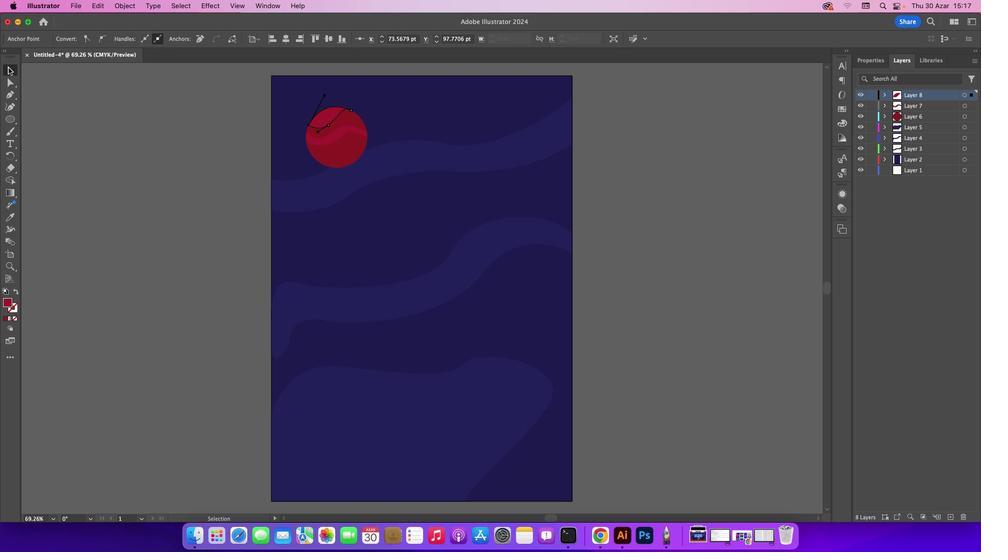 
Action: Mouse moved to (130, 119)
Screenshot: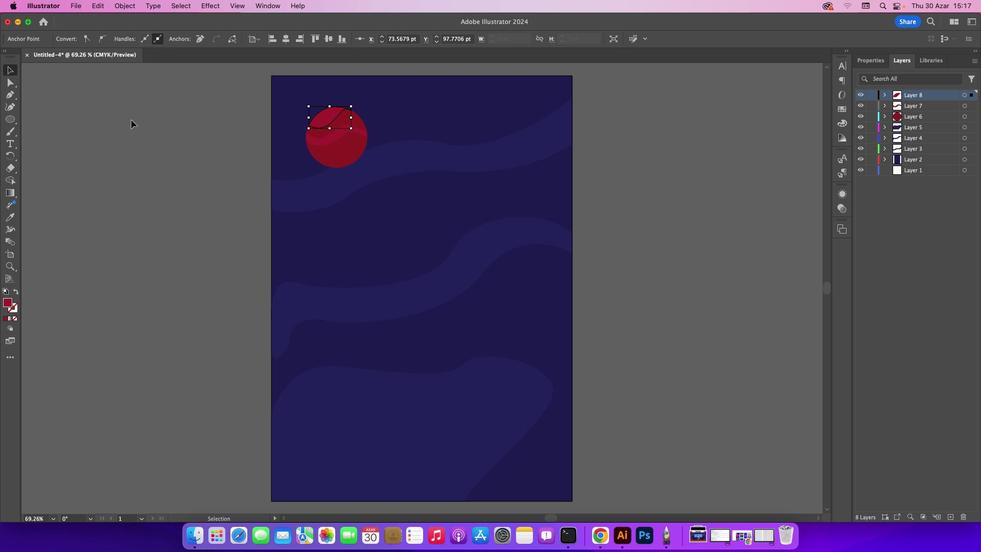 
Action: Mouse pressed left at (130, 119)
Screenshot: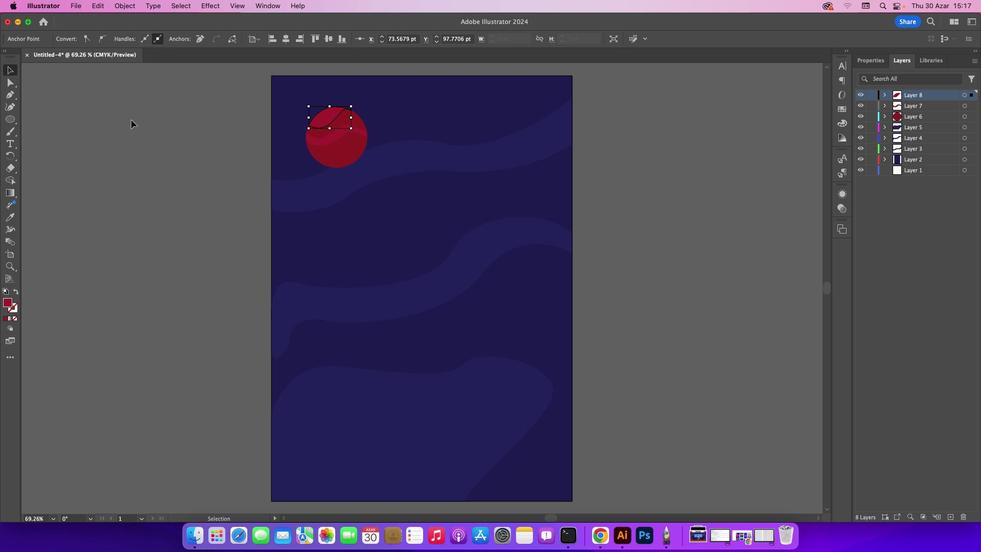 
Action: Mouse moved to (176, 160)
Screenshot: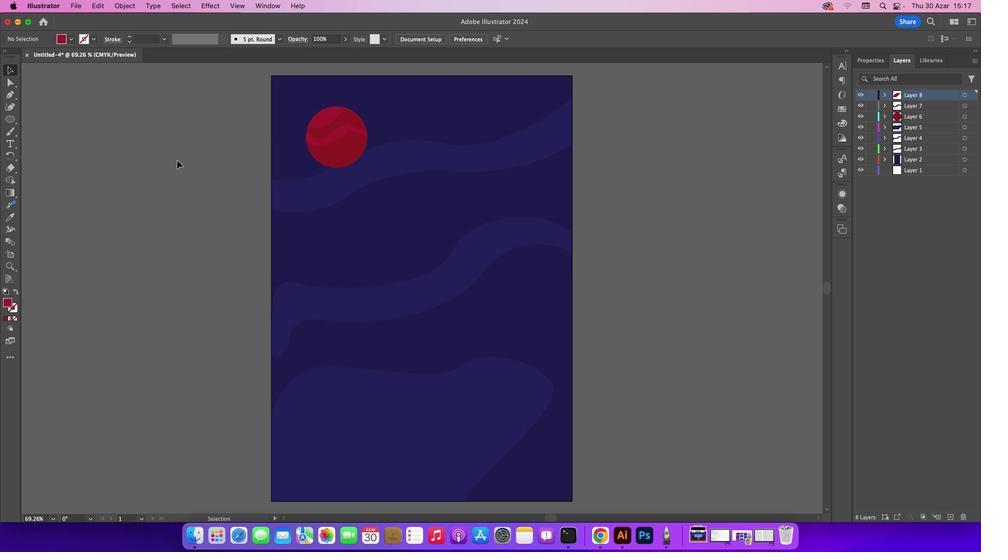 
Action: Mouse pressed left at (176, 160)
Screenshot: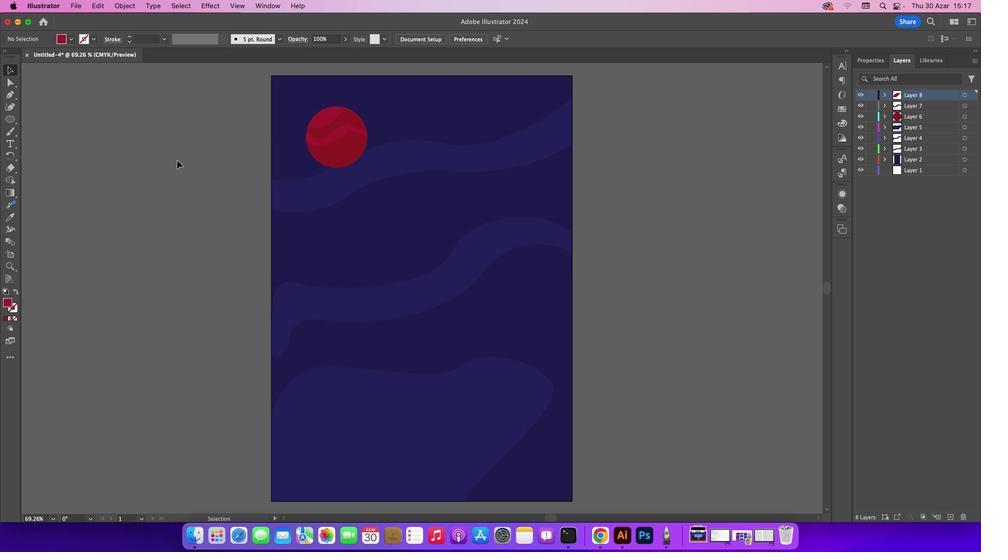 
Action: Mouse moved to (950, 519)
Screenshot: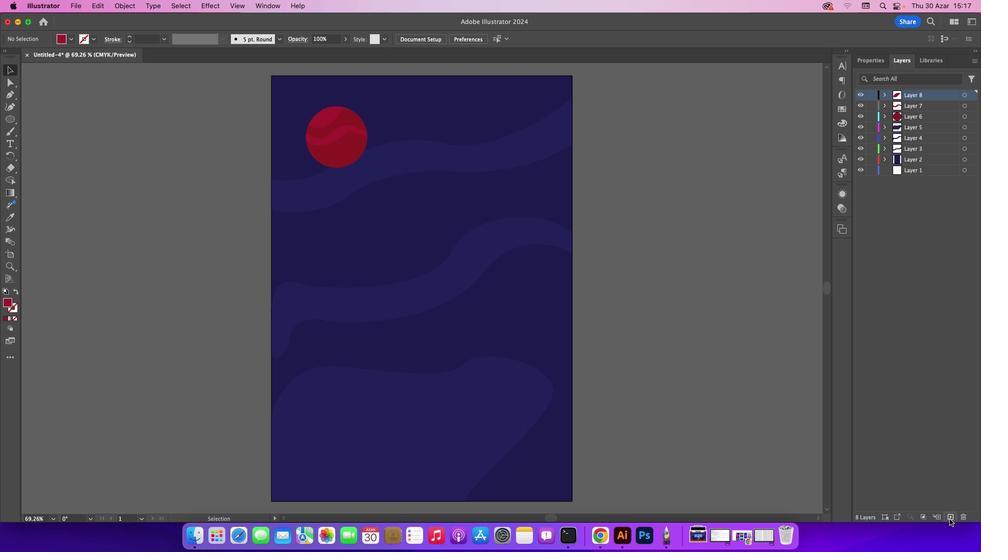 
Action: Mouse pressed left at (950, 519)
Screenshot: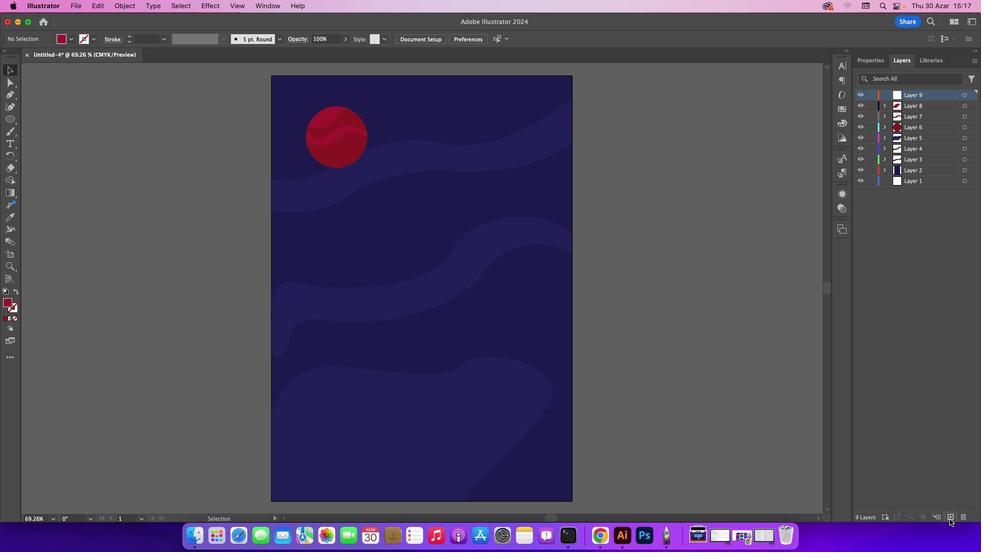 
Action: Mouse moved to (12, 99)
Screenshot: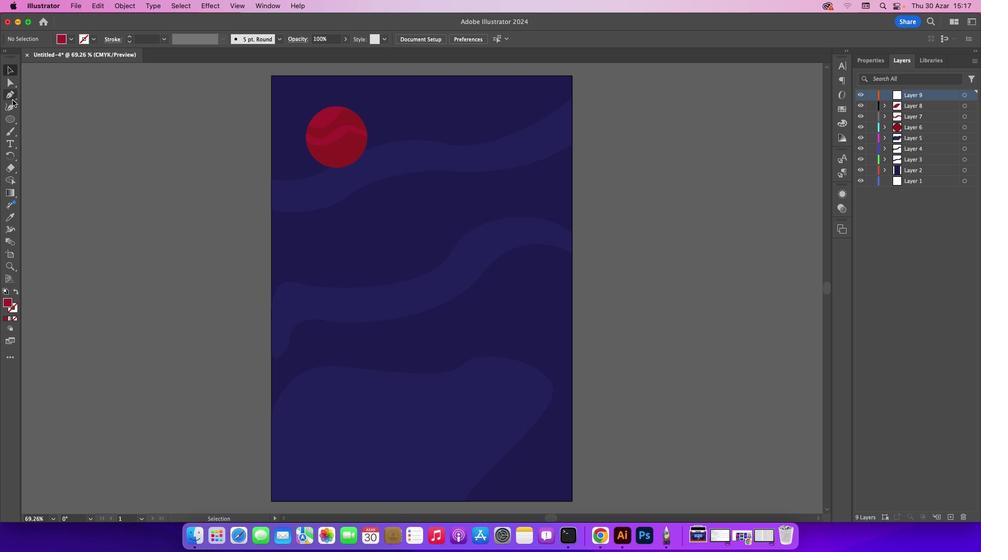 
Action: Mouse pressed left at (12, 99)
Screenshot: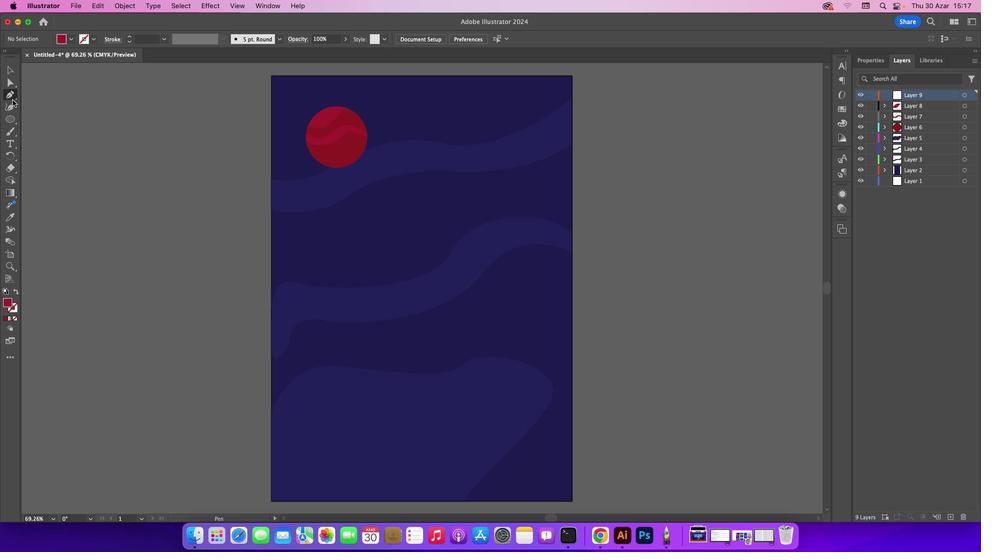 
Action: Mouse moved to (316, 159)
Screenshot: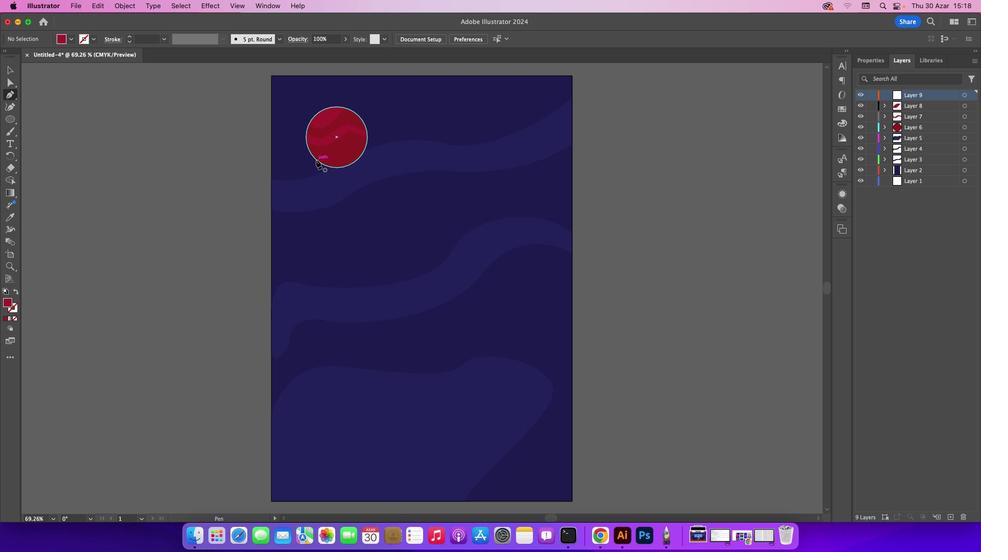 
Action: Mouse pressed left at (316, 159)
Screenshot: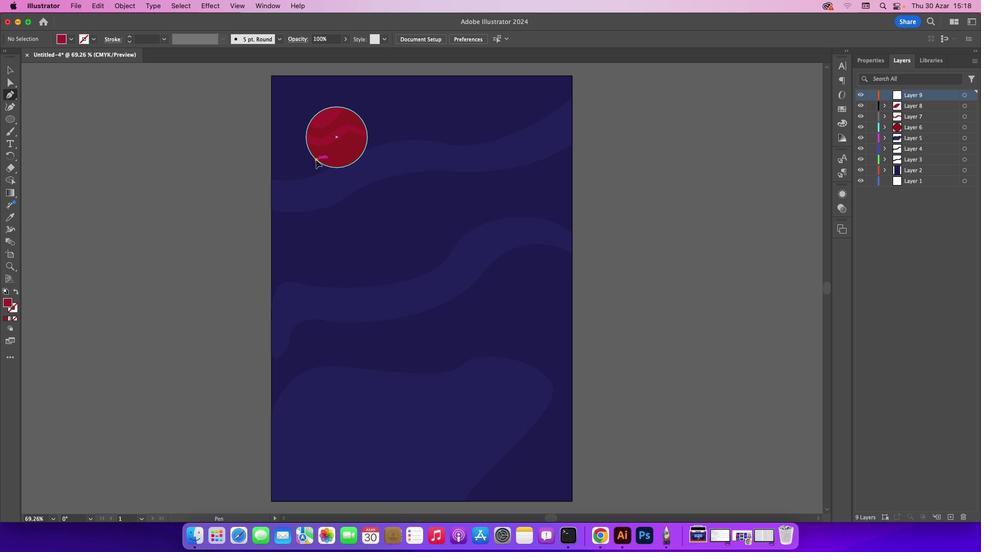 
Action: Mouse moved to (334, 151)
Screenshot: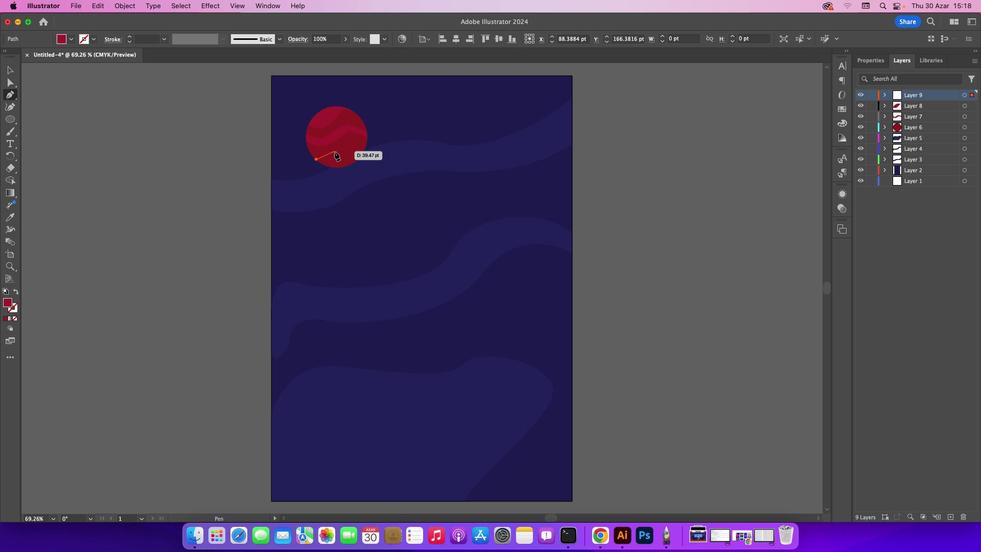 
Action: Mouse pressed left at (334, 151)
Screenshot: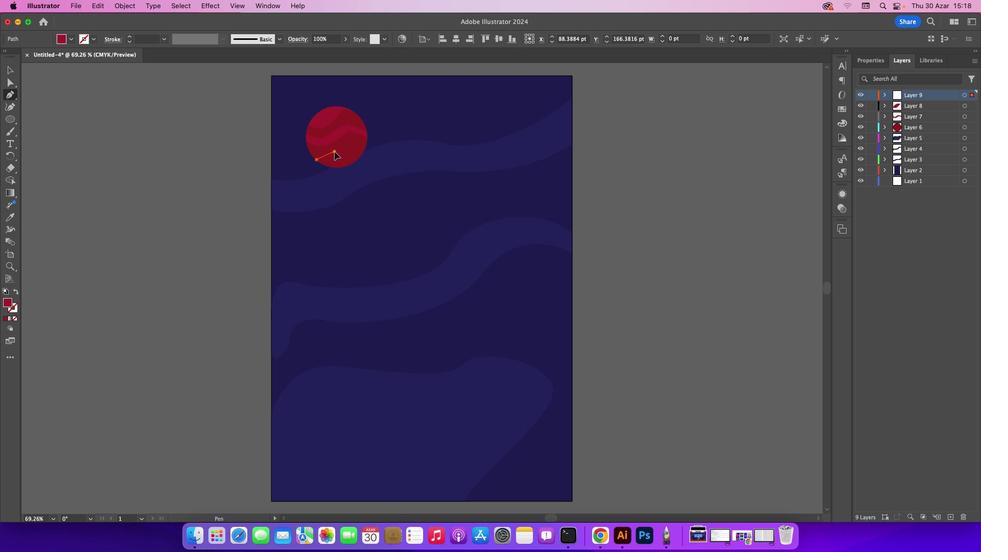 
Action: Mouse moved to (363, 149)
Screenshot: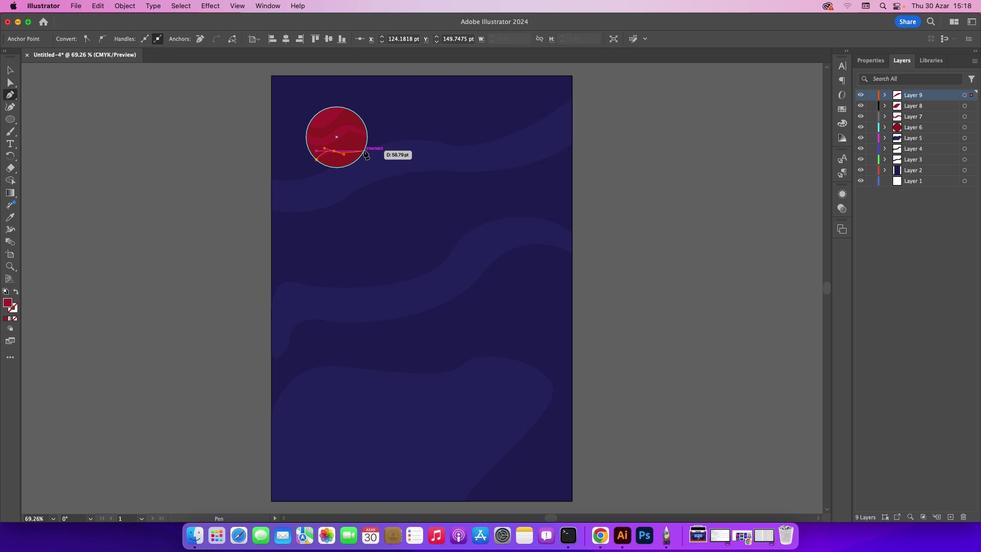 
Action: Mouse pressed left at (363, 149)
Screenshot: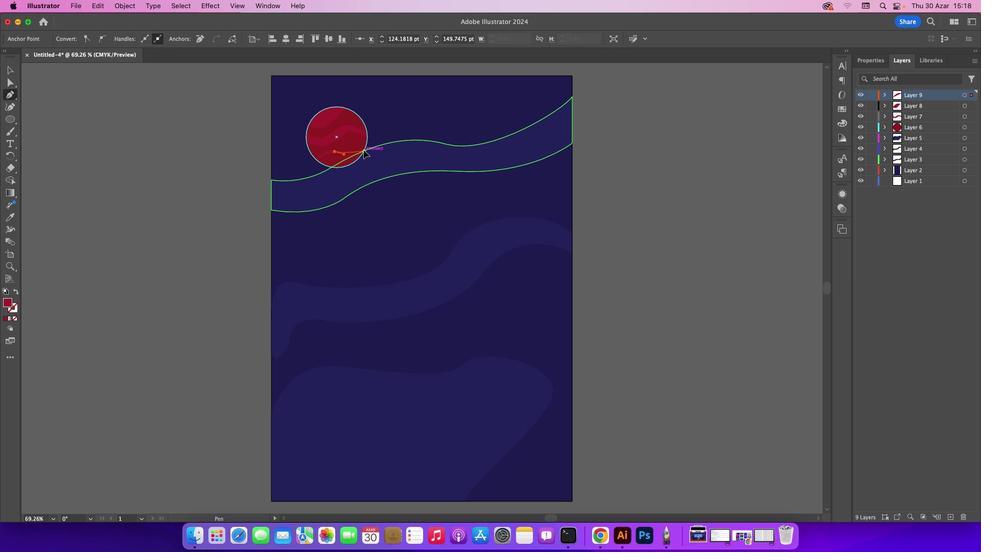 
Action: Mouse moved to (363, 150)
Screenshot: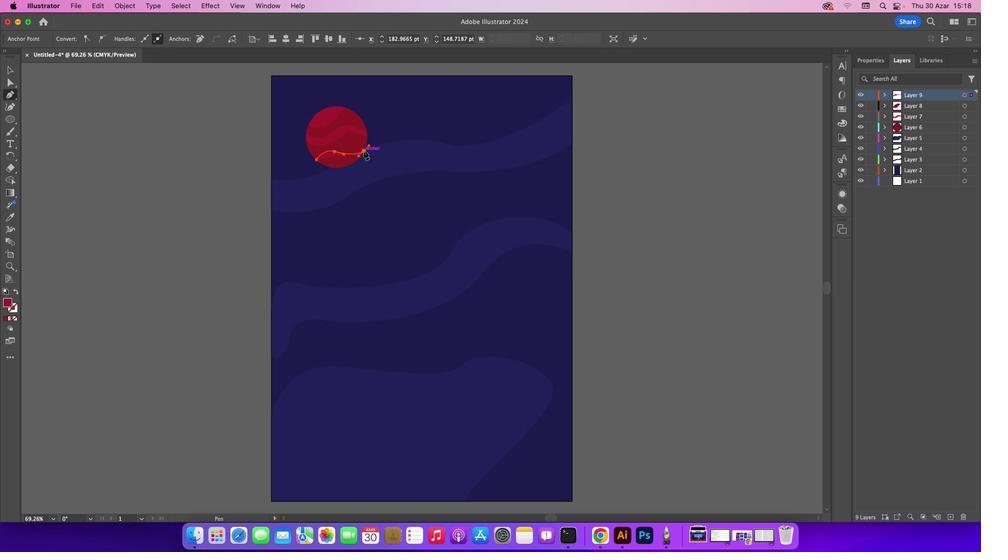 
Action: Mouse pressed left at (363, 150)
Screenshot: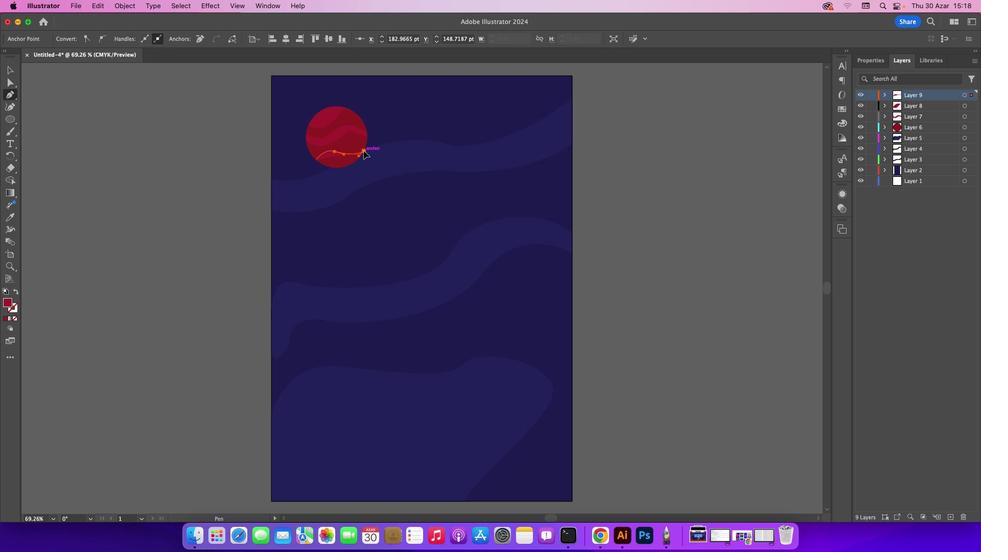 
Action: Mouse moved to (316, 160)
Screenshot: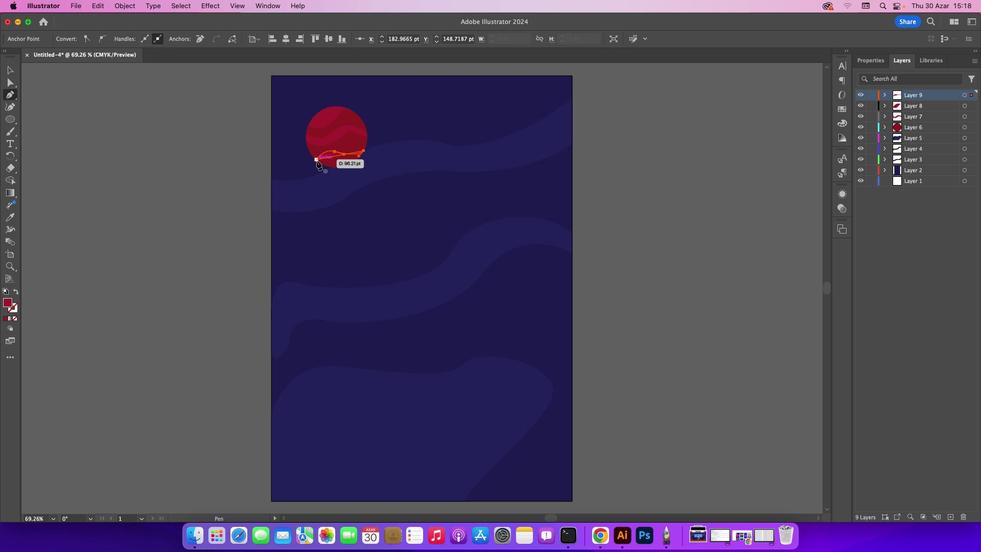 
Action: Mouse pressed left at (316, 160)
